 Task: Buy 2 Meat Grinders from Beer Brewing section under best seller category for shipping address: Danielle Scott, 4286 Crim Lane, Underhill, Vermont 05489, Cell Number 9377427970. Pay from credit card ending with 6759, CVV 506
Action: Mouse moved to (6, 26)
Screenshot: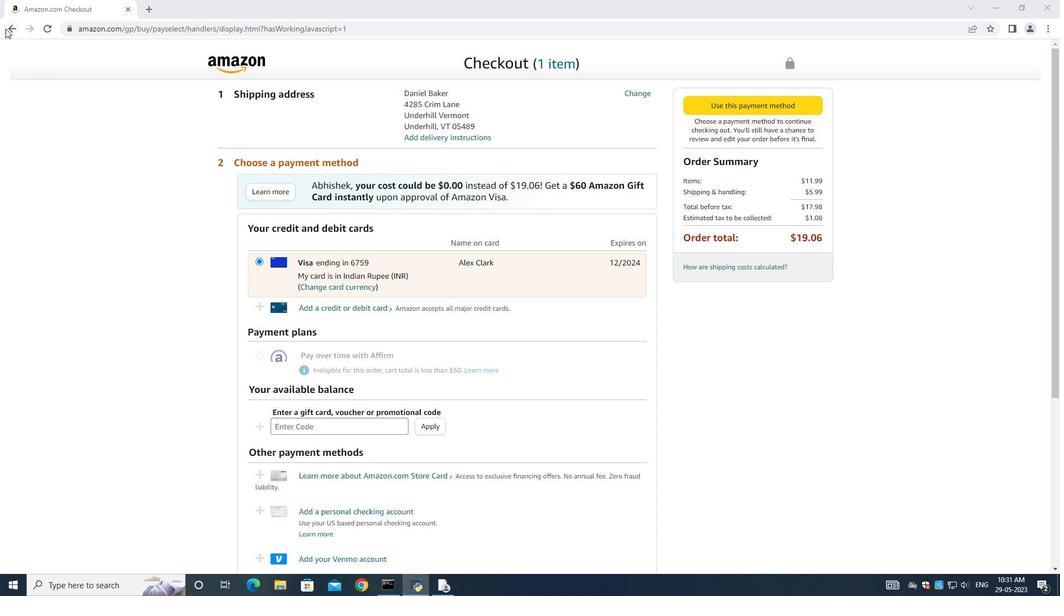 
Action: Mouse pressed left at (6, 26)
Screenshot: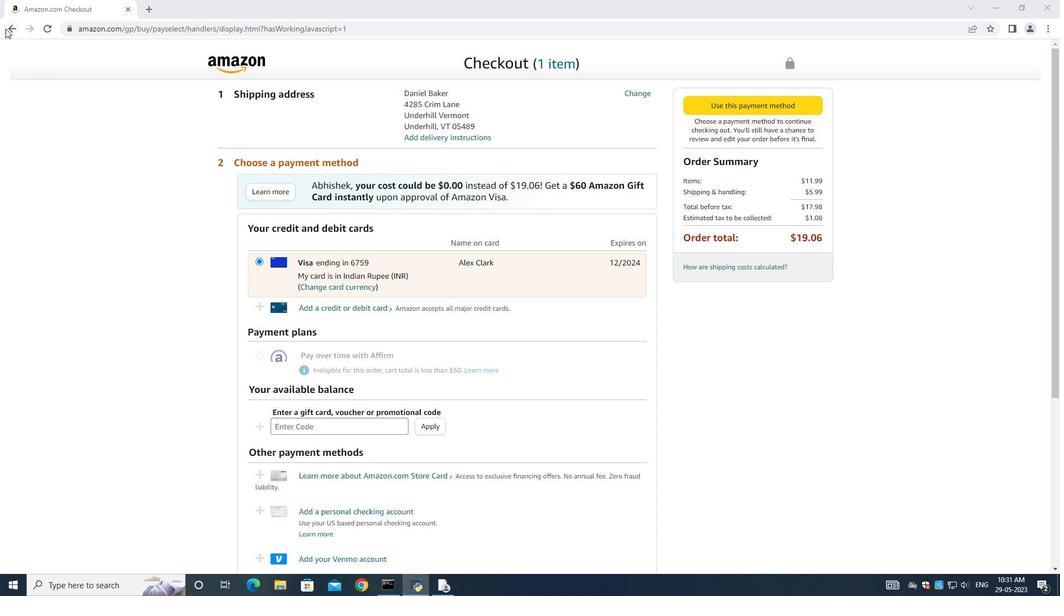 
Action: Mouse moved to (7, 27)
Screenshot: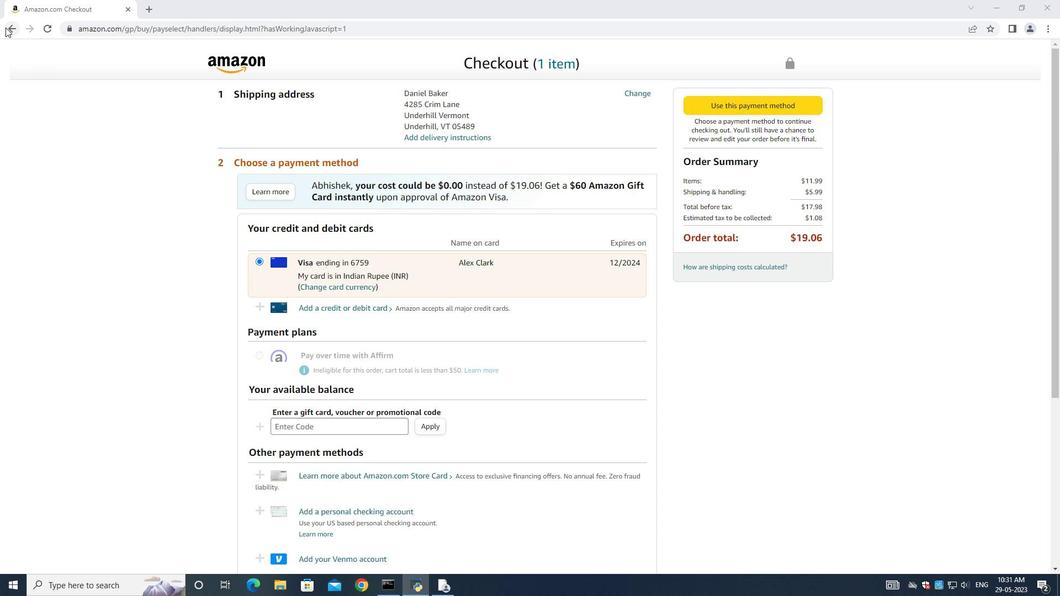 
Action: Mouse pressed left at (7, 27)
Screenshot: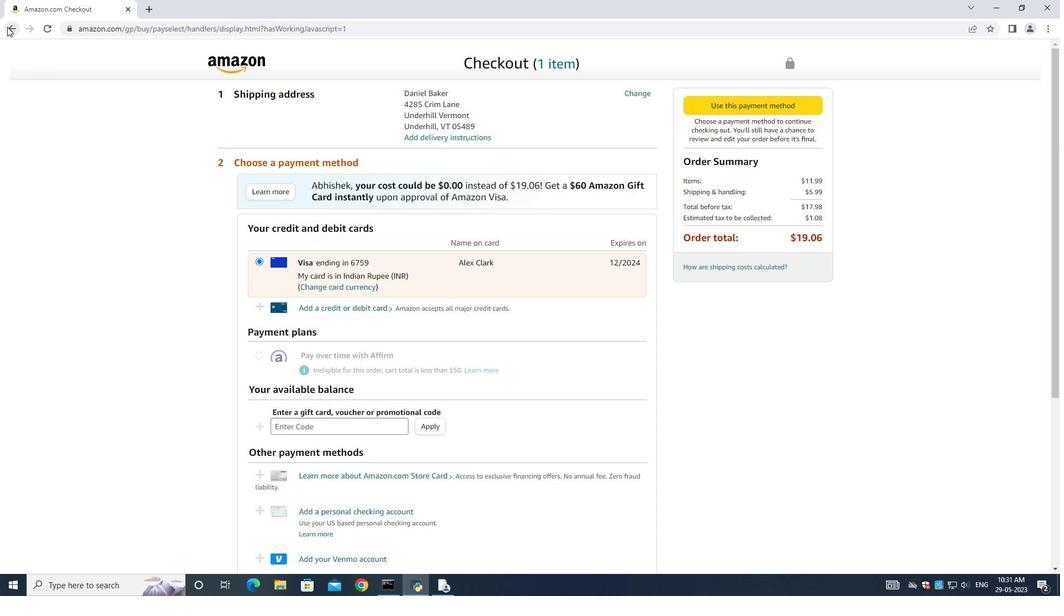 
Action: Mouse moved to (7, 27)
Screenshot: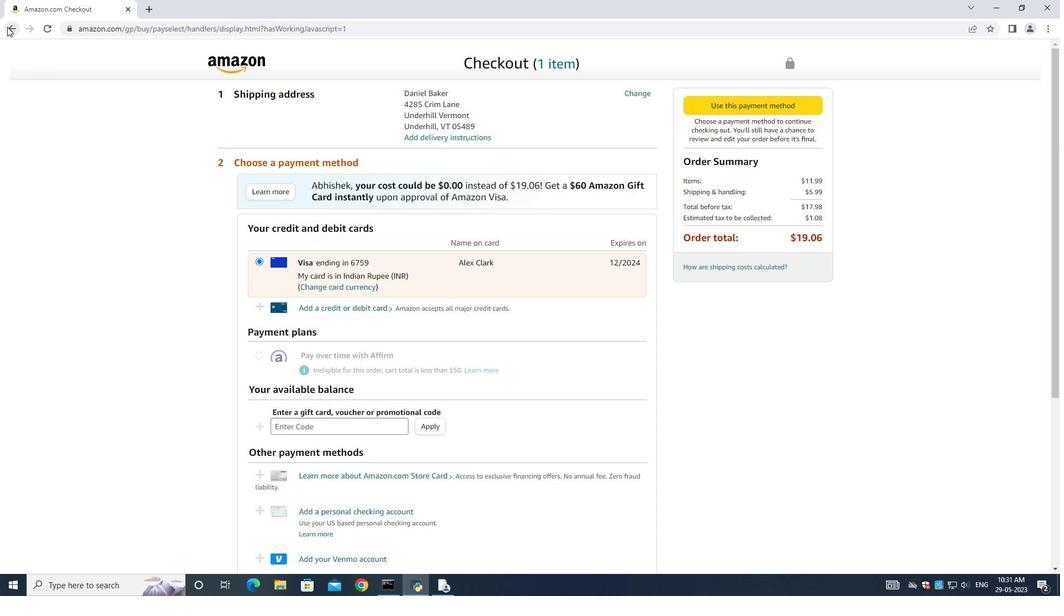 
Action: Mouse pressed left at (7, 27)
Screenshot: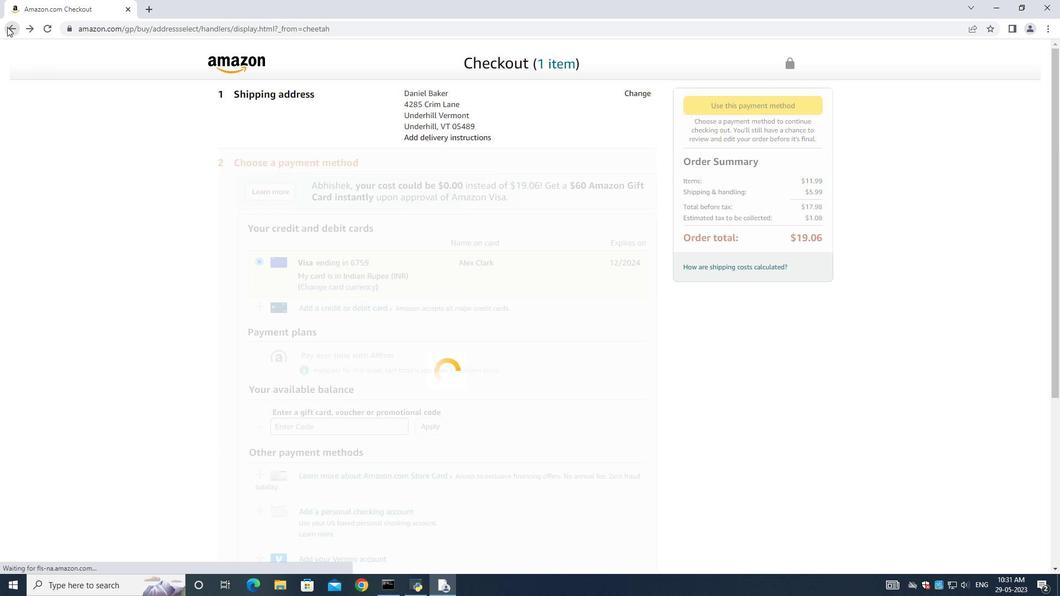 
Action: Mouse moved to (7, 28)
Screenshot: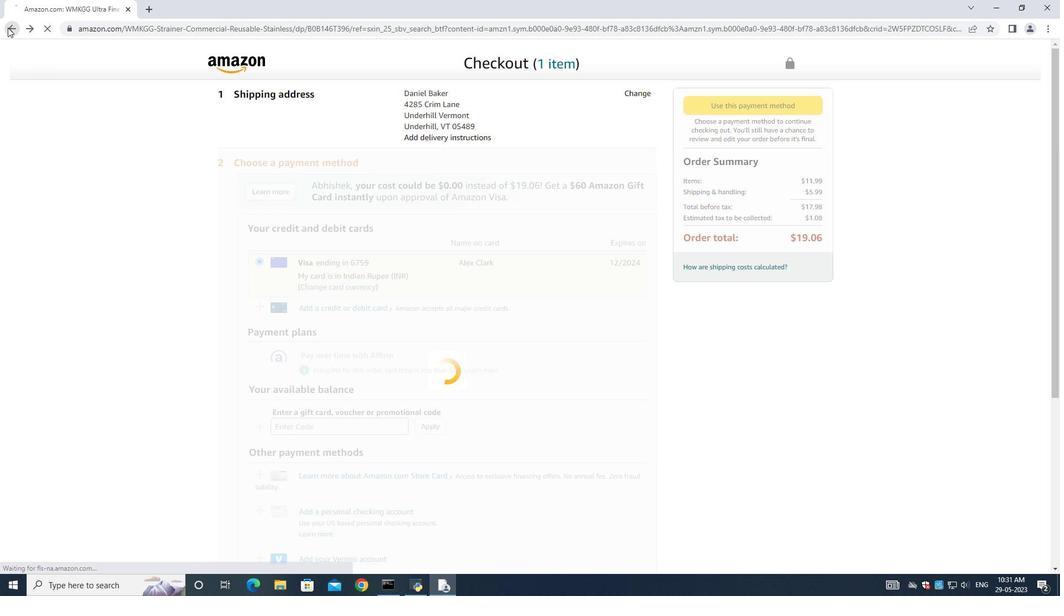 
Action: Mouse pressed left at (7, 28)
Screenshot: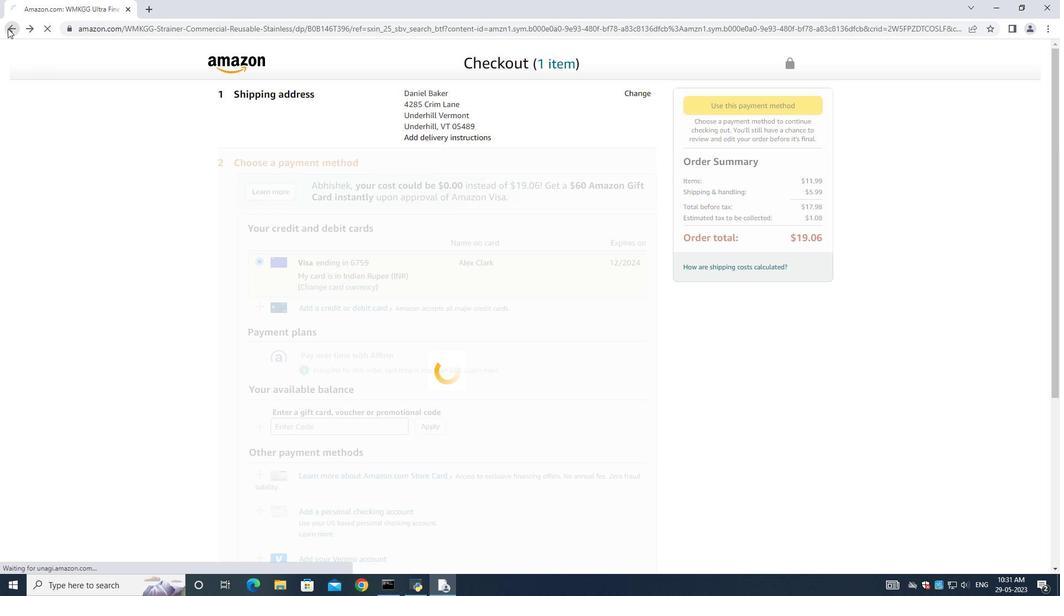 
Action: Mouse moved to (33, 56)
Screenshot: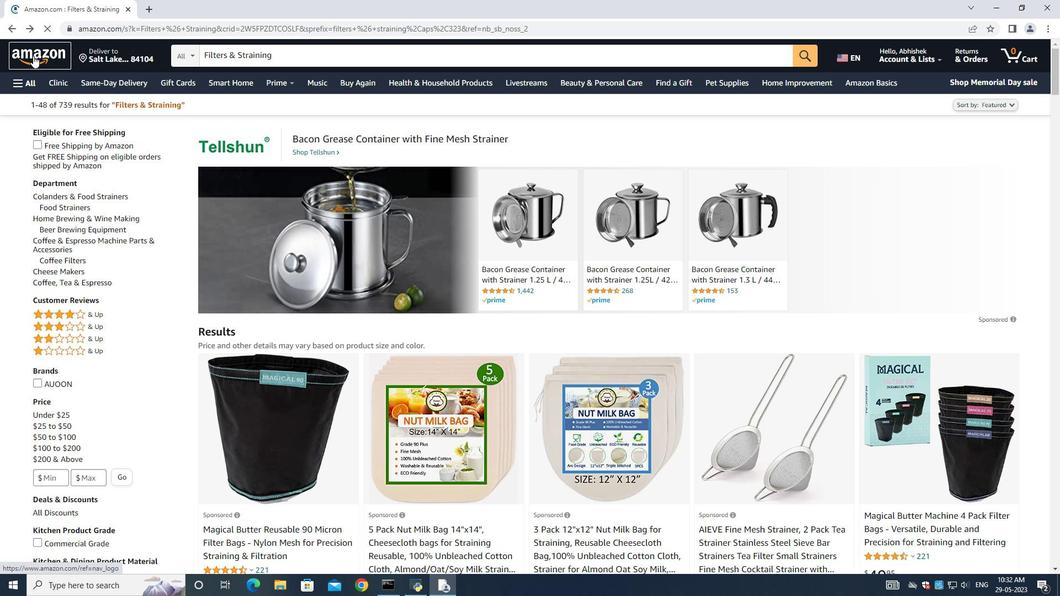 
Action: Mouse pressed left at (33, 56)
Screenshot: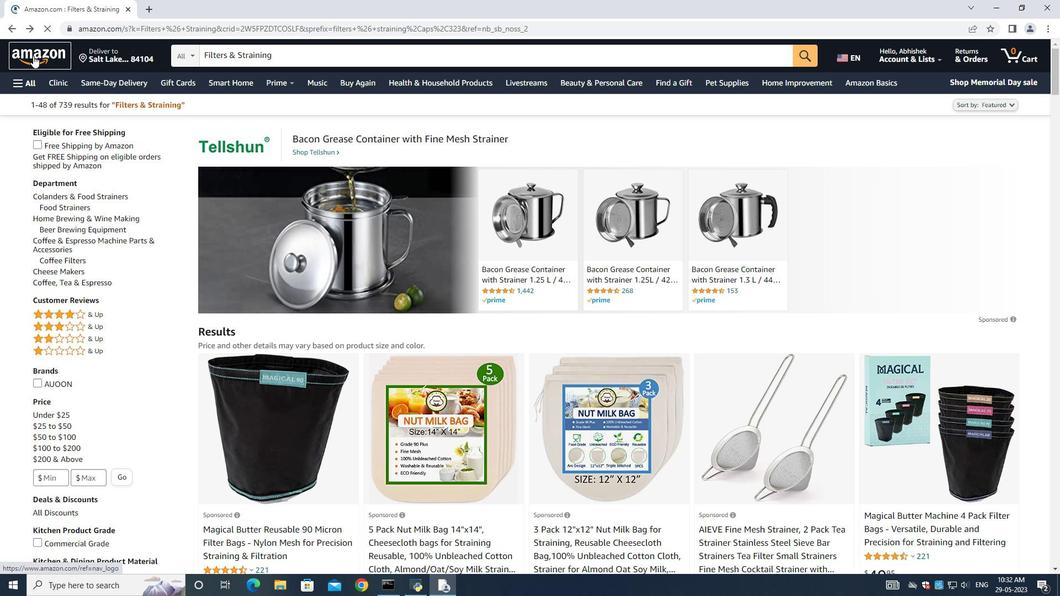 
Action: Mouse moved to (1025, 57)
Screenshot: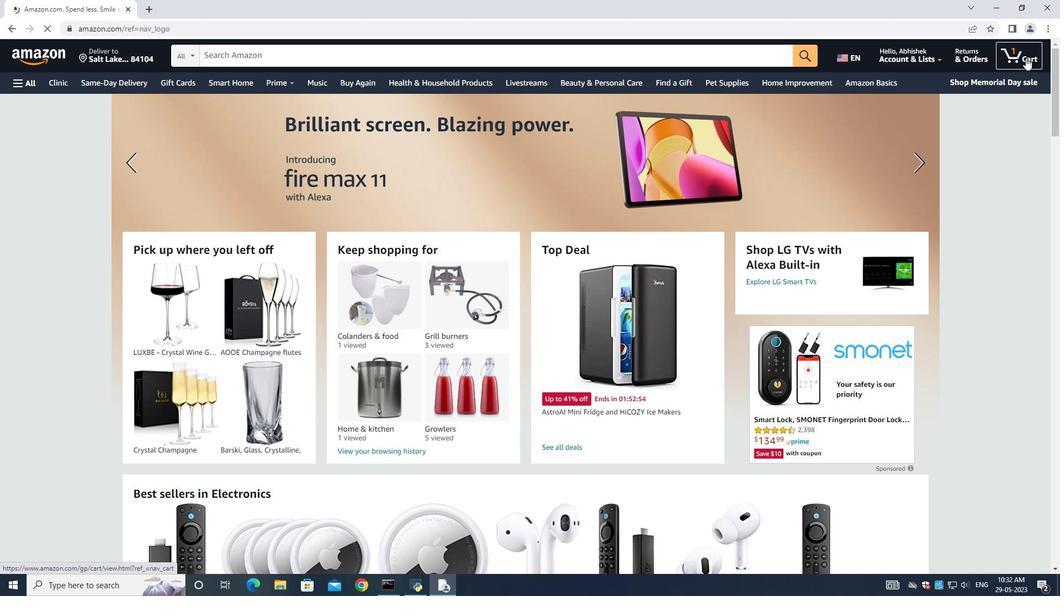 
Action: Mouse pressed left at (1025, 57)
Screenshot: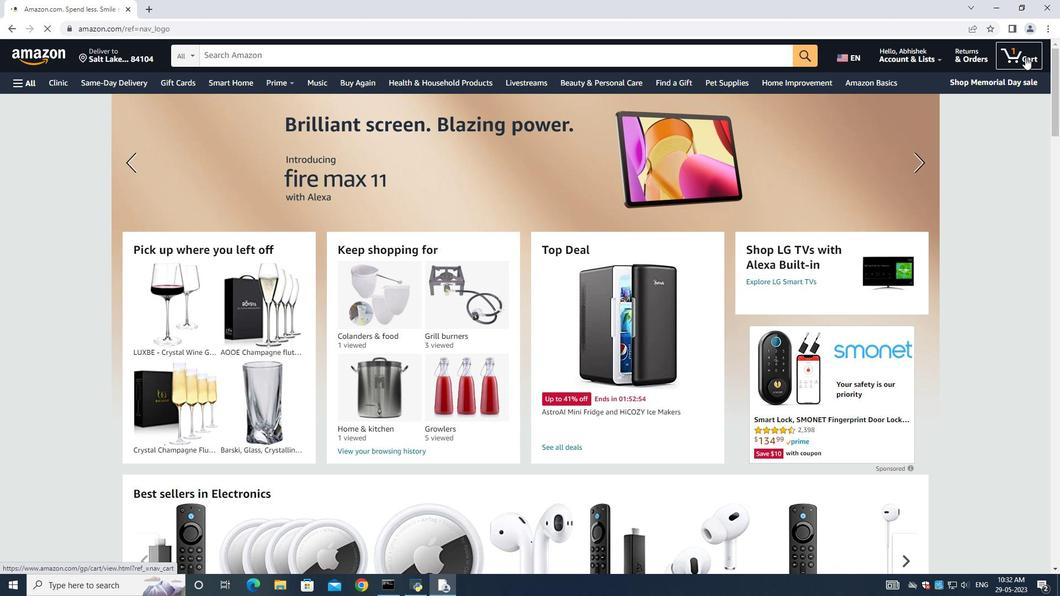 
Action: Mouse moved to (316, 350)
Screenshot: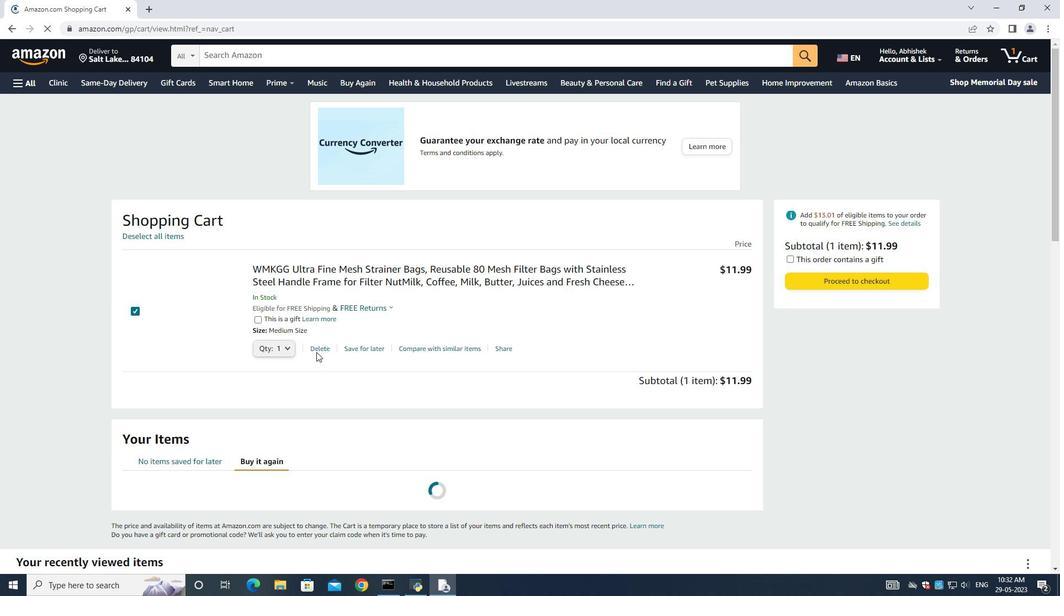 
Action: Mouse pressed left at (316, 350)
Screenshot: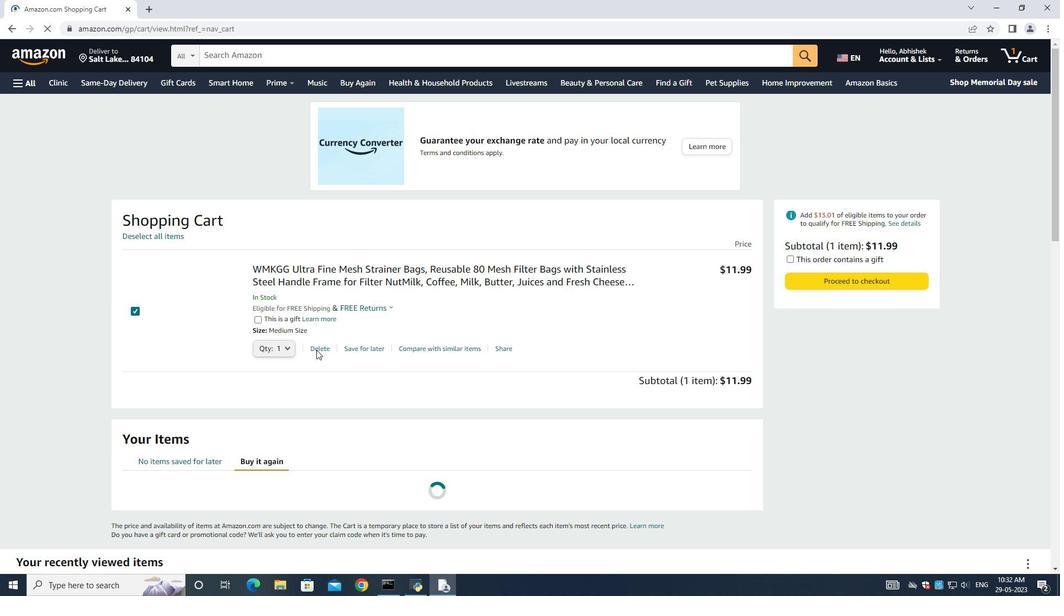 
Action: Mouse moved to (9, 80)
Screenshot: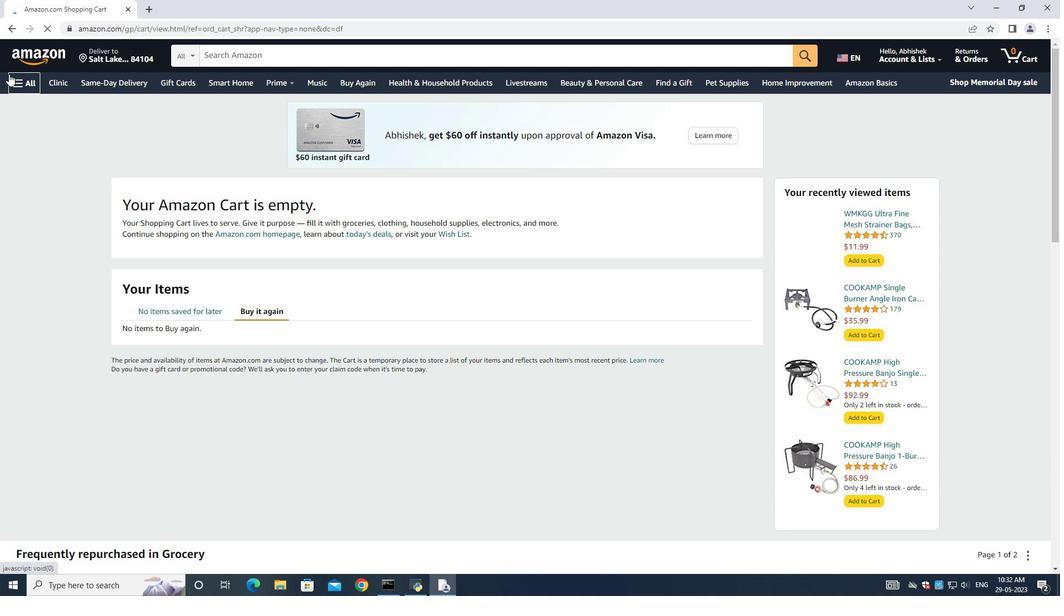 
Action: Mouse pressed left at (9, 80)
Screenshot: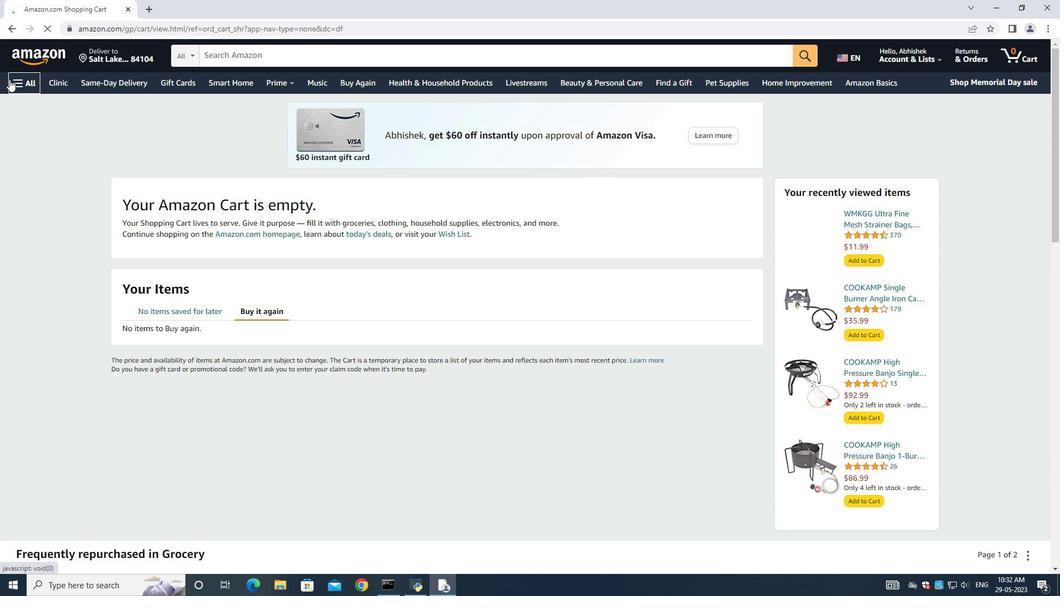 
Action: Mouse moved to (40, 109)
Screenshot: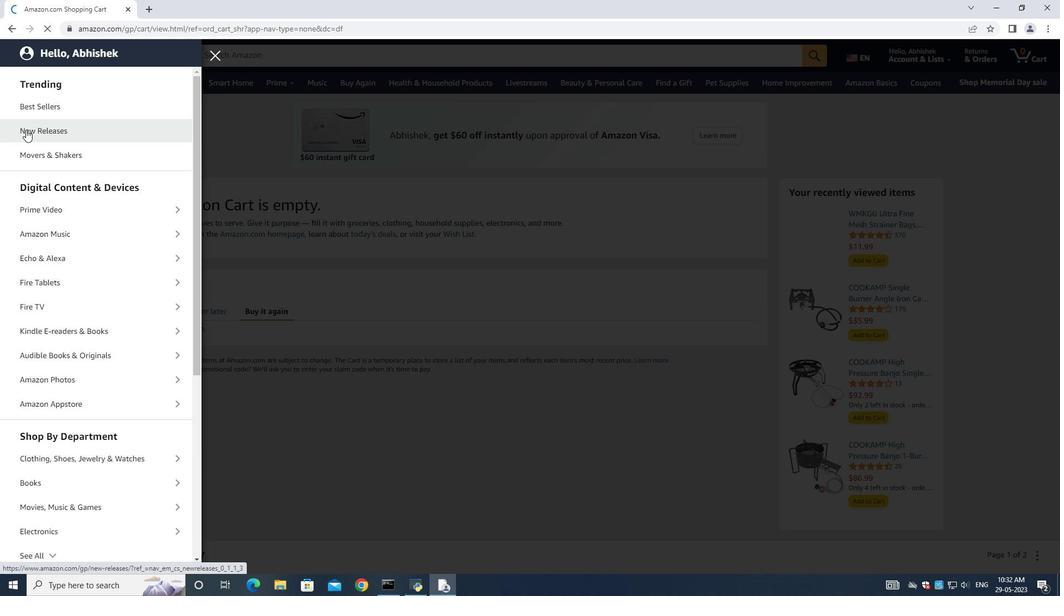 
Action: Mouse pressed left at (40, 109)
Screenshot: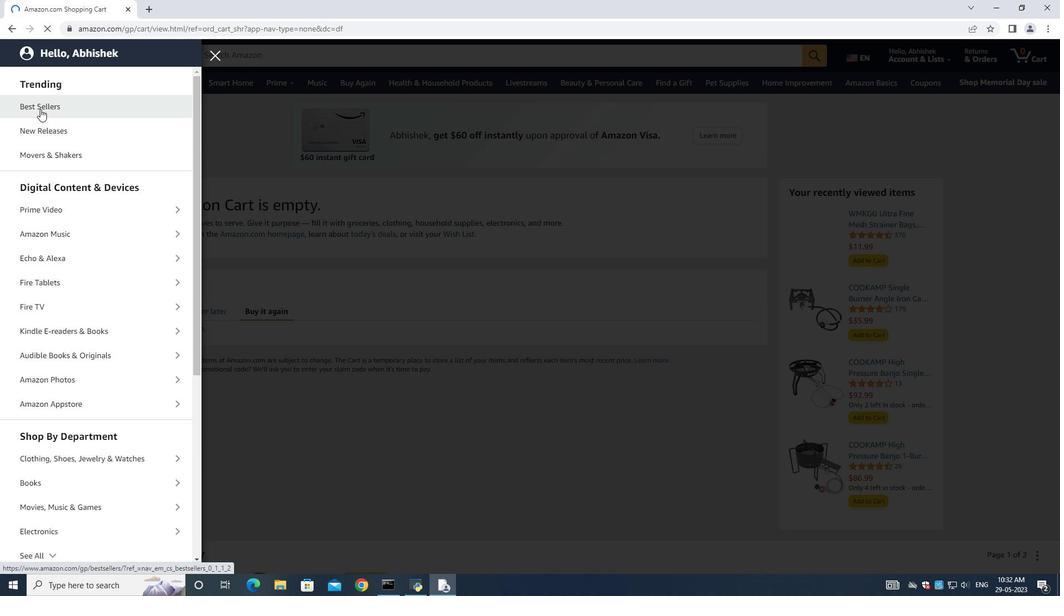 
Action: Mouse moved to (223, 58)
Screenshot: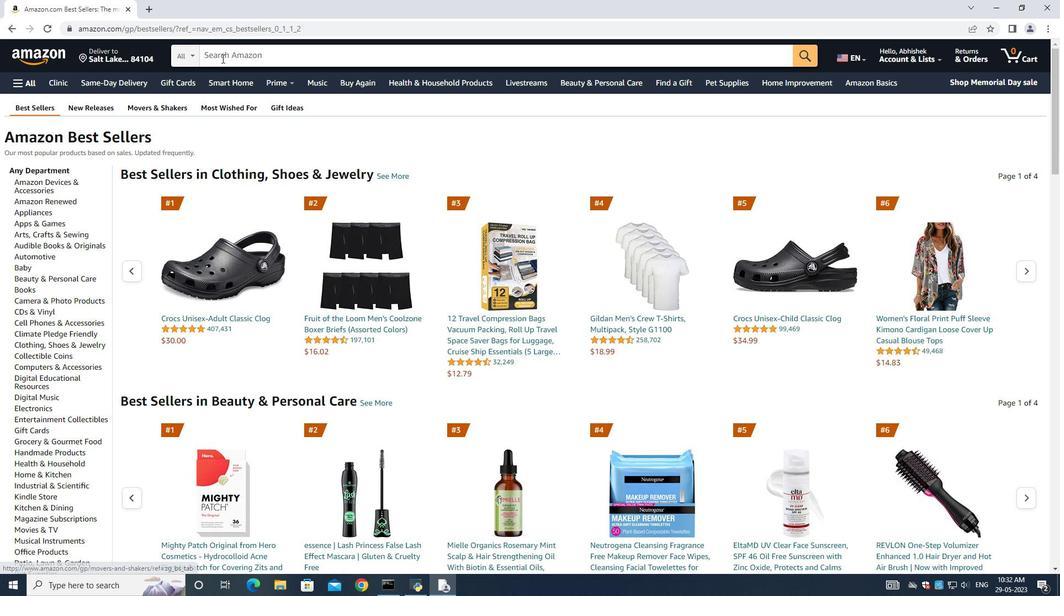 
Action: Mouse pressed left at (223, 58)
Screenshot: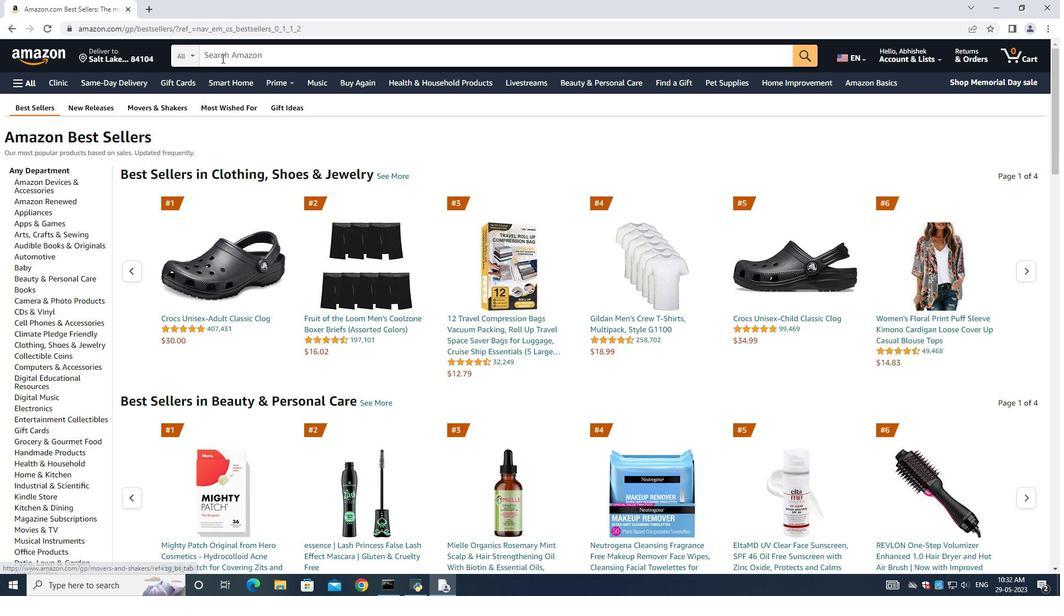 
Action: Mouse moved to (223, 58)
Screenshot: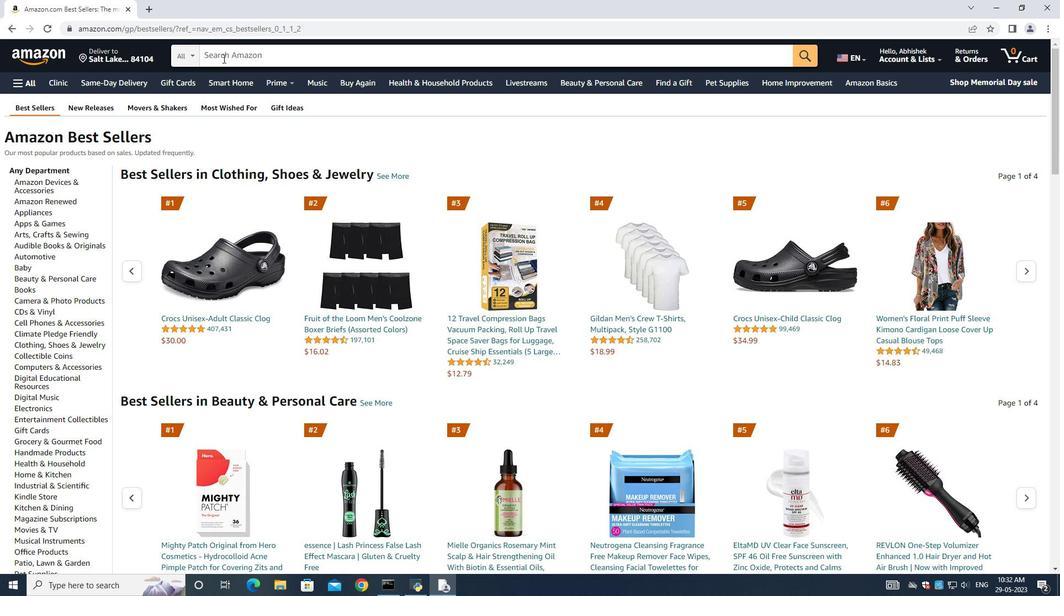 
Action: Key pressed <Key.shift>Meat<Key.space><Key.shift>Gi<Key.backspace>rinders<Key.space><Key.enter>
Screenshot: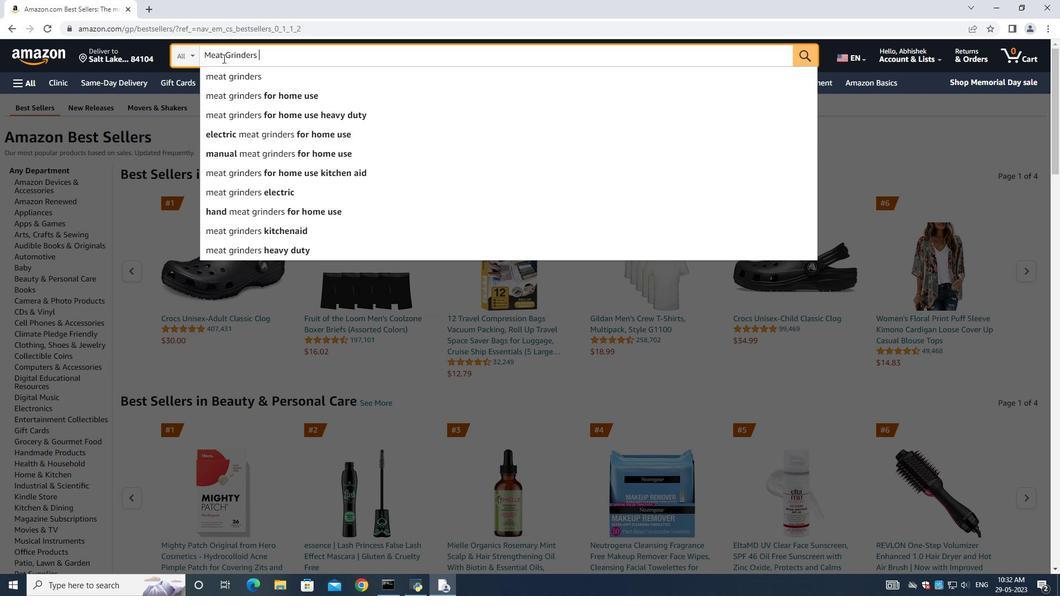 
Action: Mouse moved to (117, 318)
Screenshot: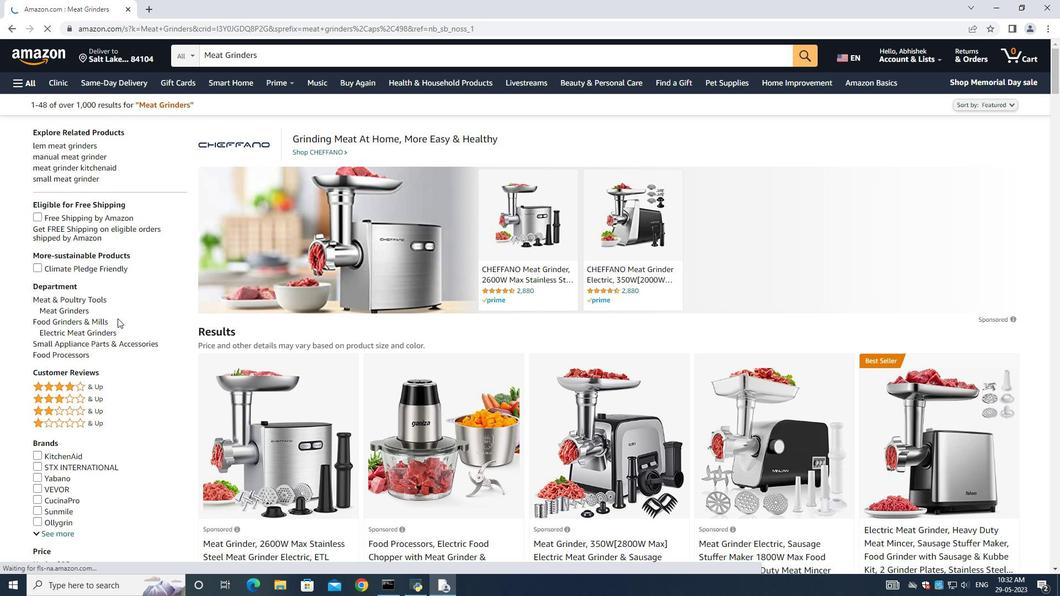 
Action: Mouse scrolled (117, 317) with delta (0, 0)
Screenshot: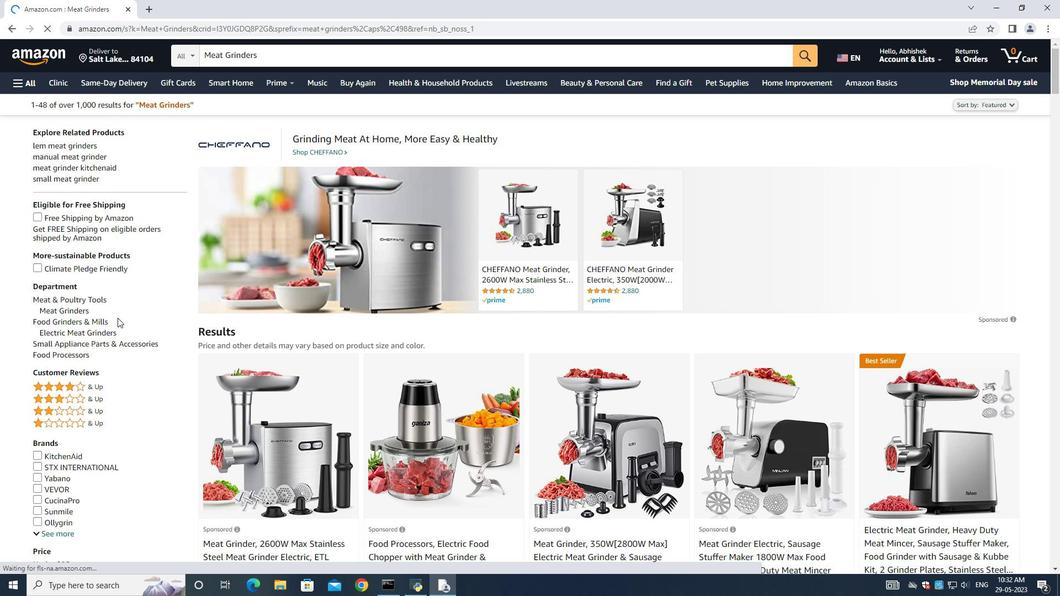 
Action: Mouse scrolled (117, 317) with delta (0, 0)
Screenshot: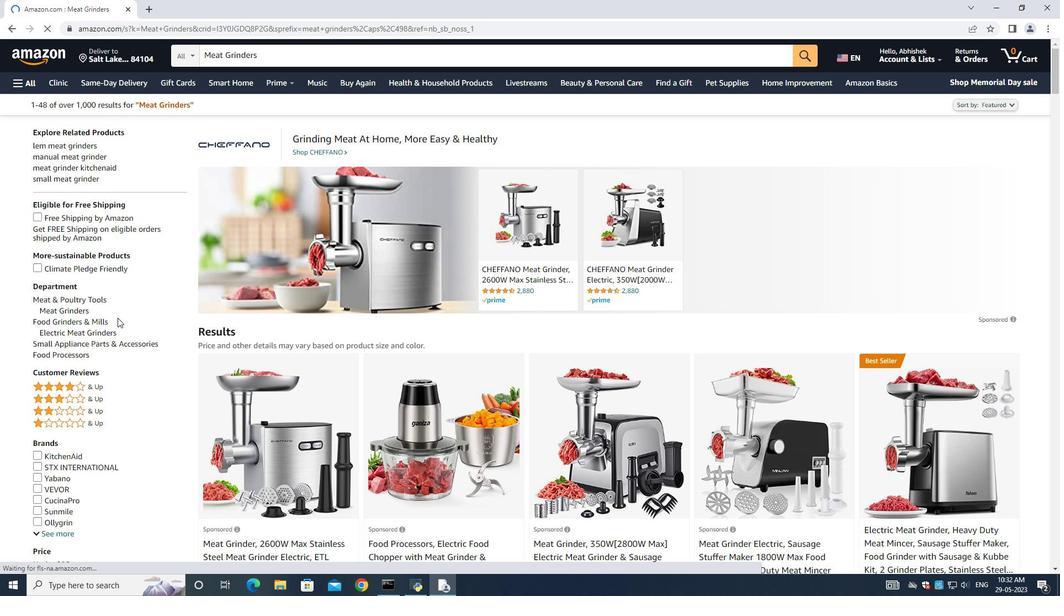 
Action: Mouse moved to (117, 319)
Screenshot: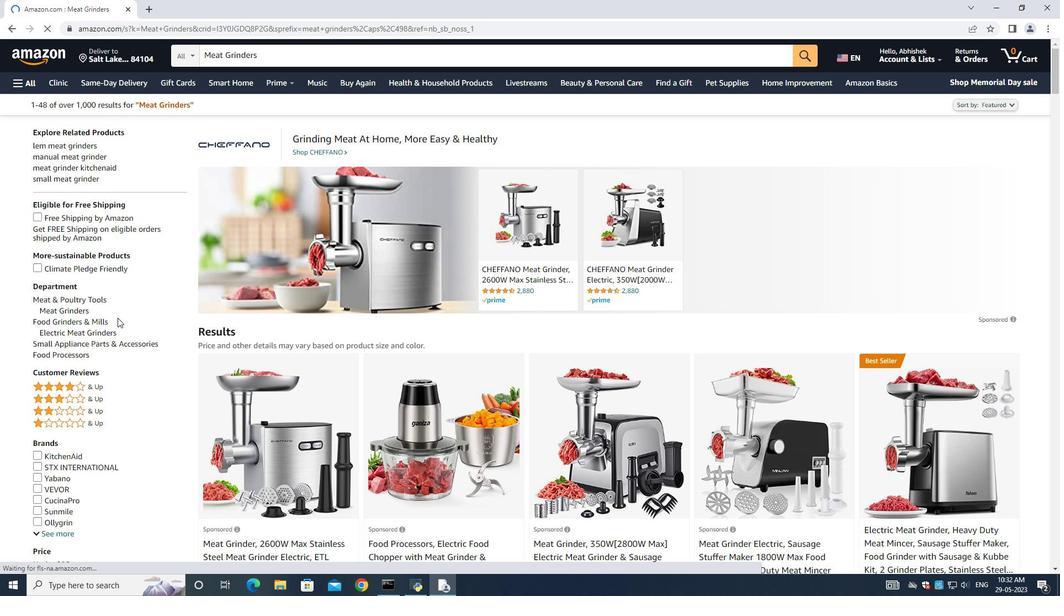 
Action: Mouse scrolled (117, 318) with delta (0, 0)
Screenshot: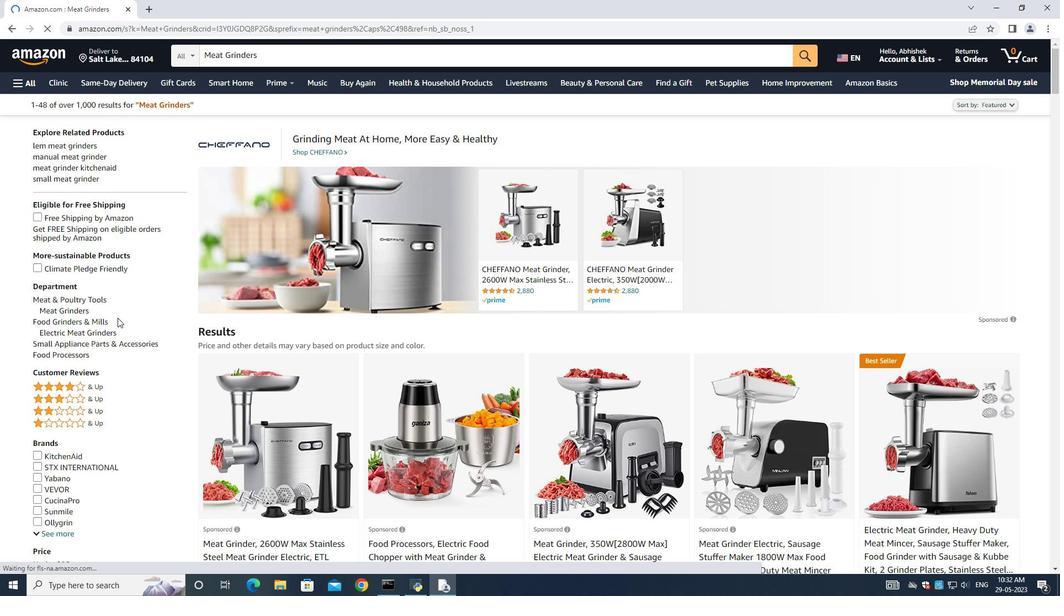 
Action: Mouse moved to (577, 383)
Screenshot: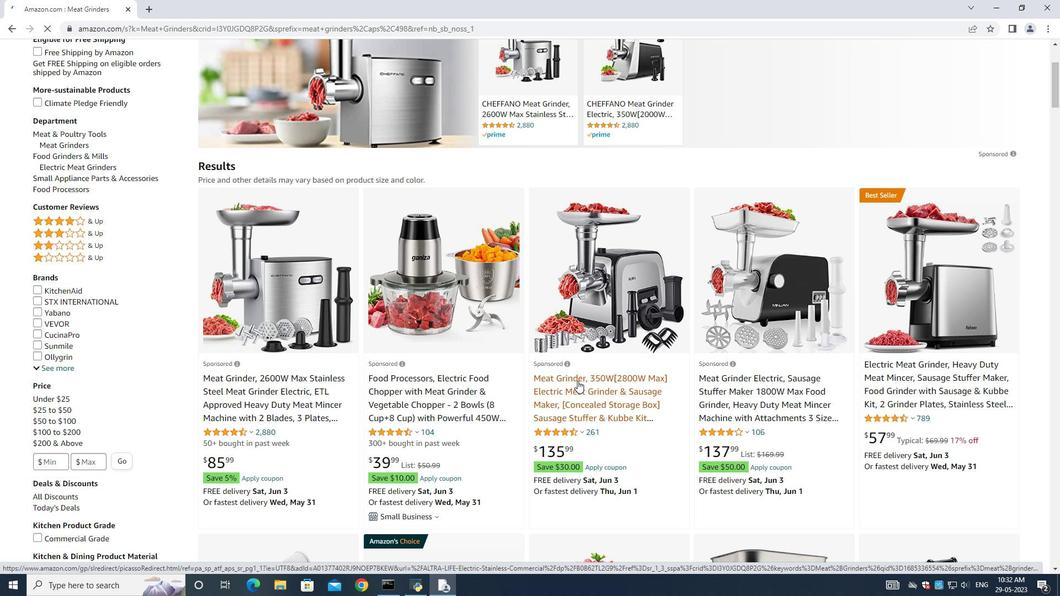 
Action: Mouse pressed left at (577, 383)
Screenshot: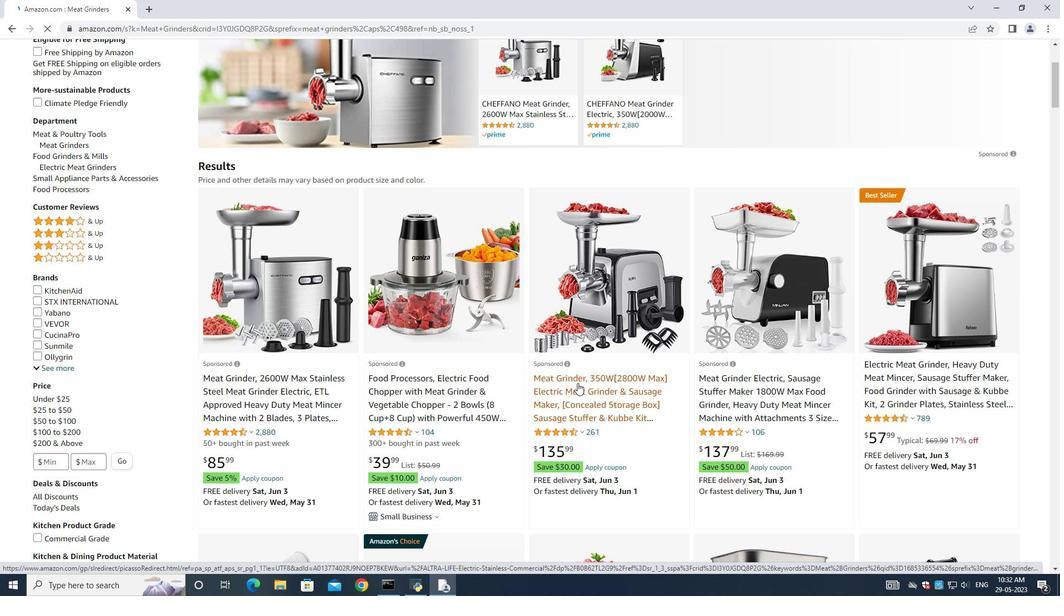 
Action: Mouse moved to (809, 363)
Screenshot: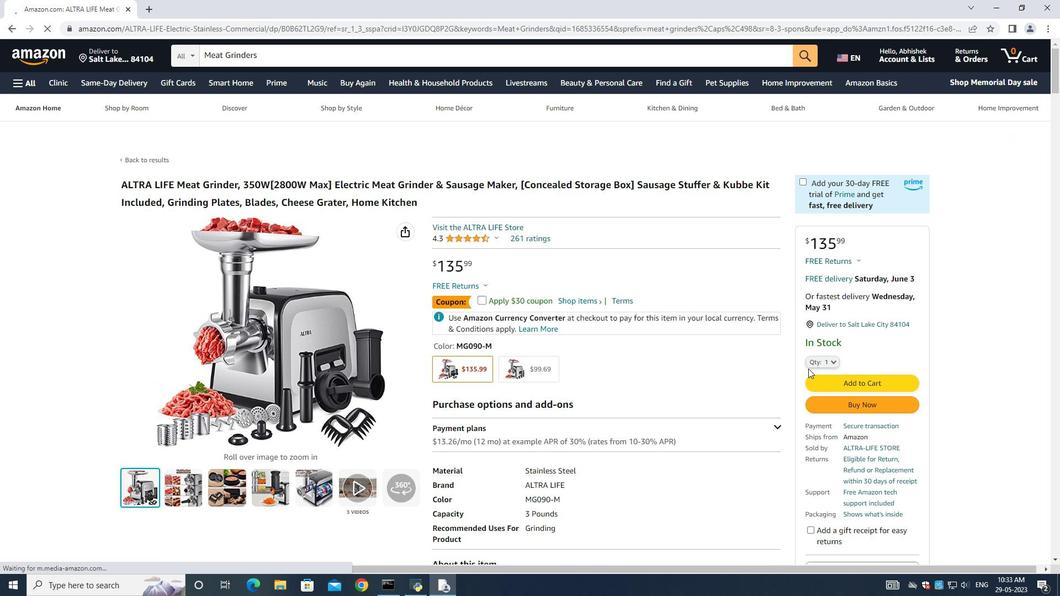 
Action: Mouse pressed left at (809, 363)
Screenshot: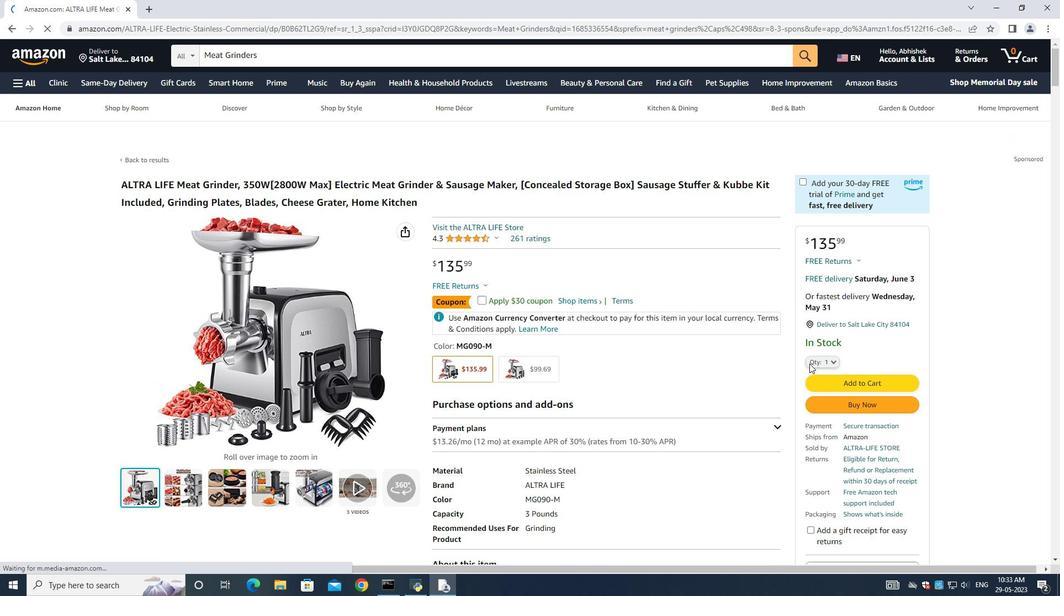 
Action: Mouse moved to (819, 377)
Screenshot: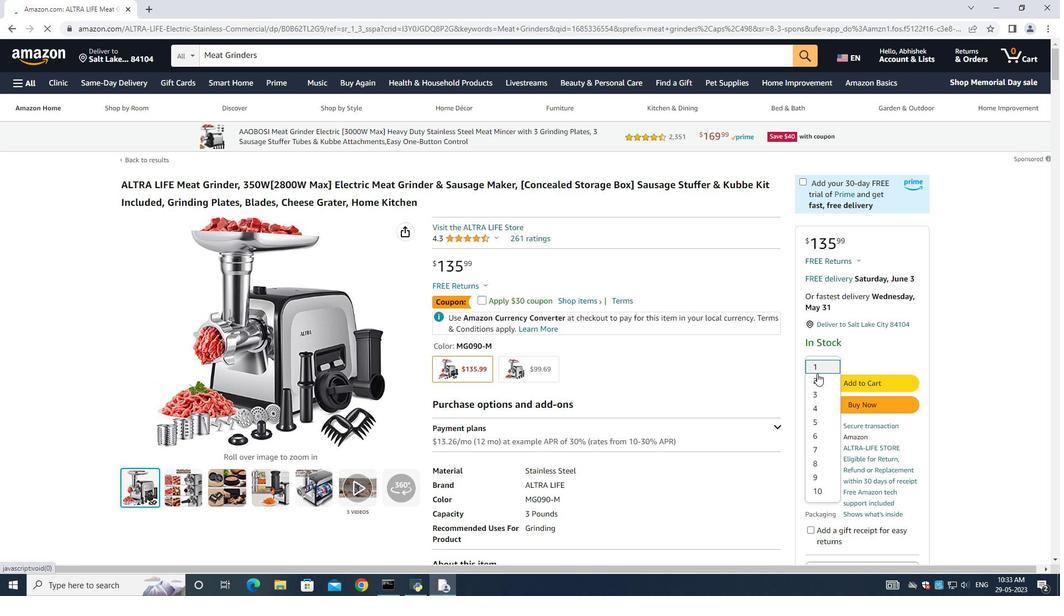 
Action: Mouse pressed left at (819, 377)
Screenshot: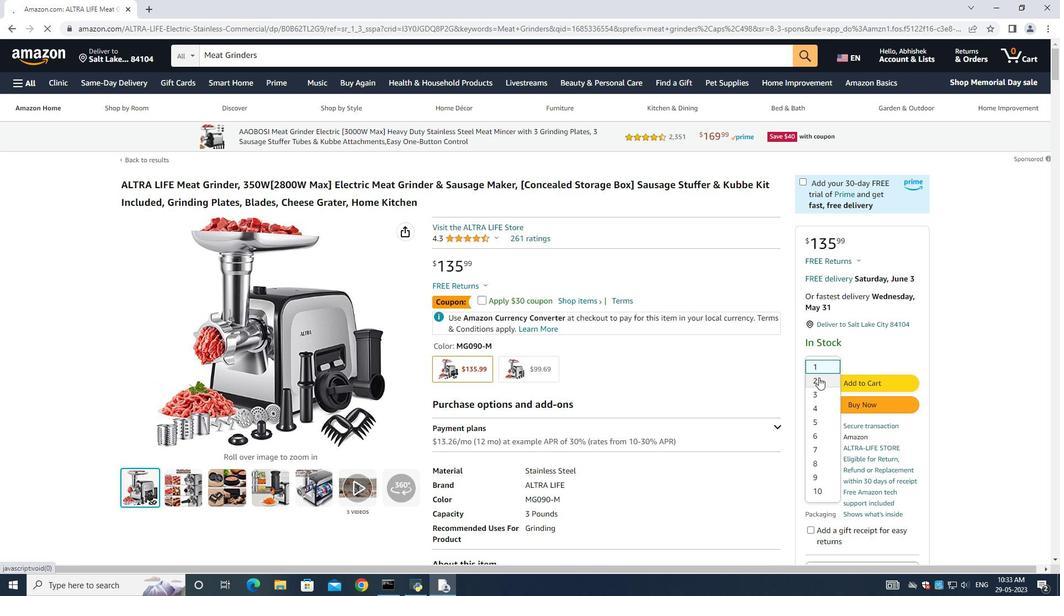 
Action: Mouse moved to (833, 402)
Screenshot: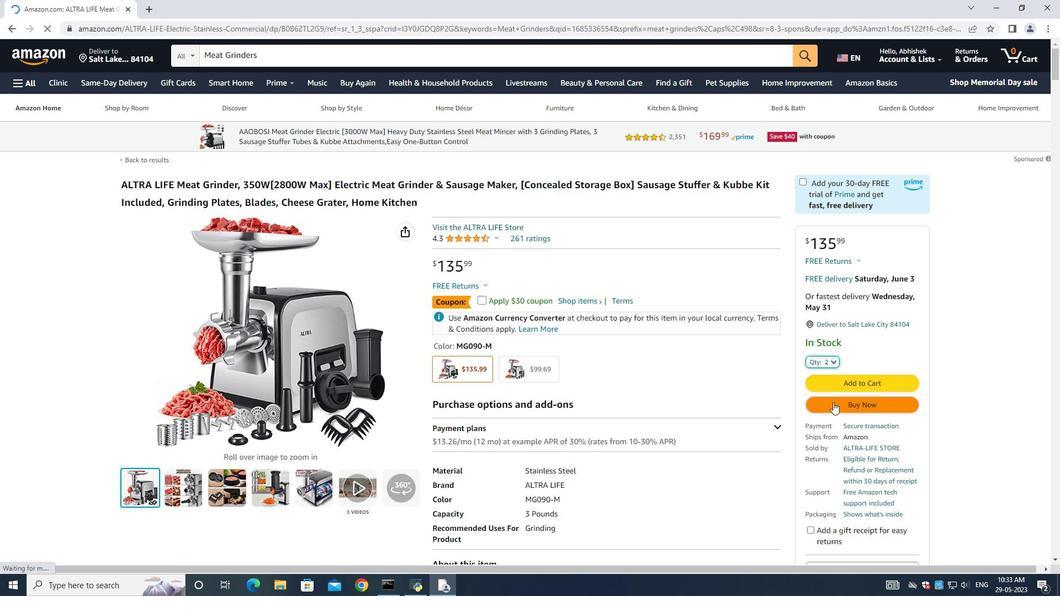
Action: Mouse pressed left at (833, 402)
Screenshot: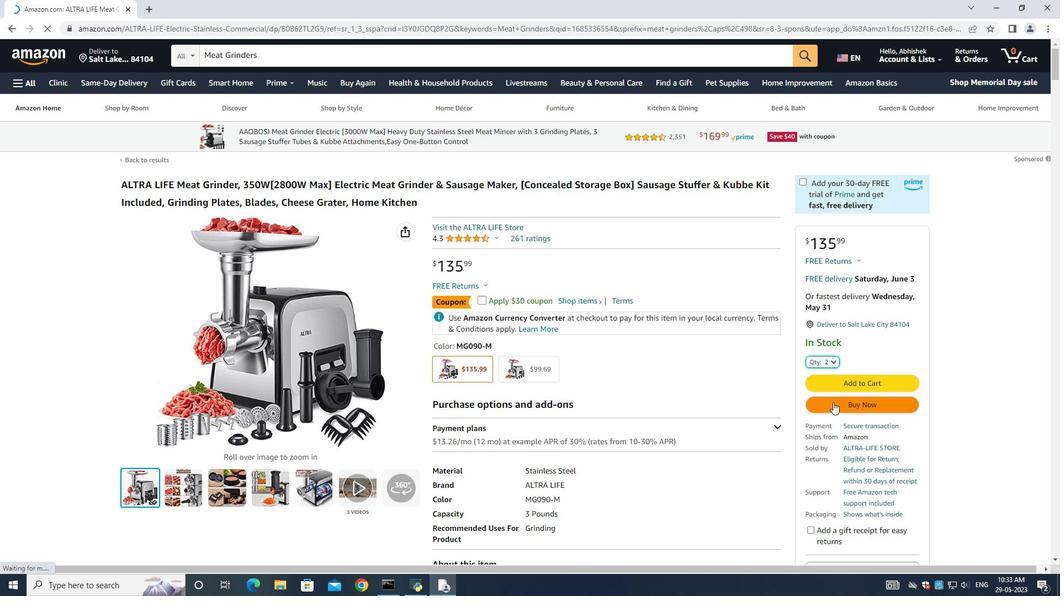
Action: Mouse moved to (473, 333)
Screenshot: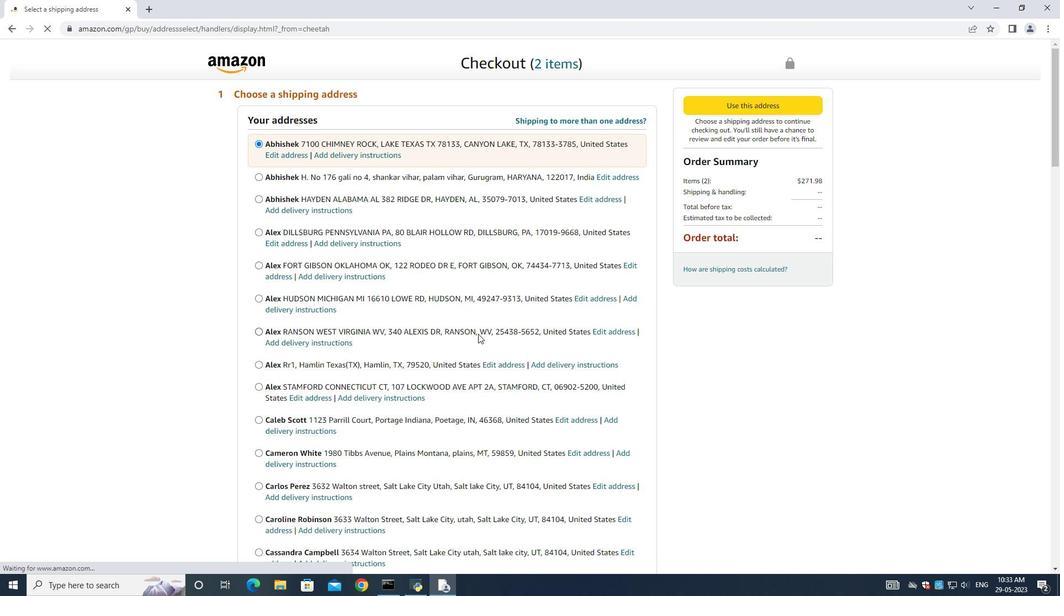 
Action: Mouse scrolled (473, 332) with delta (0, 0)
Screenshot: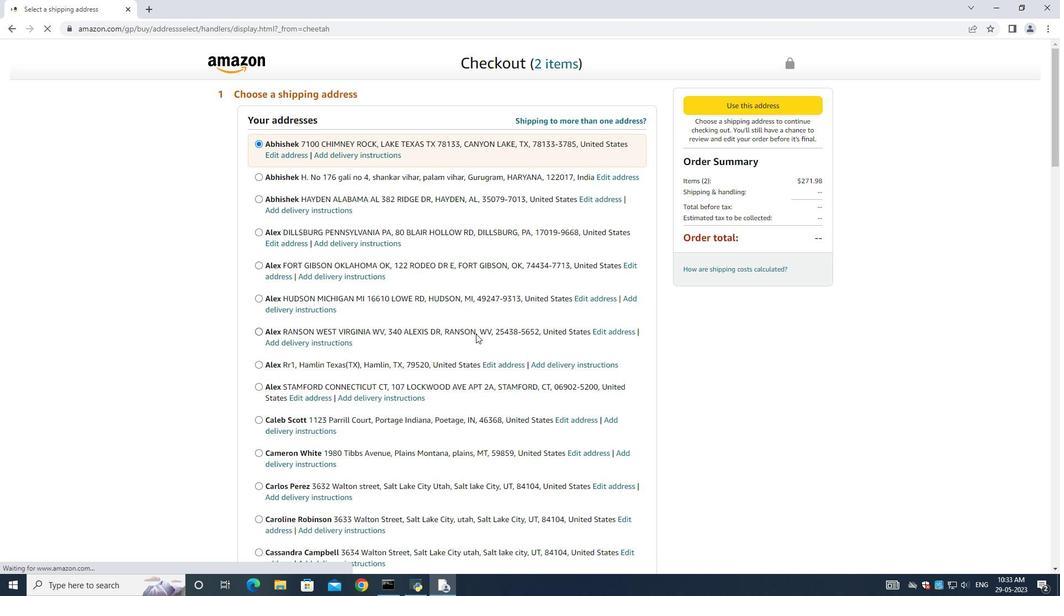 
Action: Mouse moved to (473, 337)
Screenshot: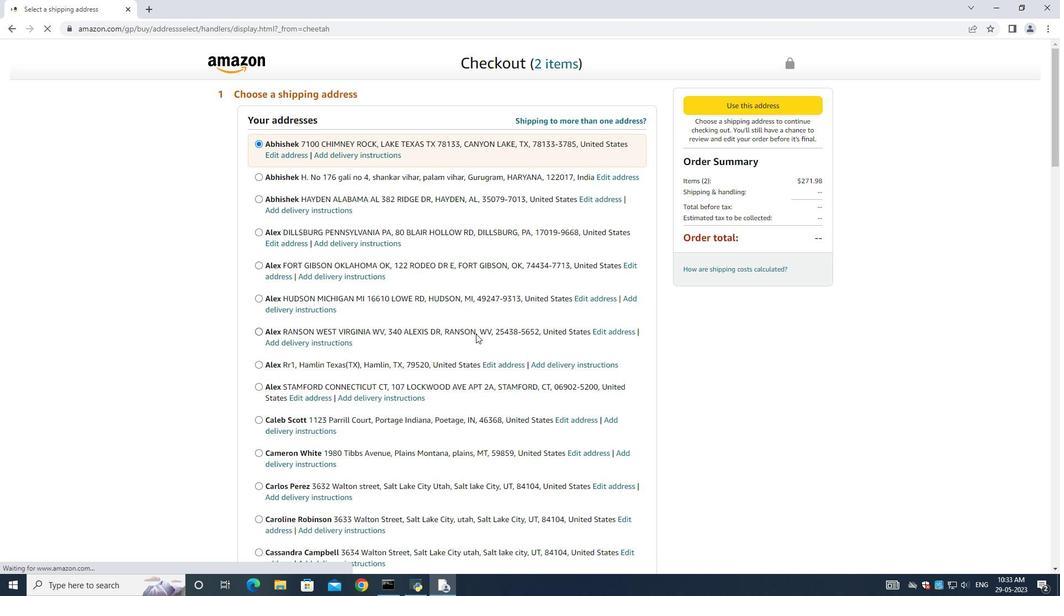 
Action: Mouse scrolled (473, 335) with delta (0, 0)
Screenshot: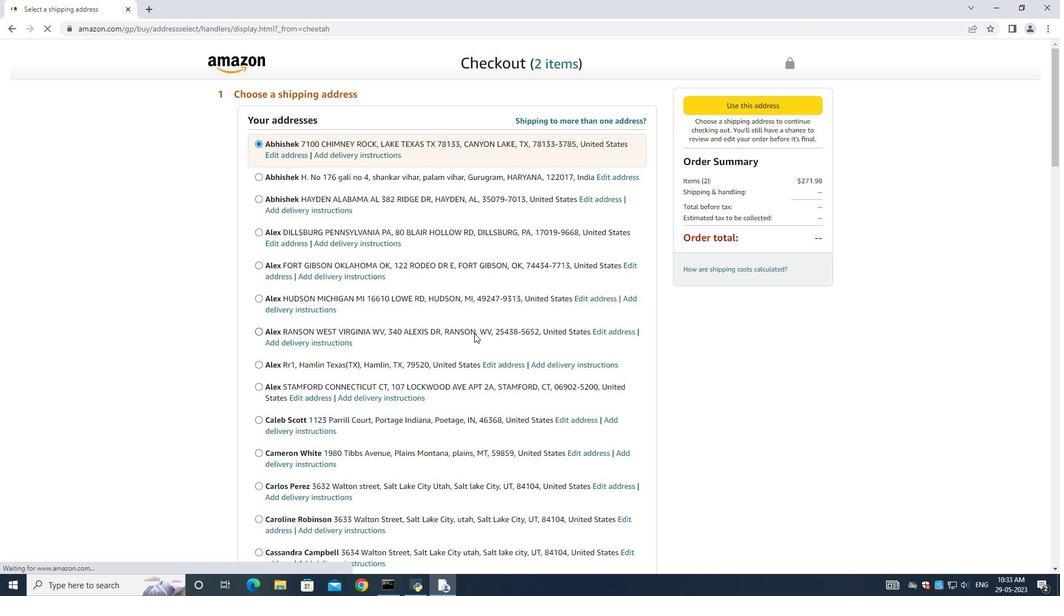 
Action: Mouse moved to (472, 338)
Screenshot: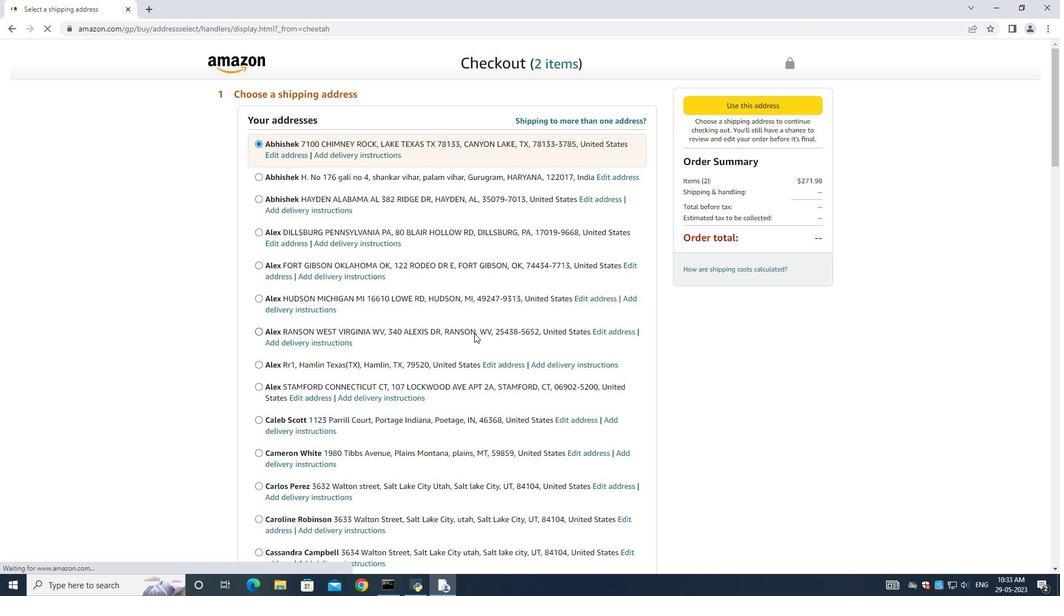 
Action: Mouse scrolled (472, 338) with delta (0, 0)
Screenshot: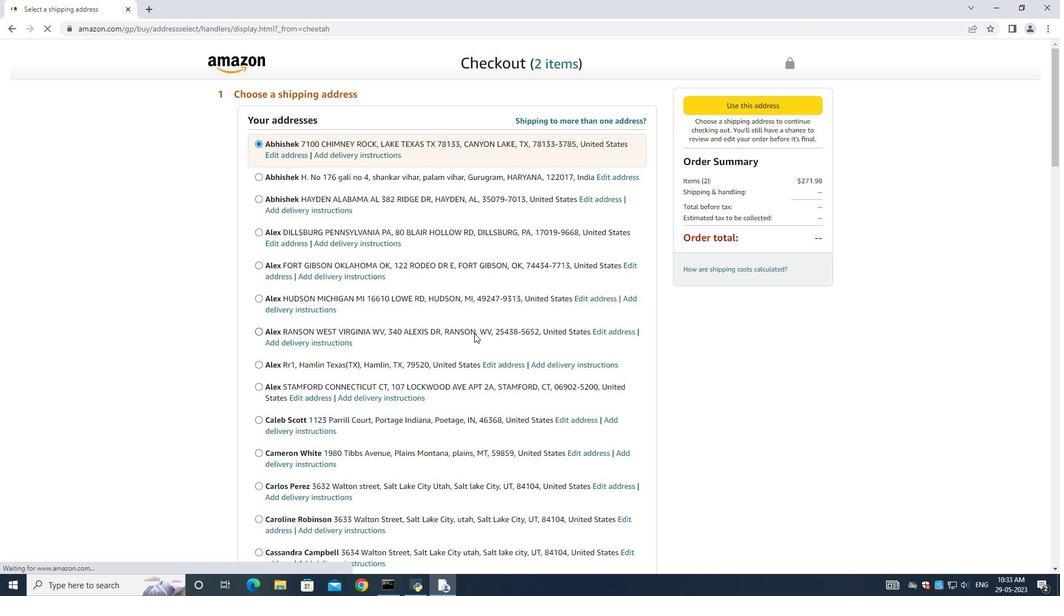 
Action: Mouse moved to (467, 340)
Screenshot: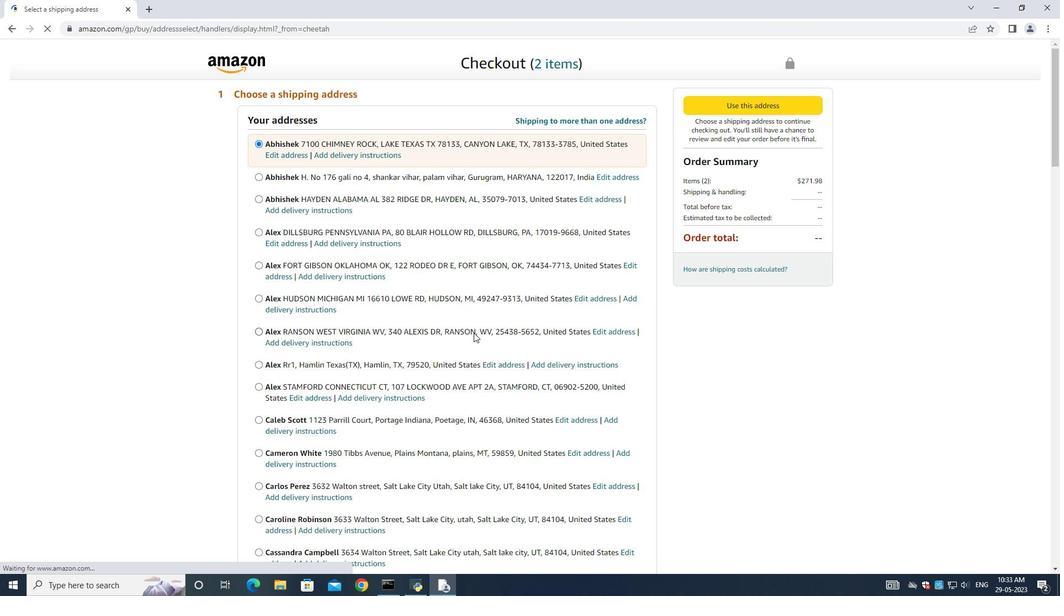 
Action: Mouse scrolled (472, 339) with delta (0, 0)
Screenshot: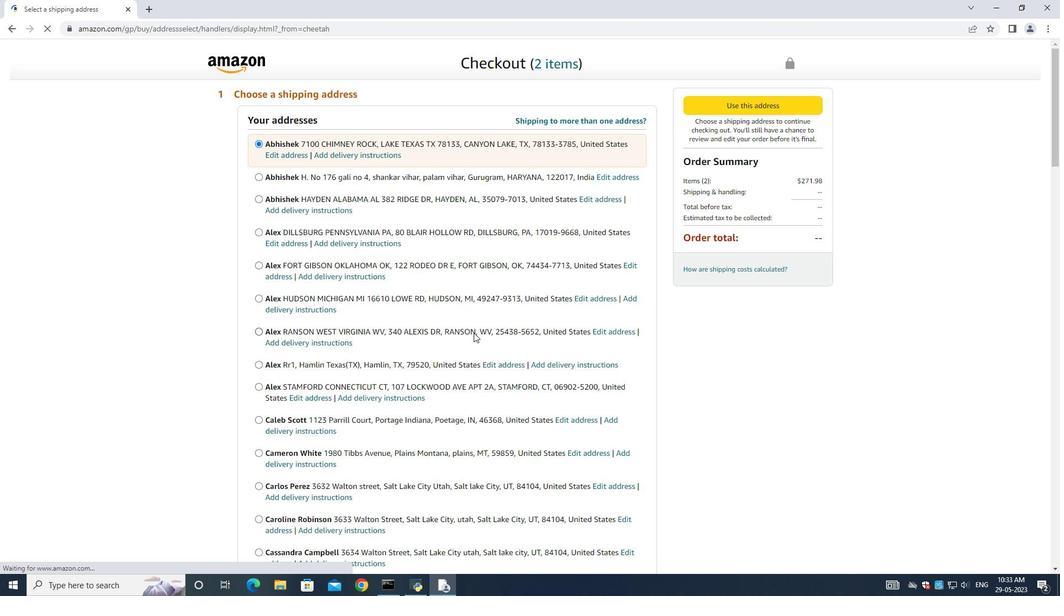 
Action: Mouse moved to (466, 339)
Screenshot: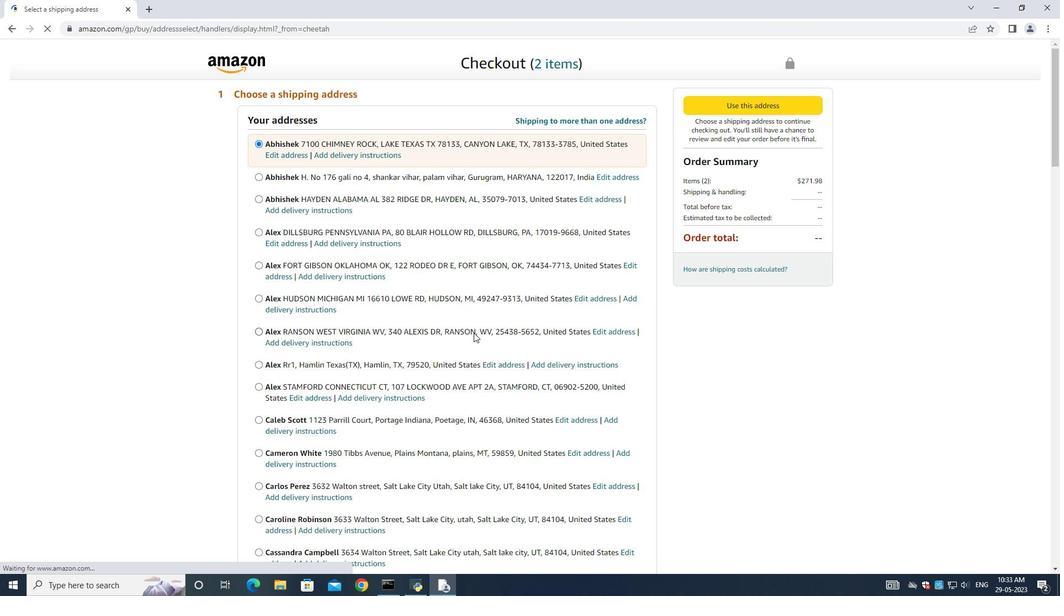 
Action: Mouse scrolled (472, 339) with delta (0, 0)
Screenshot: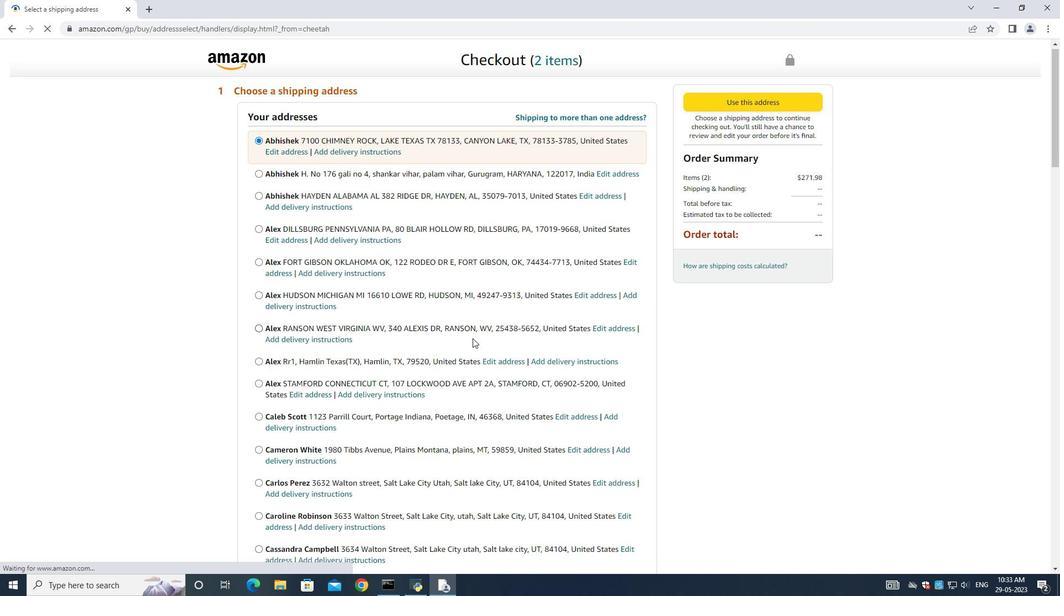 
Action: Mouse moved to (466, 339)
Screenshot: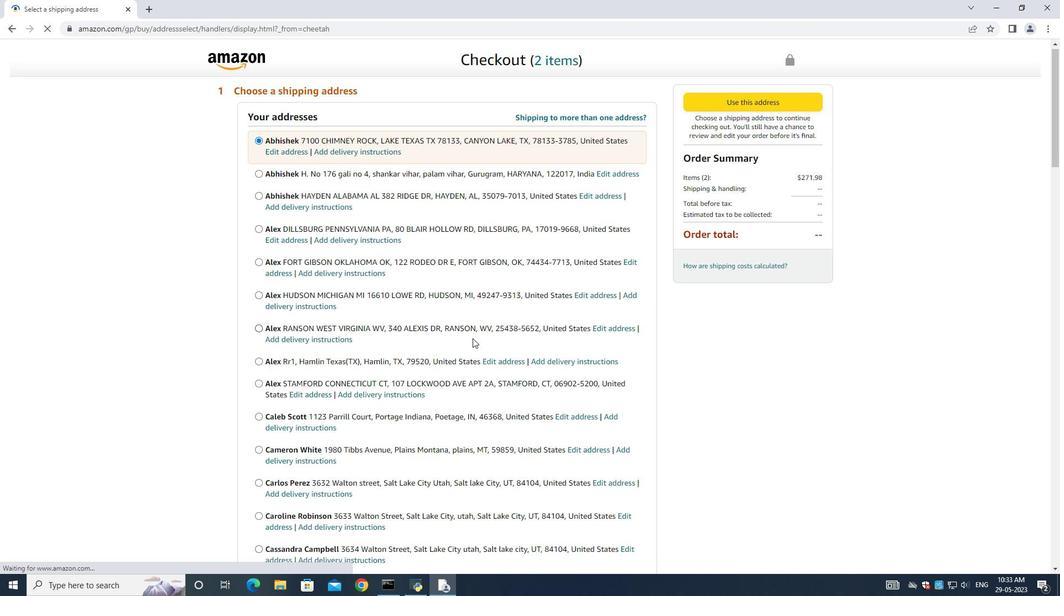 
Action: Mouse scrolled (470, 339) with delta (0, 0)
Screenshot: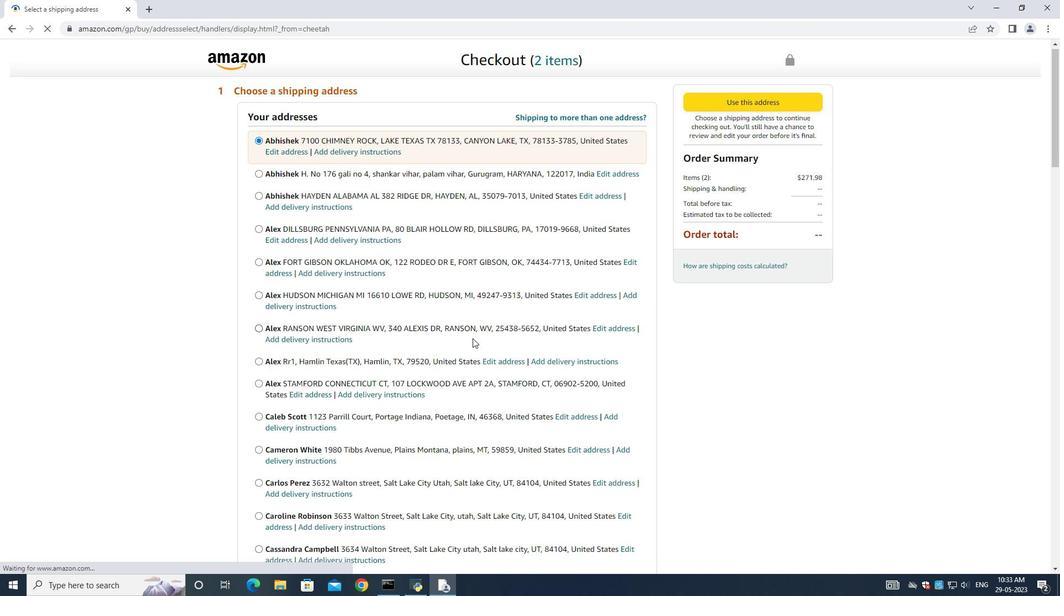 
Action: Mouse moved to (465, 336)
Screenshot: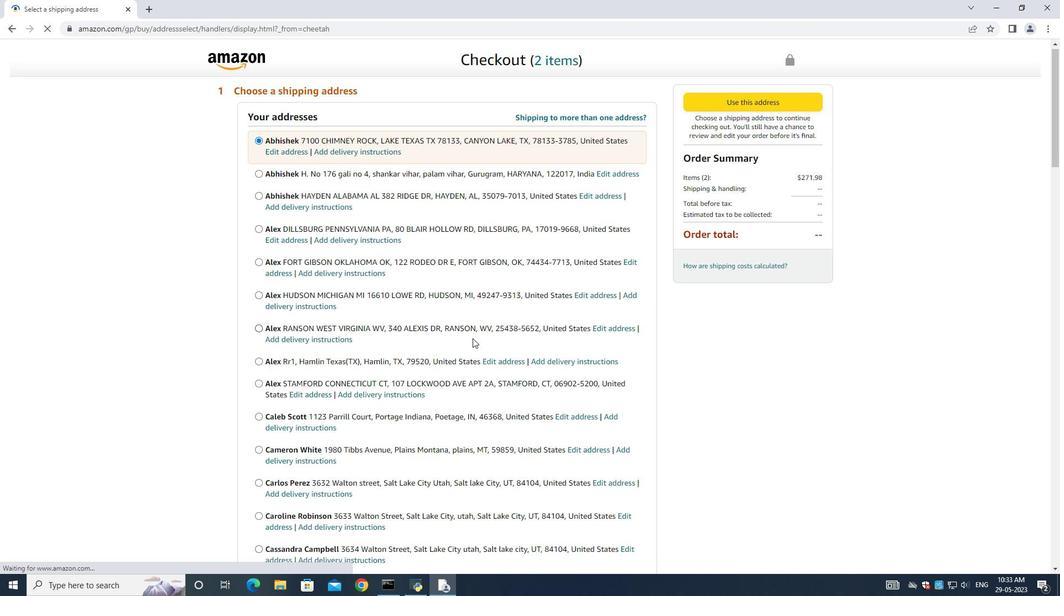 
Action: Mouse scrolled (466, 339) with delta (0, 0)
Screenshot: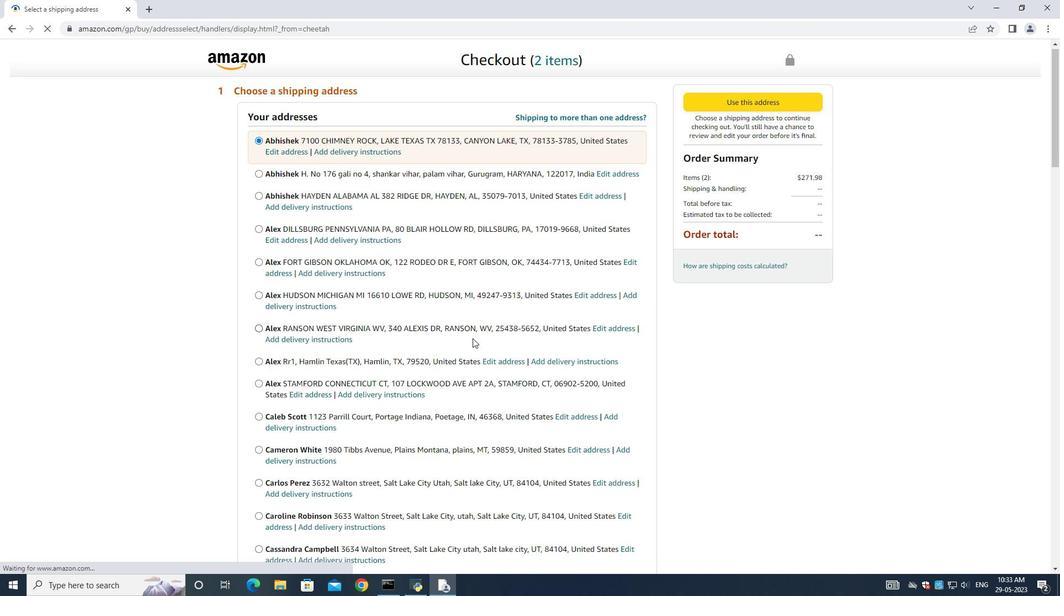 
Action: Mouse moved to (465, 335)
Screenshot: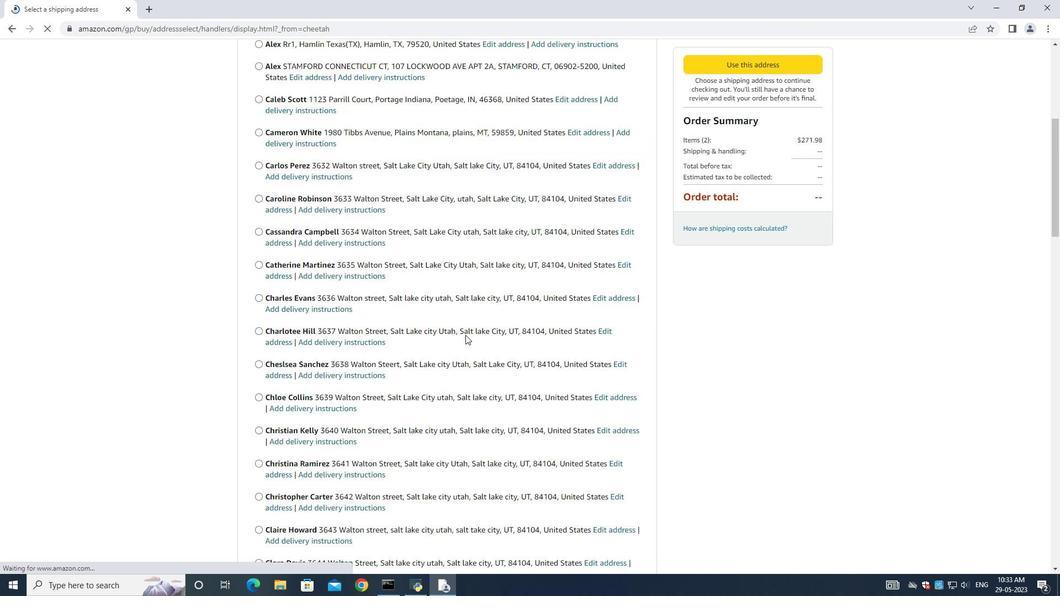 
Action: Mouse scrolled (465, 334) with delta (0, 0)
Screenshot: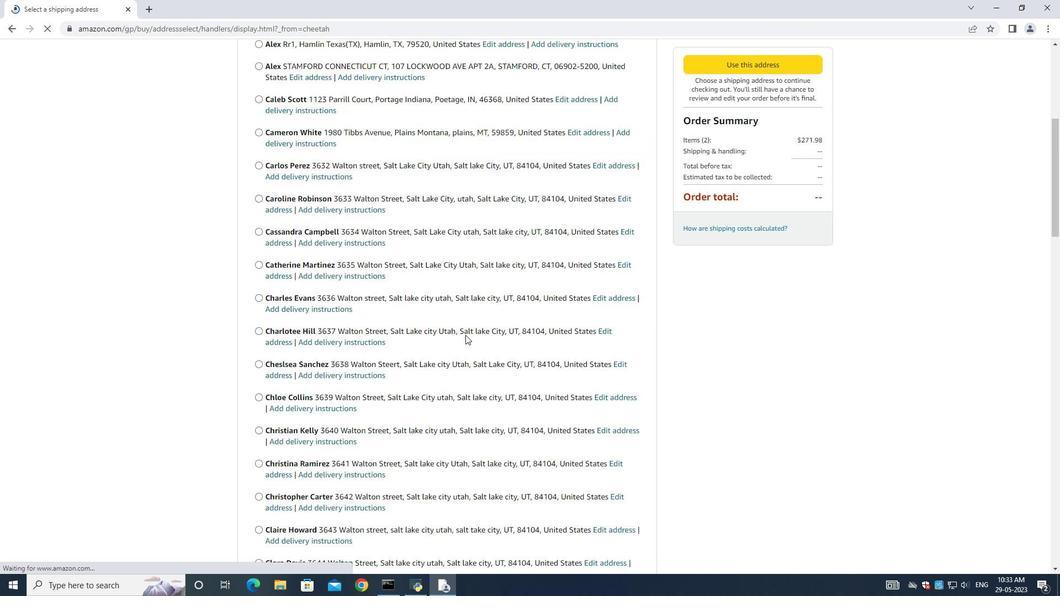 
Action: Mouse scrolled (465, 334) with delta (0, 0)
Screenshot: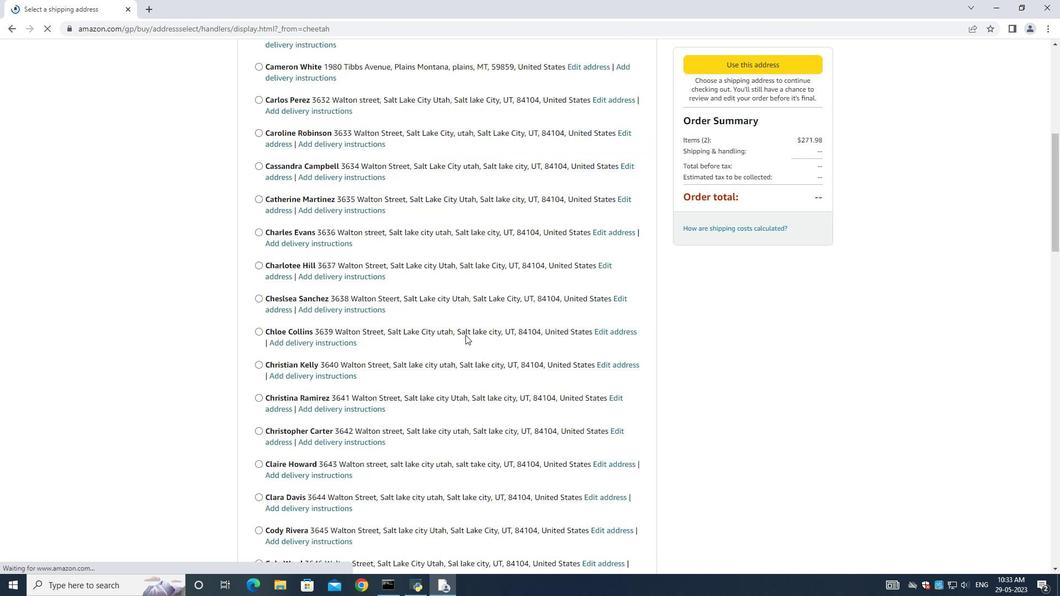 
Action: Mouse scrolled (465, 334) with delta (0, 0)
Screenshot: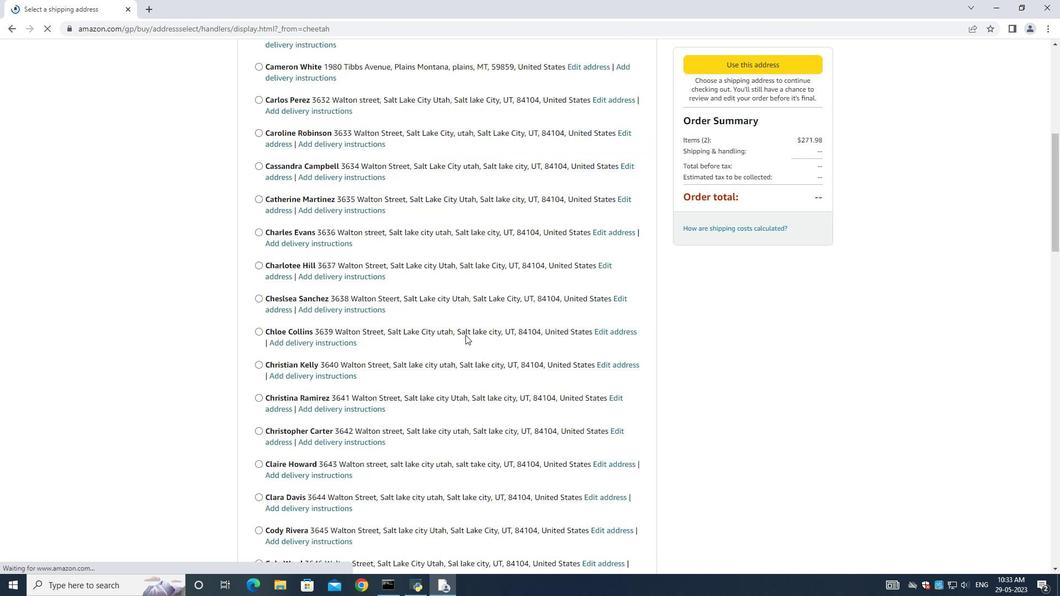 
Action: Mouse moved to (465, 335)
Screenshot: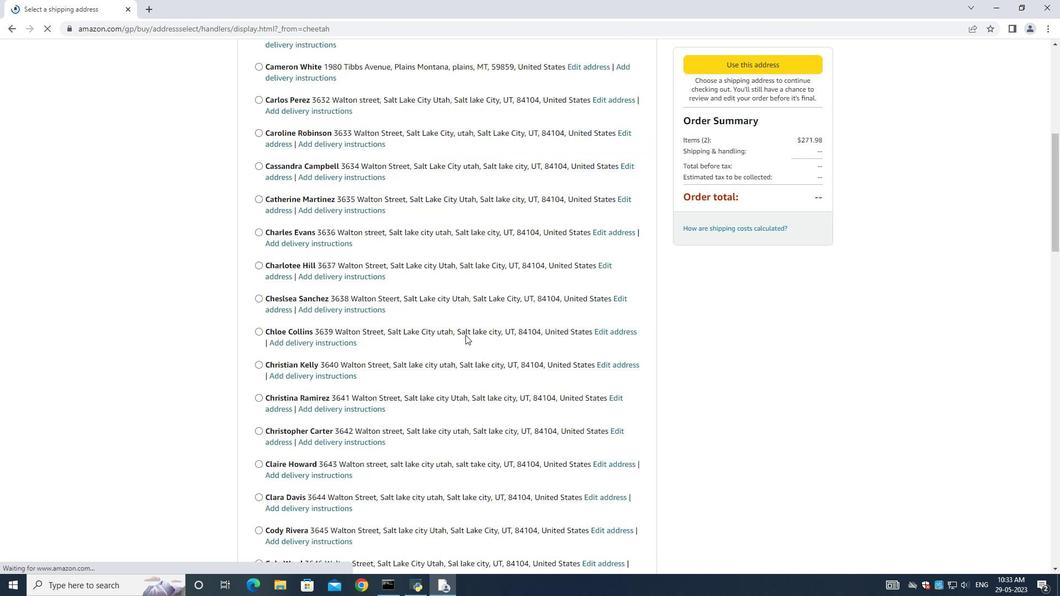 
Action: Mouse scrolled (465, 335) with delta (0, 0)
Screenshot: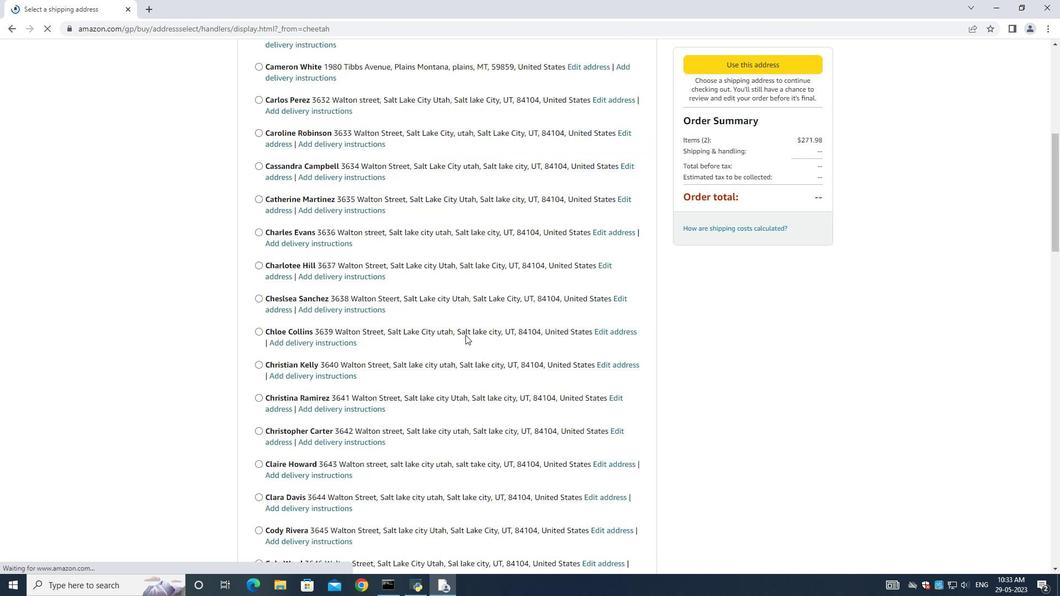 
Action: Mouse moved to (465, 335)
Screenshot: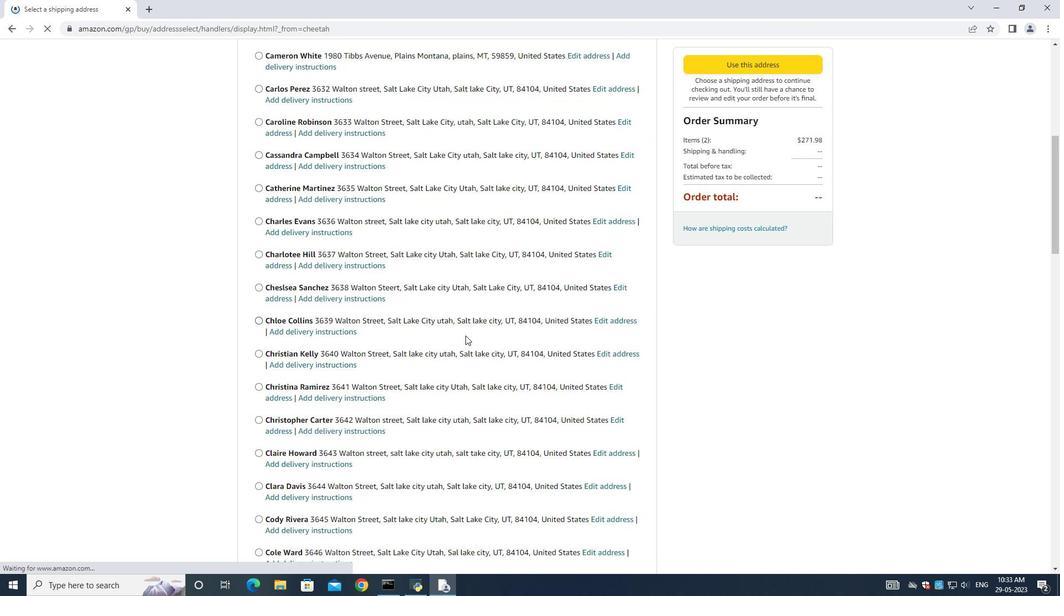 
Action: Mouse scrolled (465, 335) with delta (0, 0)
Screenshot: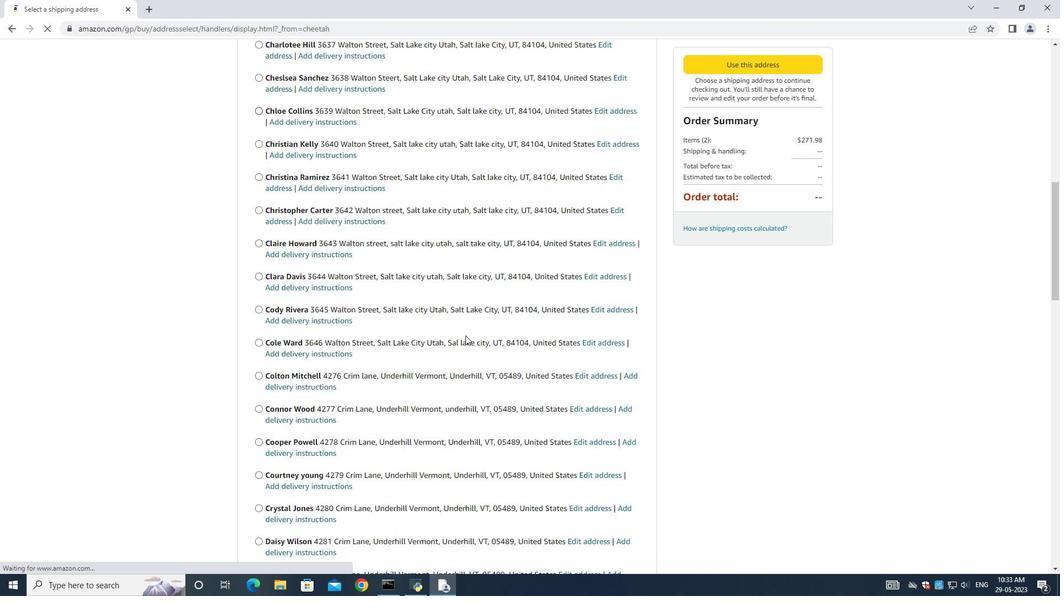 
Action: Mouse scrolled (465, 335) with delta (0, 0)
Screenshot: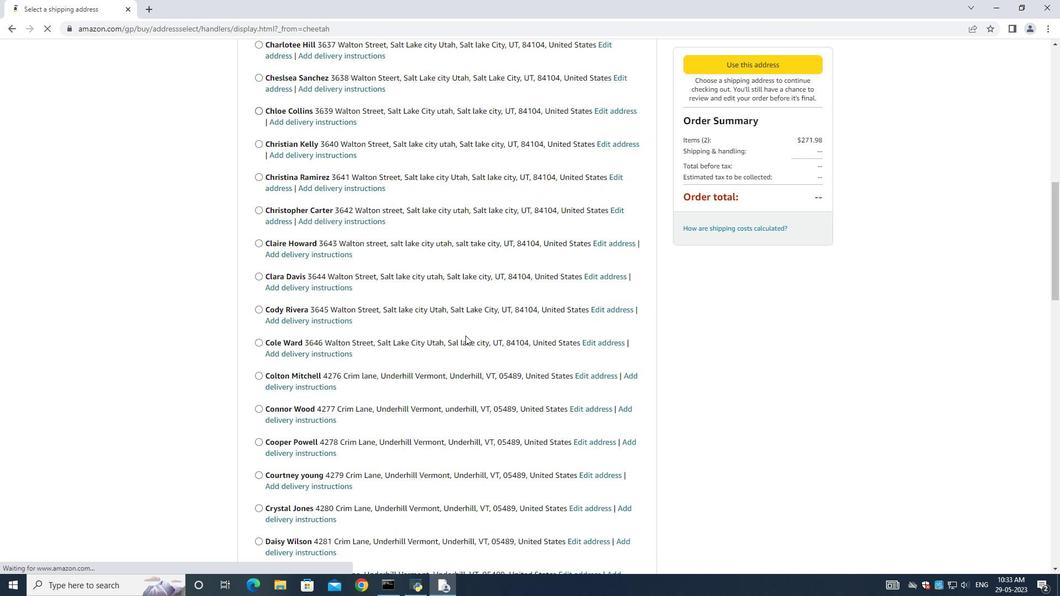 
Action: Mouse moved to (465, 336)
Screenshot: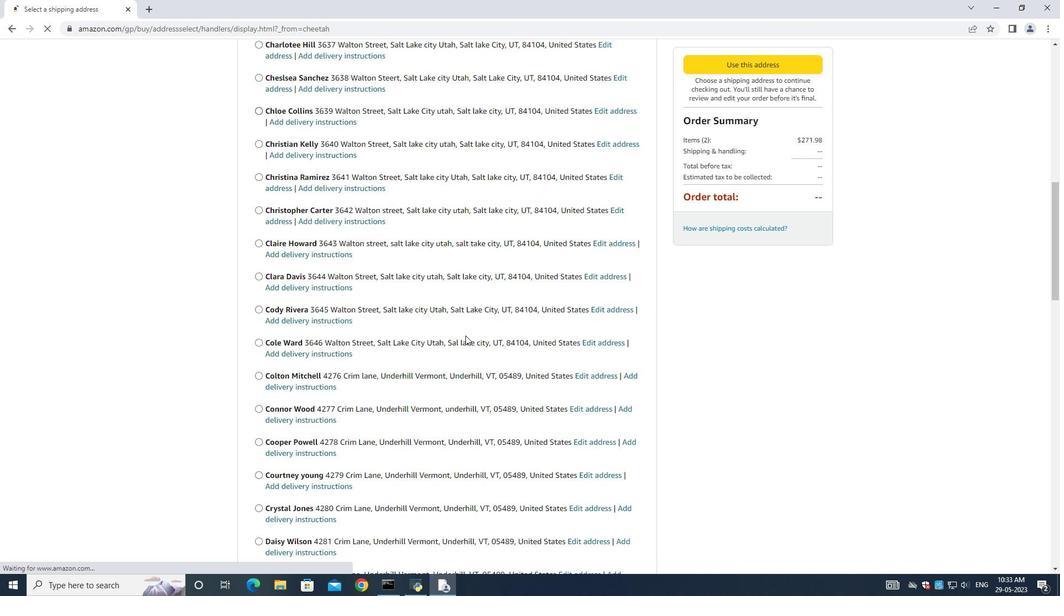 
Action: Mouse scrolled (465, 336) with delta (0, 0)
Screenshot: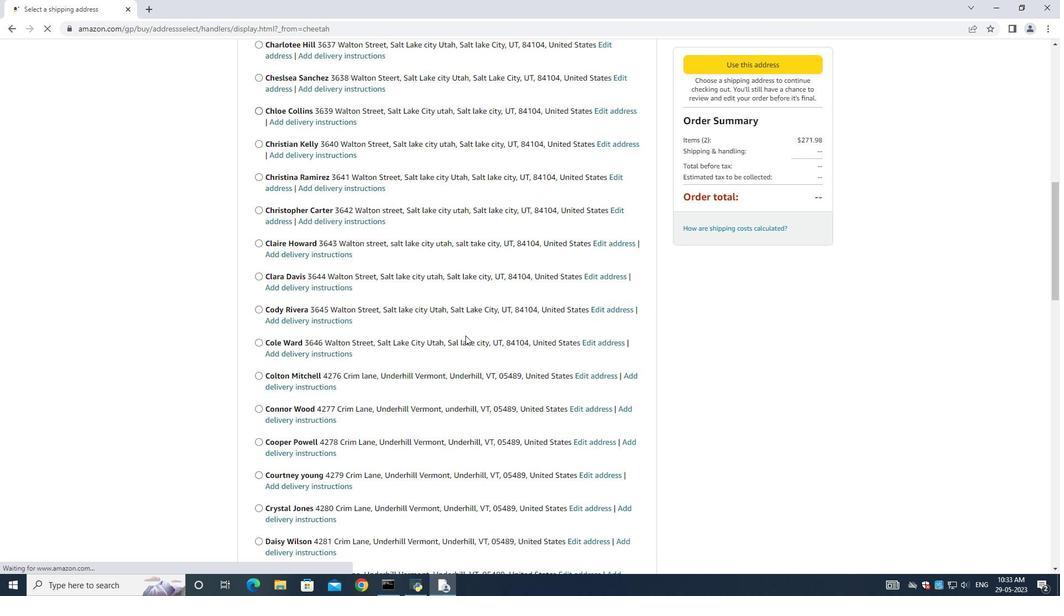 
Action: Mouse moved to (465, 338)
Screenshot: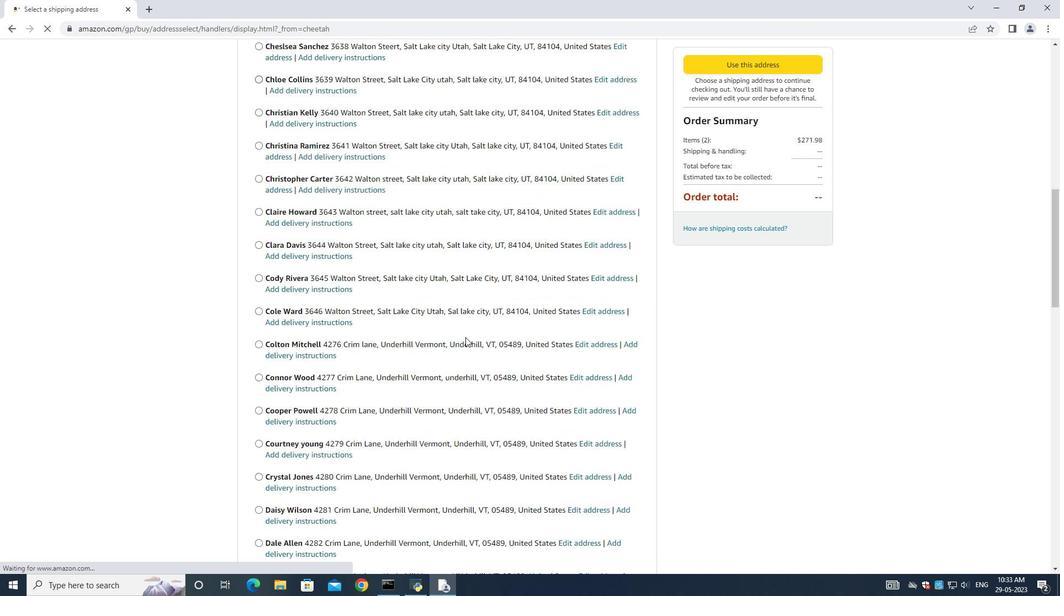 
Action: Mouse scrolled (465, 337) with delta (0, 0)
Screenshot: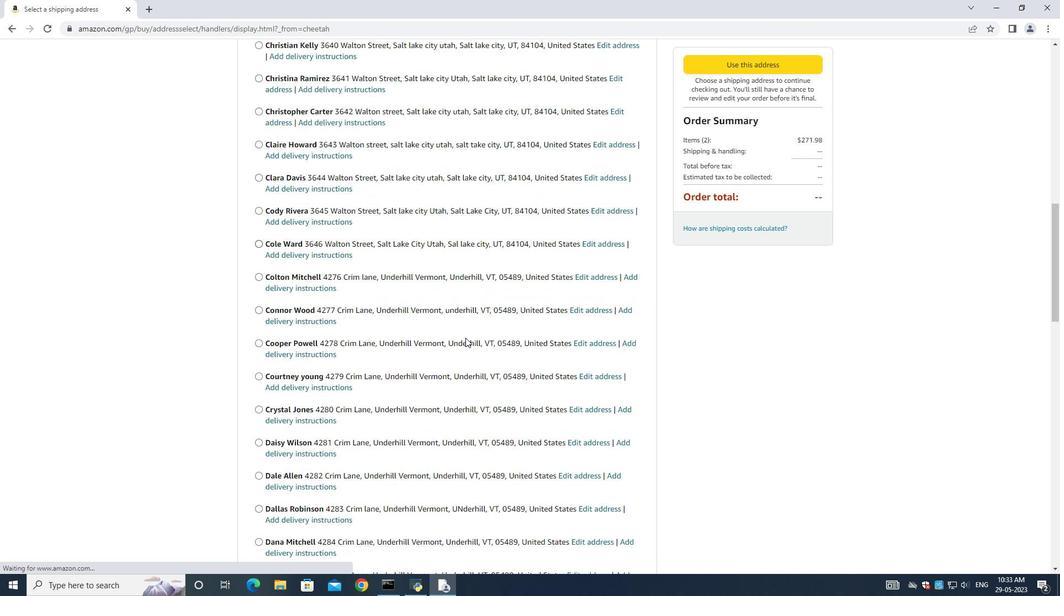 
Action: Mouse scrolled (465, 337) with delta (0, 0)
Screenshot: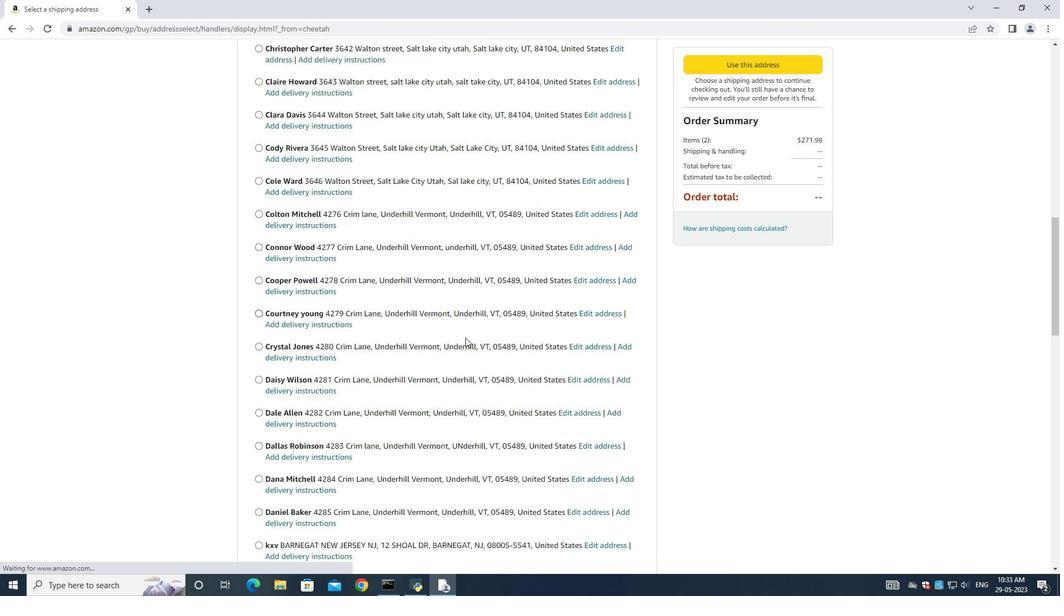 
Action: Mouse scrolled (465, 337) with delta (0, 0)
Screenshot: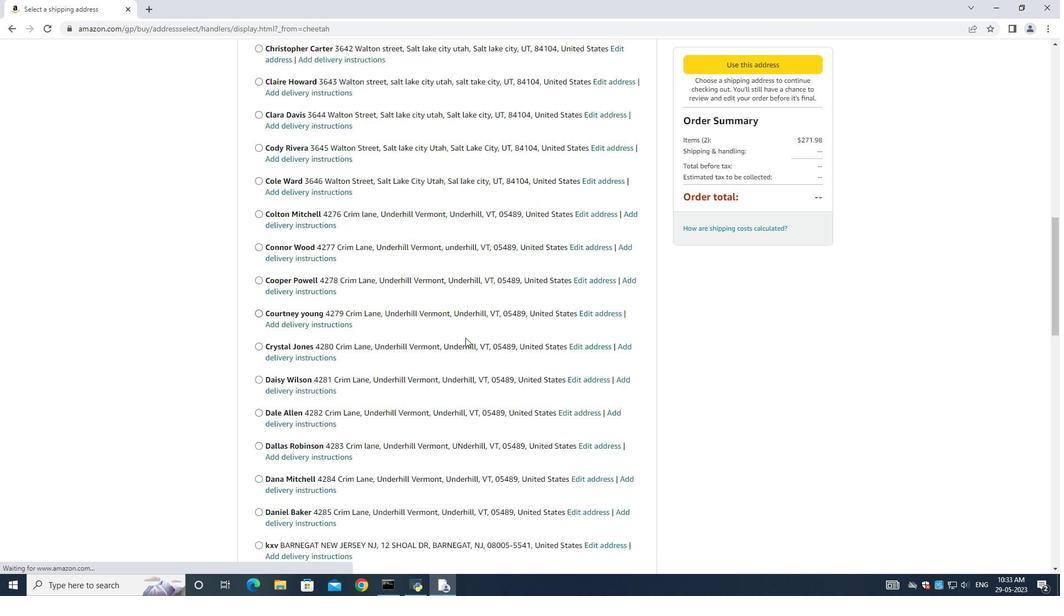 
Action: Mouse scrolled (465, 337) with delta (0, 0)
Screenshot: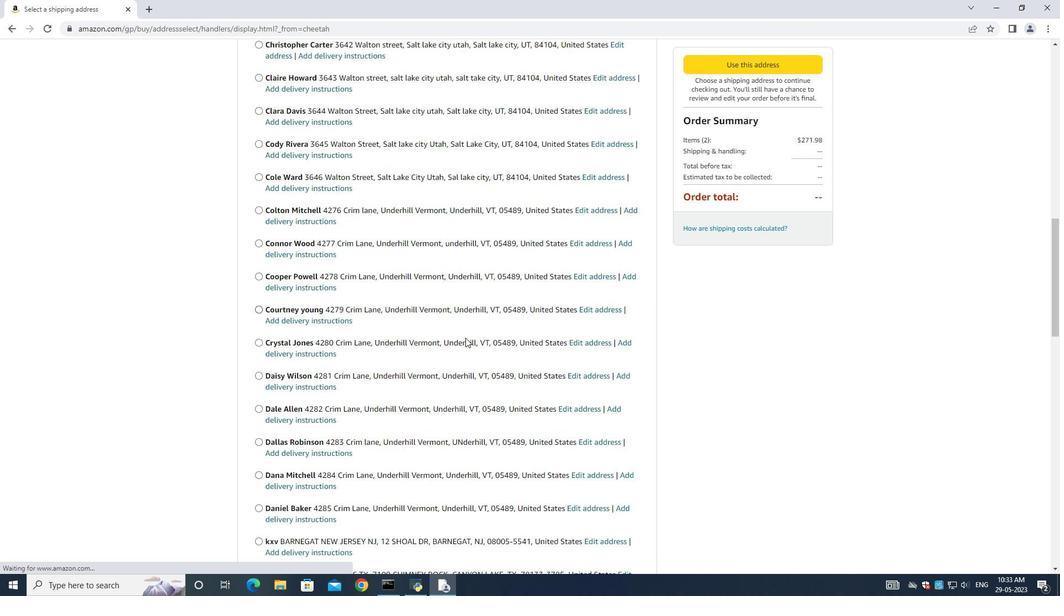 
Action: Mouse moved to (464, 336)
Screenshot: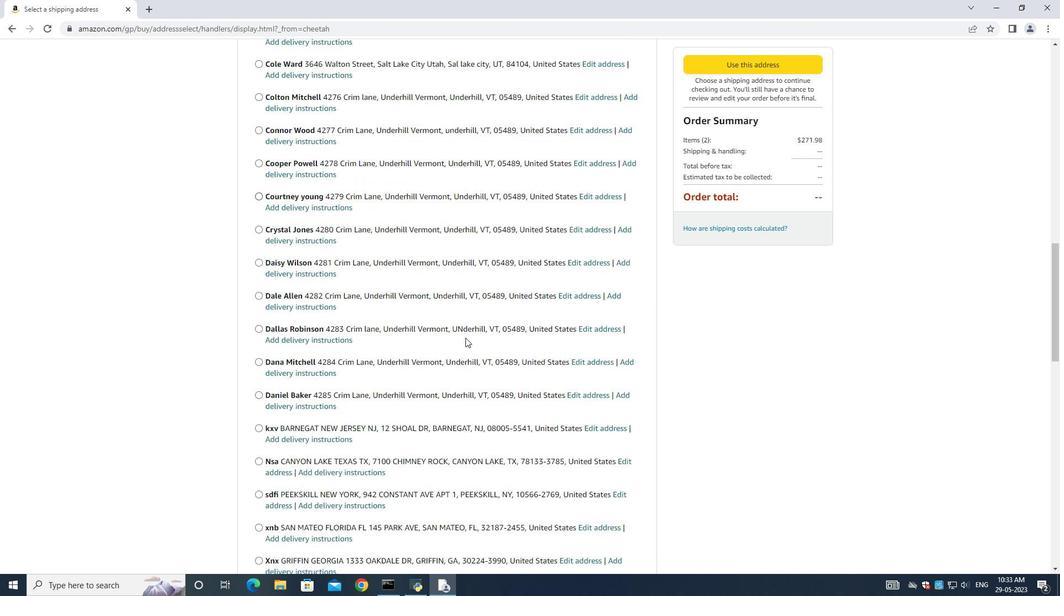 
Action: Mouse scrolled (464, 336) with delta (0, 0)
Screenshot: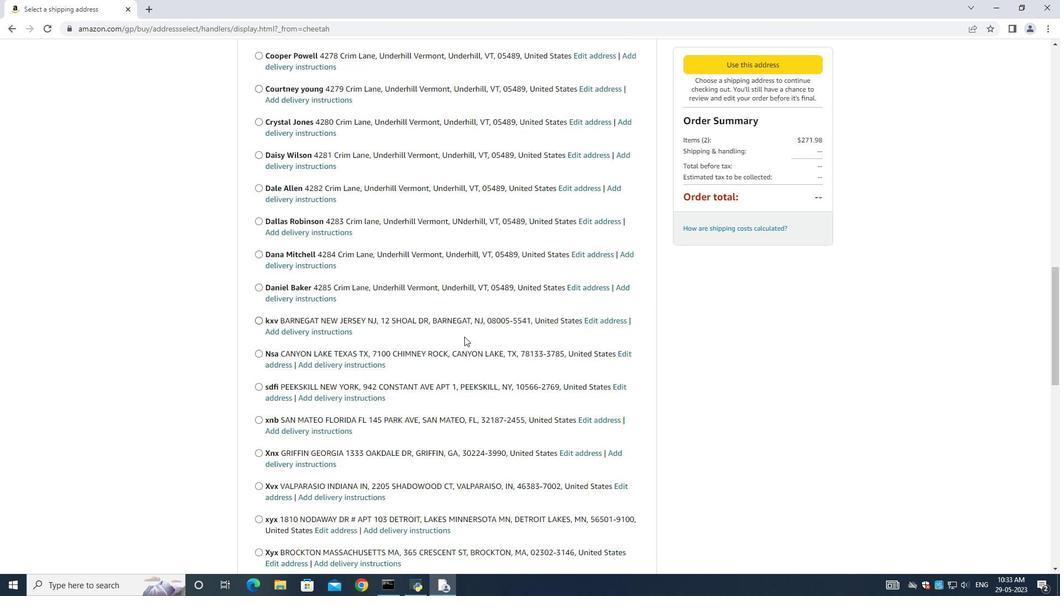 
Action: Mouse scrolled (464, 336) with delta (0, 0)
Screenshot: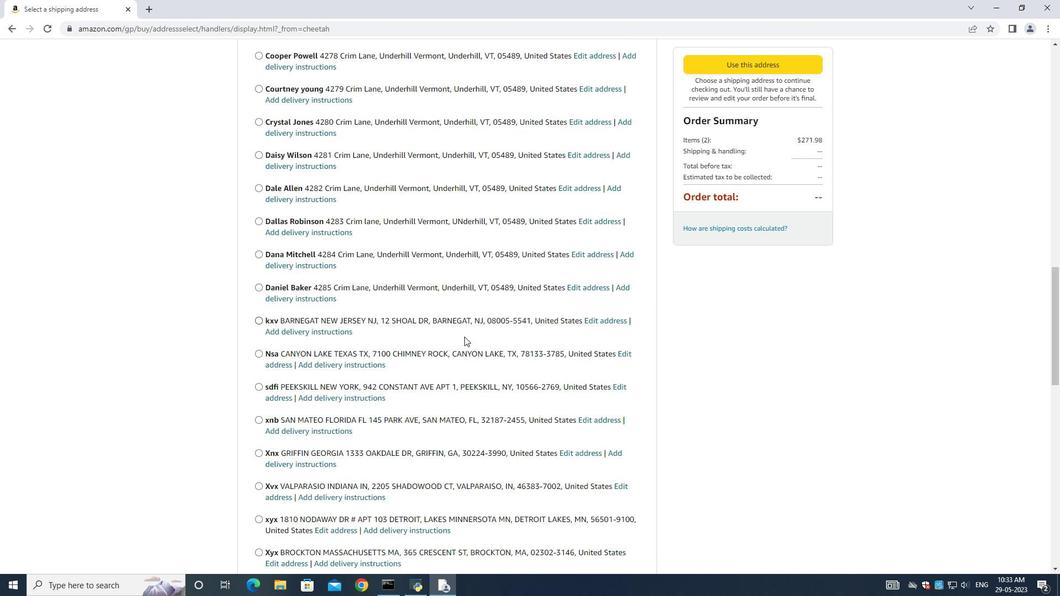 
Action: Mouse moved to (463, 336)
Screenshot: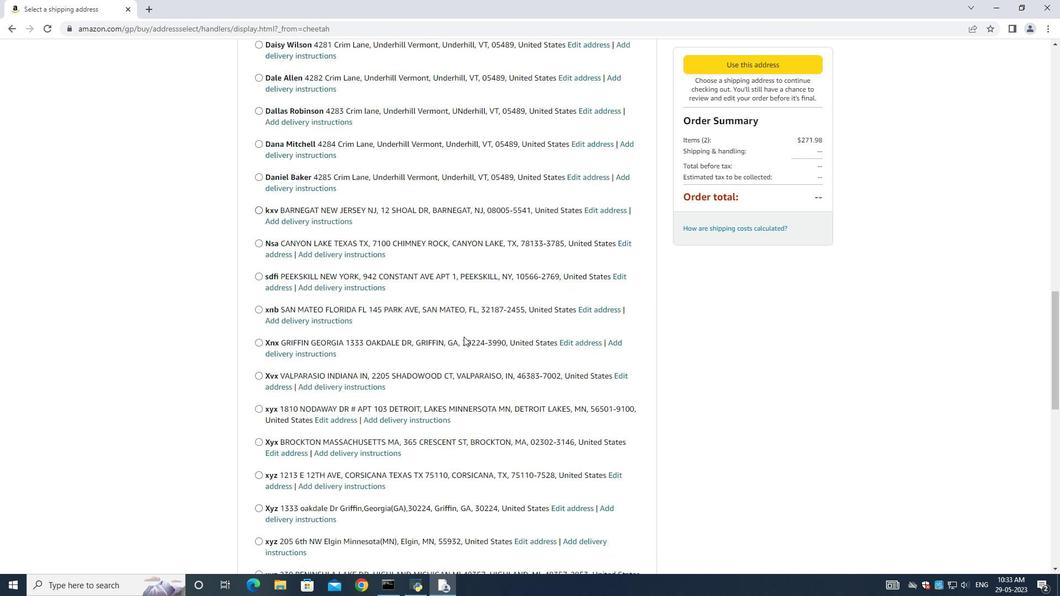 
Action: Mouse scrolled (463, 336) with delta (0, 0)
Screenshot: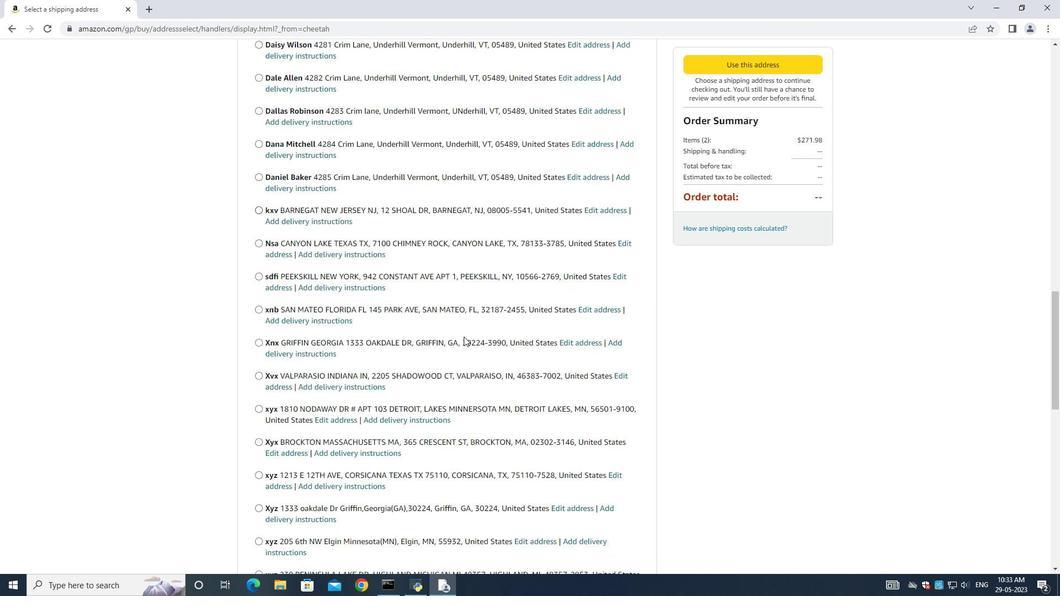 
Action: Mouse scrolled (463, 336) with delta (0, 0)
Screenshot: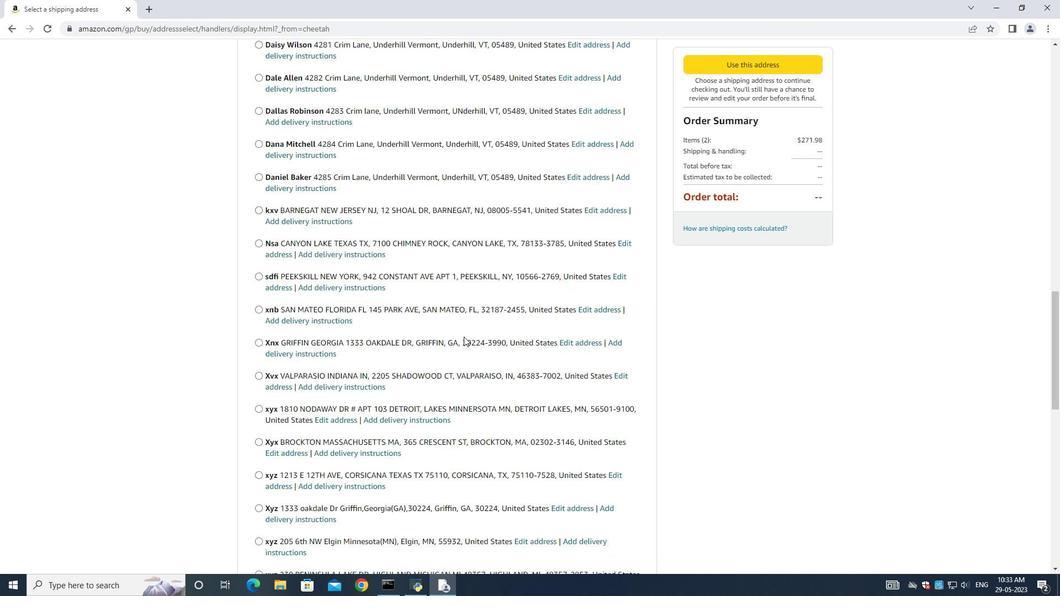 
Action: Mouse scrolled (463, 336) with delta (0, 0)
Screenshot: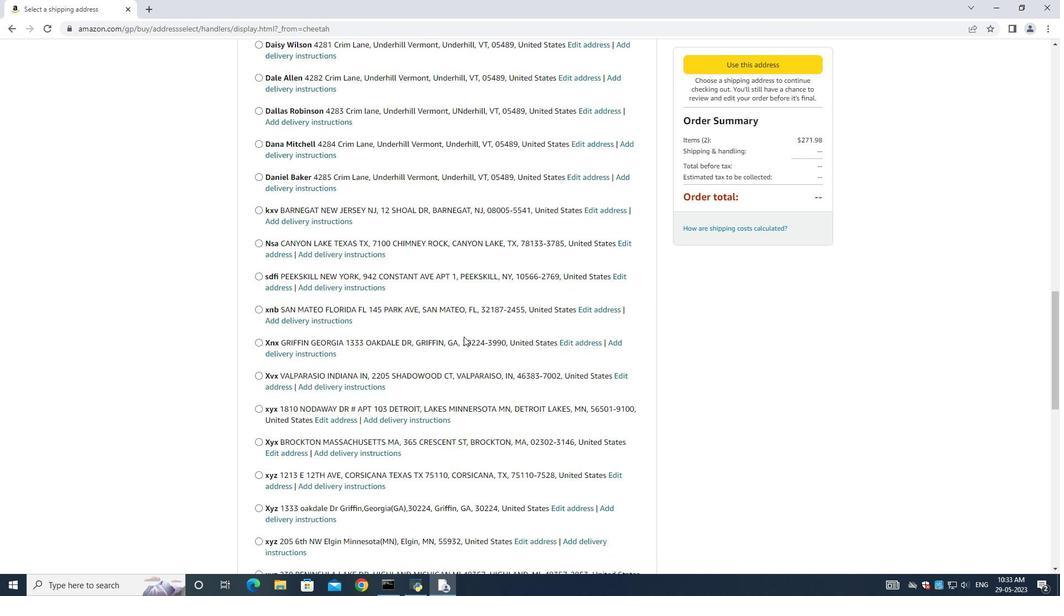 
Action: Mouse moved to (463, 337)
Screenshot: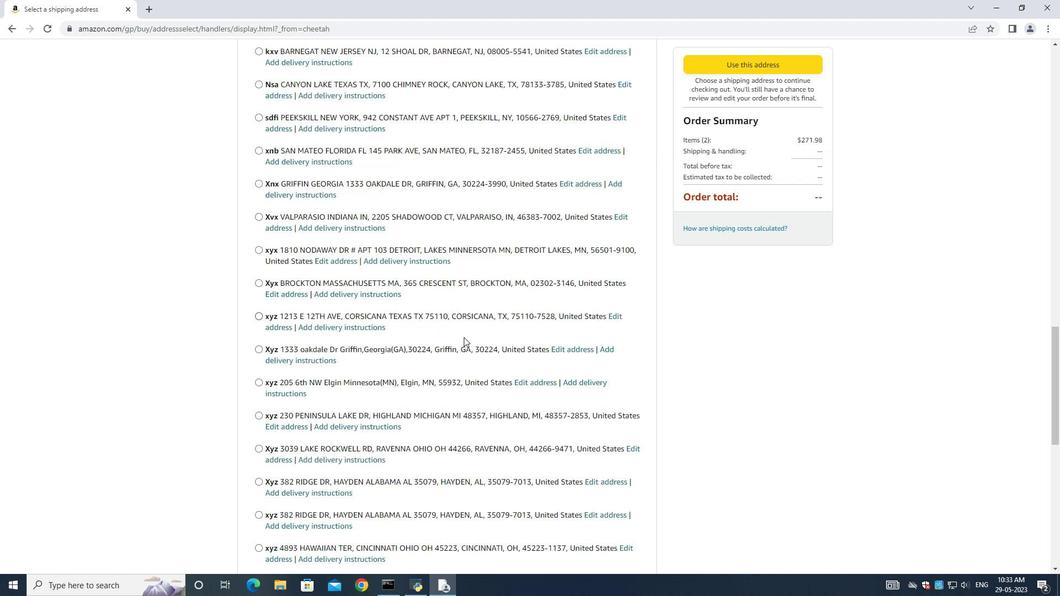 
Action: Mouse scrolled (463, 336) with delta (0, 0)
Screenshot: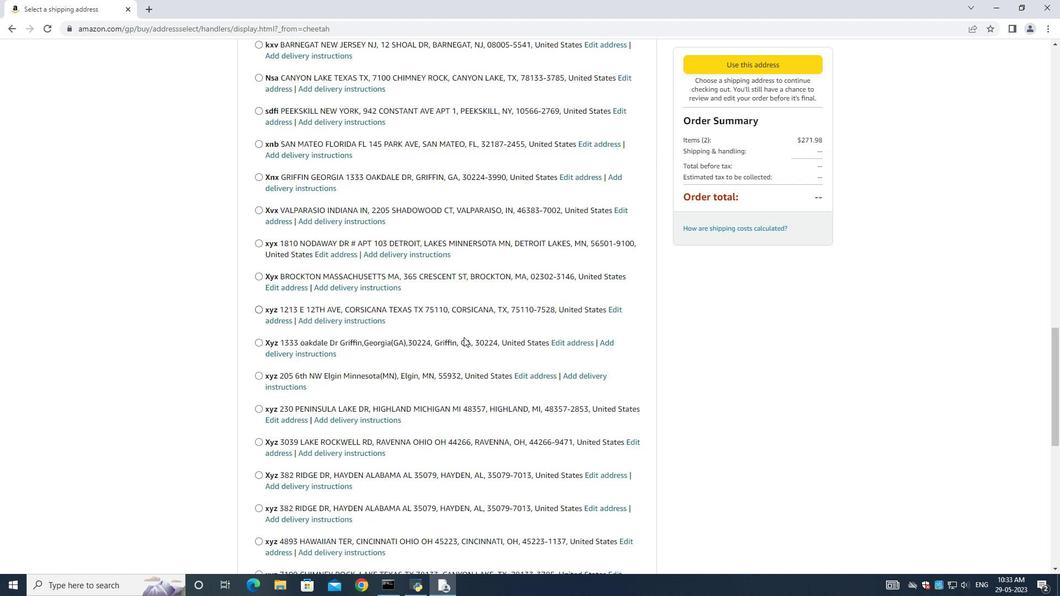 
Action: Mouse scrolled (463, 336) with delta (0, 0)
Screenshot: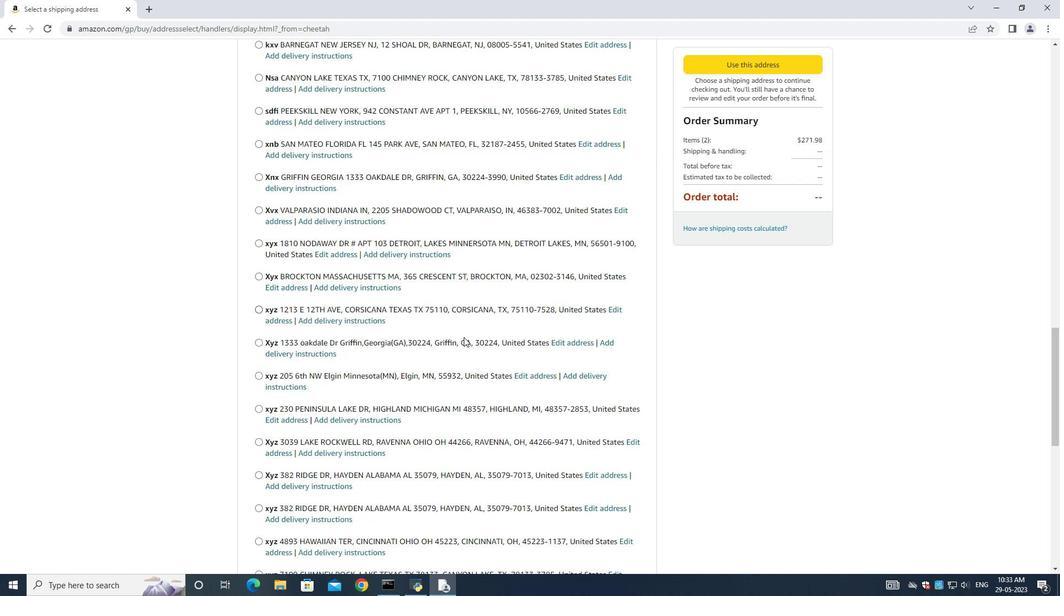 
Action: Mouse scrolled (463, 336) with delta (0, 0)
Screenshot: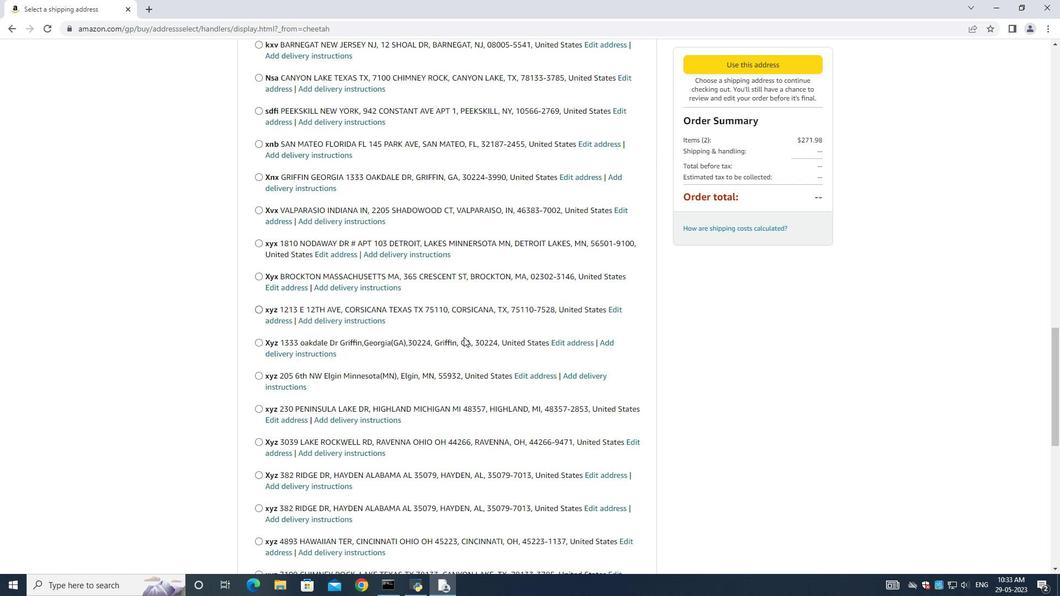 
Action: Mouse scrolled (463, 336) with delta (0, 0)
Screenshot: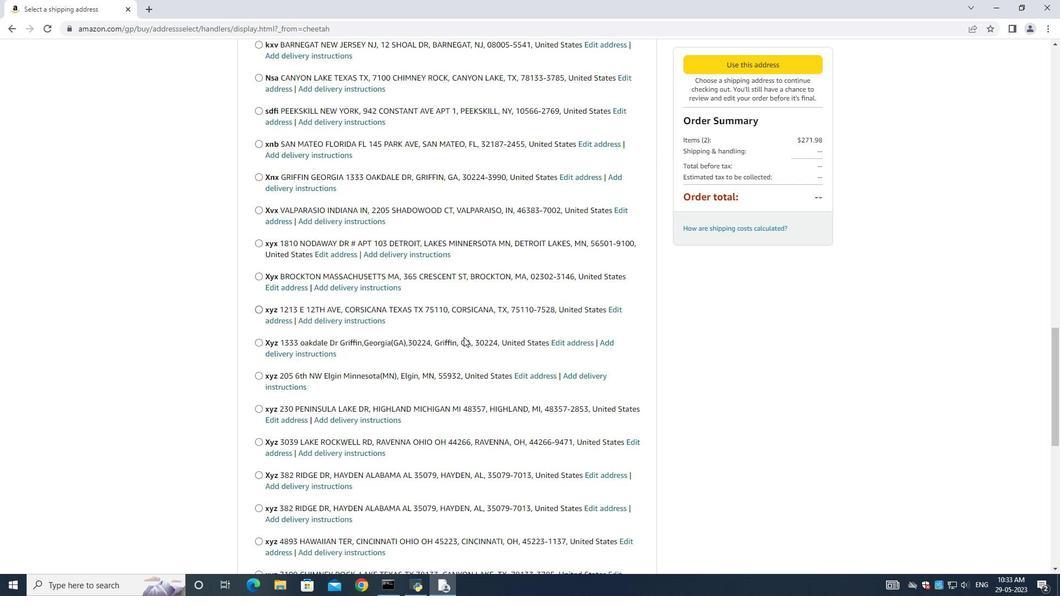 
Action: Mouse moved to (463, 338)
Screenshot: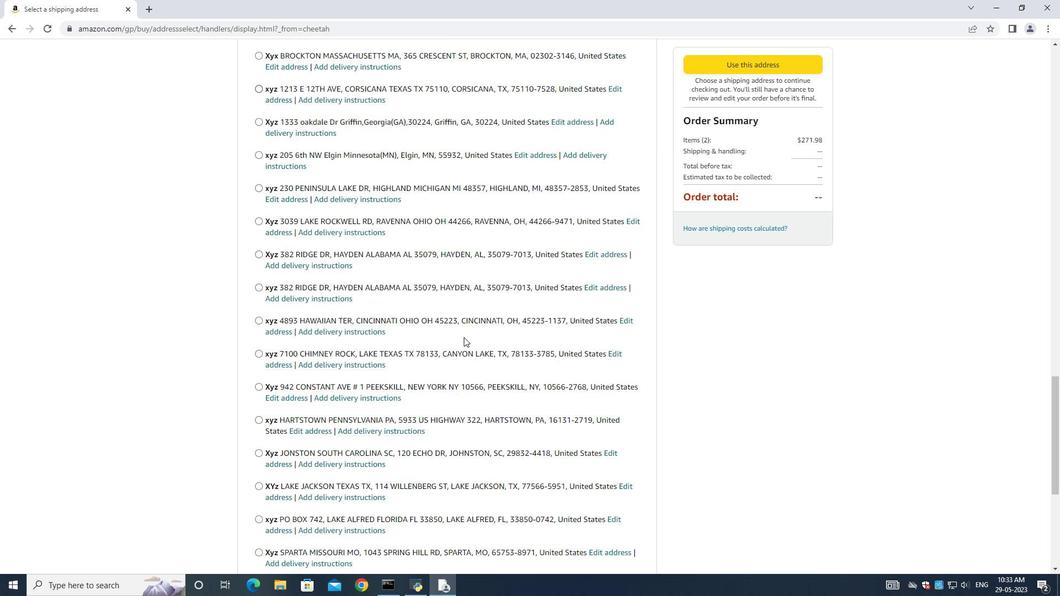 
Action: Mouse scrolled (463, 336) with delta (0, 0)
Screenshot: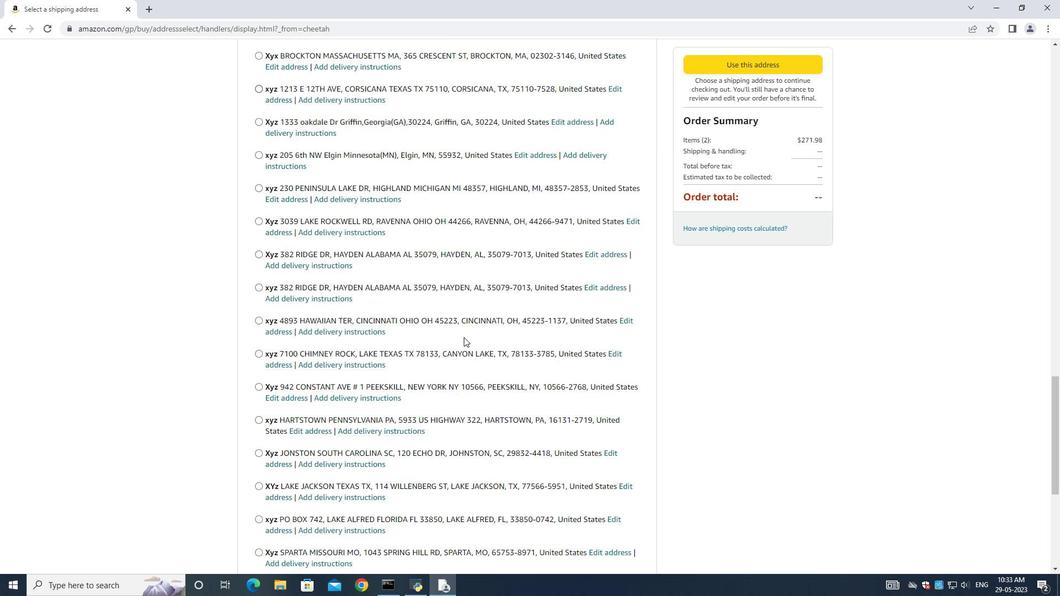 
Action: Mouse moved to (463, 338)
Screenshot: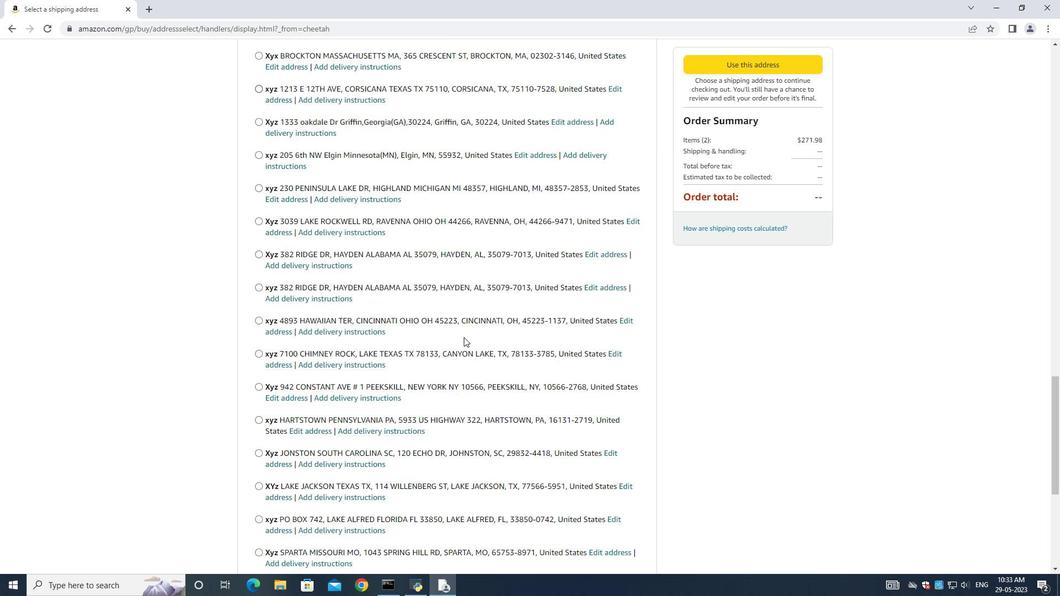 
Action: Mouse scrolled (463, 337) with delta (0, 0)
Screenshot: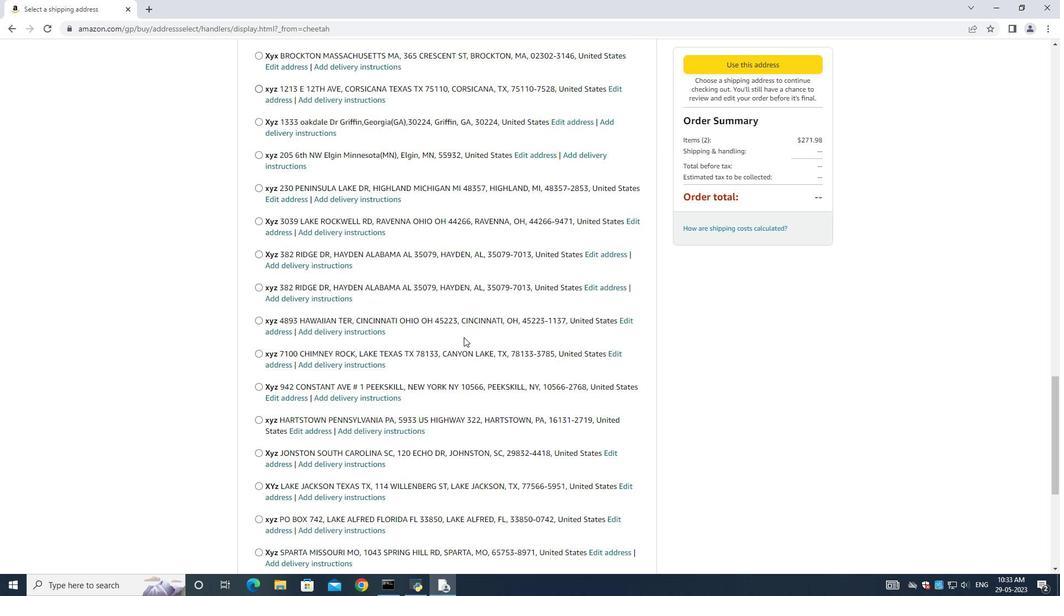 
Action: Mouse moved to (463, 338)
Screenshot: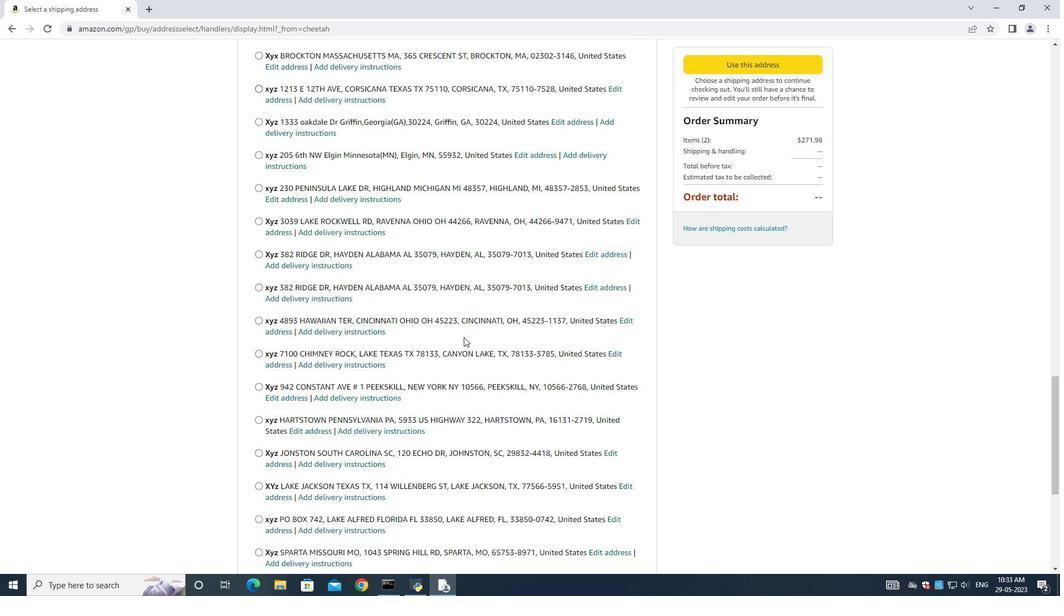 
Action: Mouse scrolled (463, 337) with delta (0, 0)
Screenshot: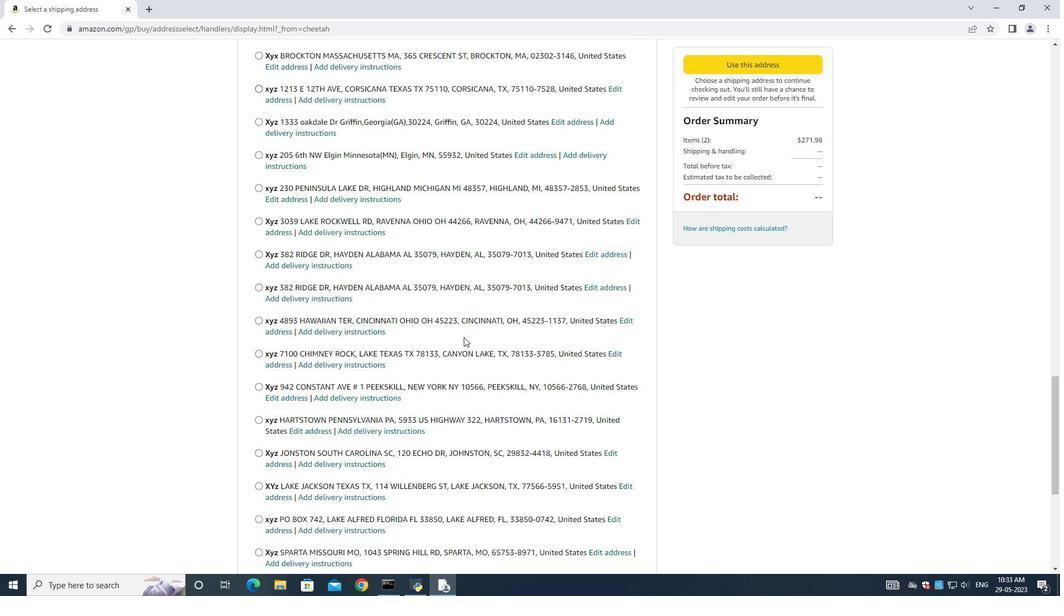 
Action: Mouse scrolled (463, 338) with delta (0, 0)
Screenshot: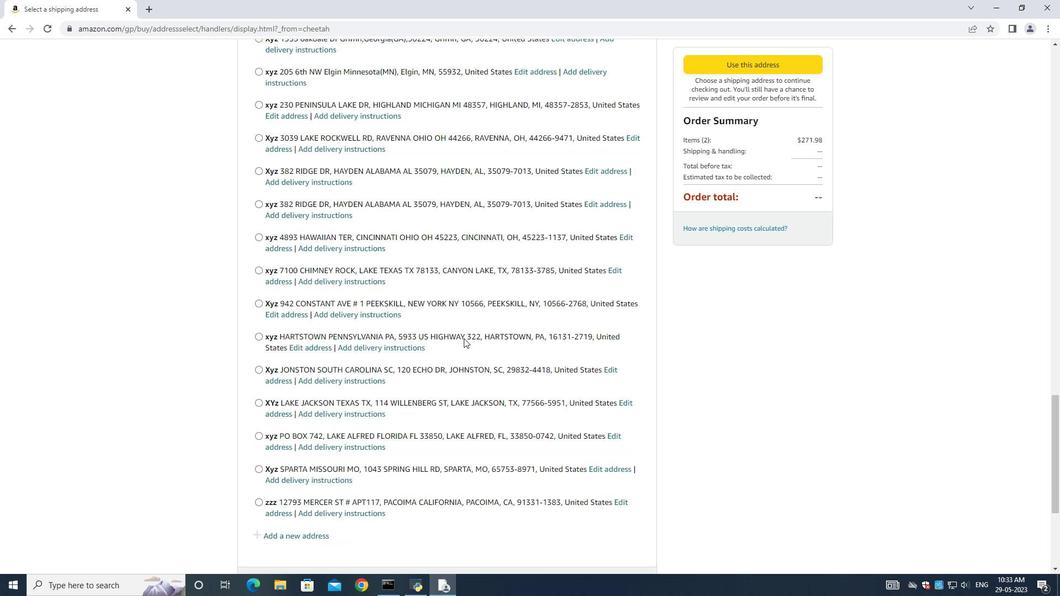 
Action: Mouse scrolled (463, 338) with delta (0, 0)
Screenshot: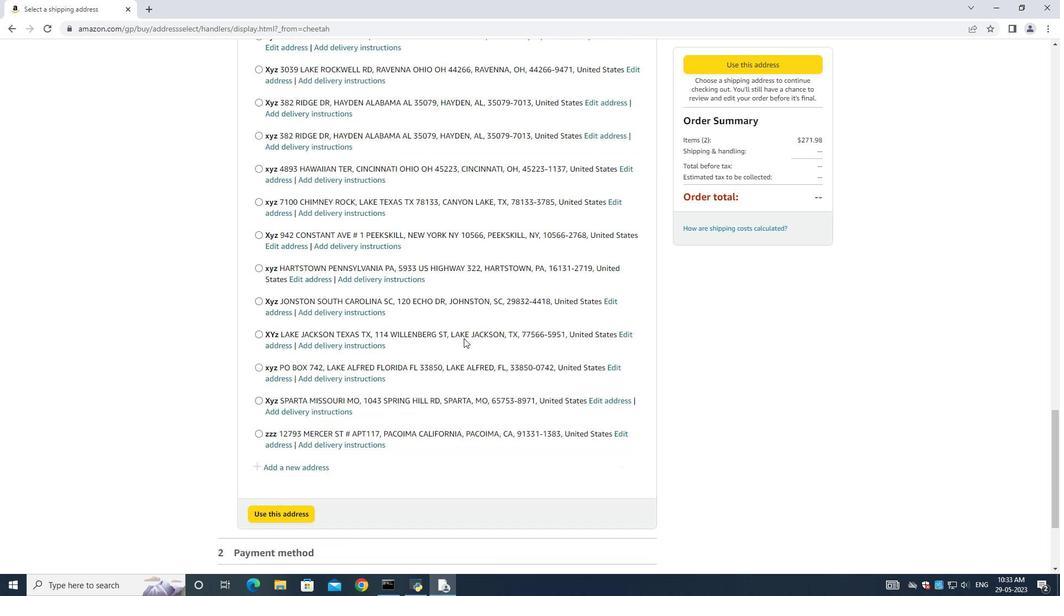 
Action: Mouse scrolled (463, 338) with delta (0, 0)
Screenshot: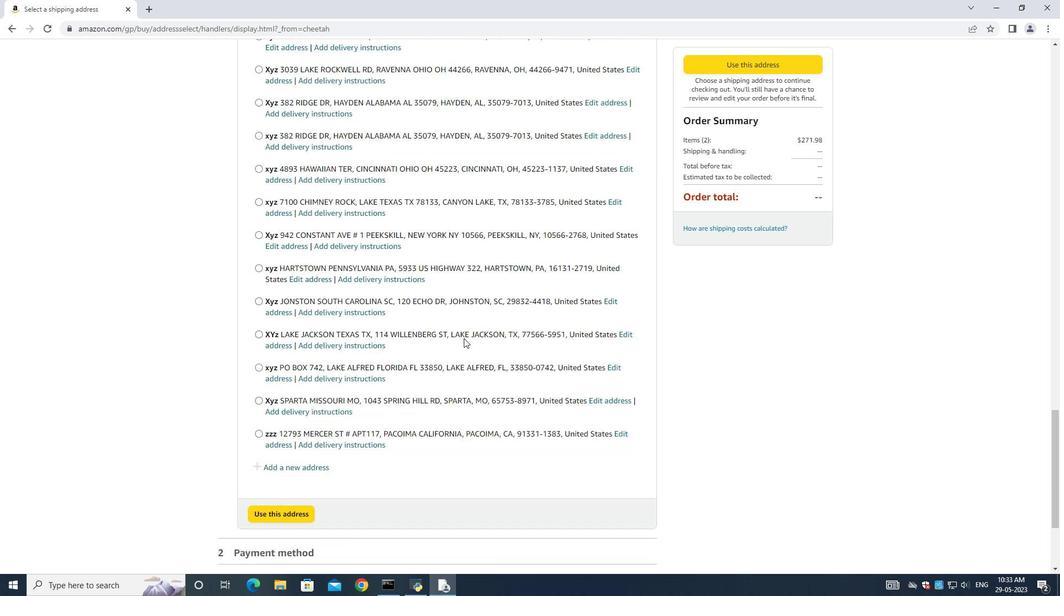 
Action: Mouse moved to (271, 305)
Screenshot: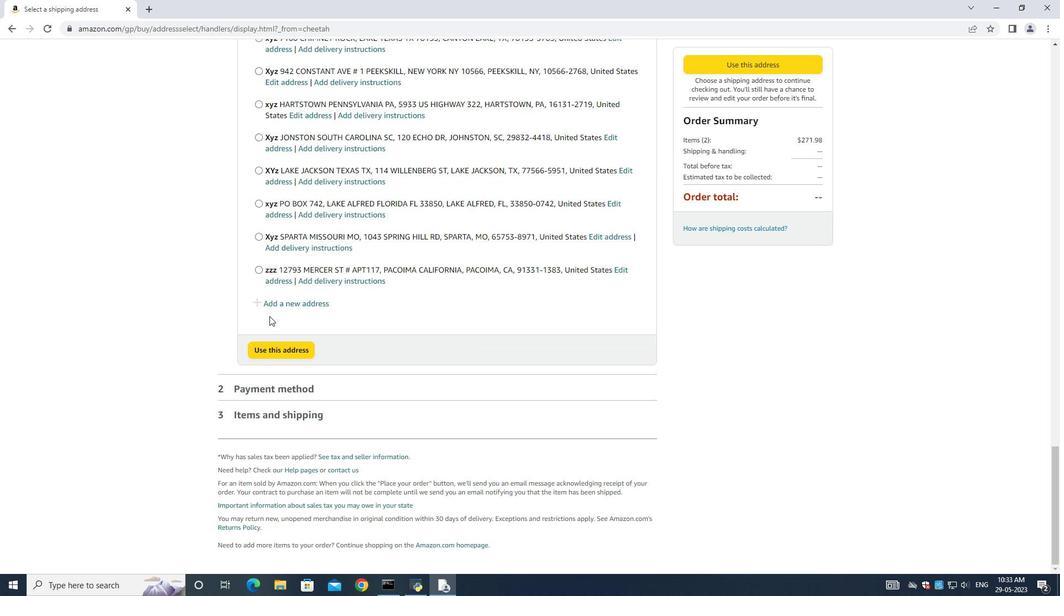 
Action: Mouse pressed left at (271, 305)
Screenshot: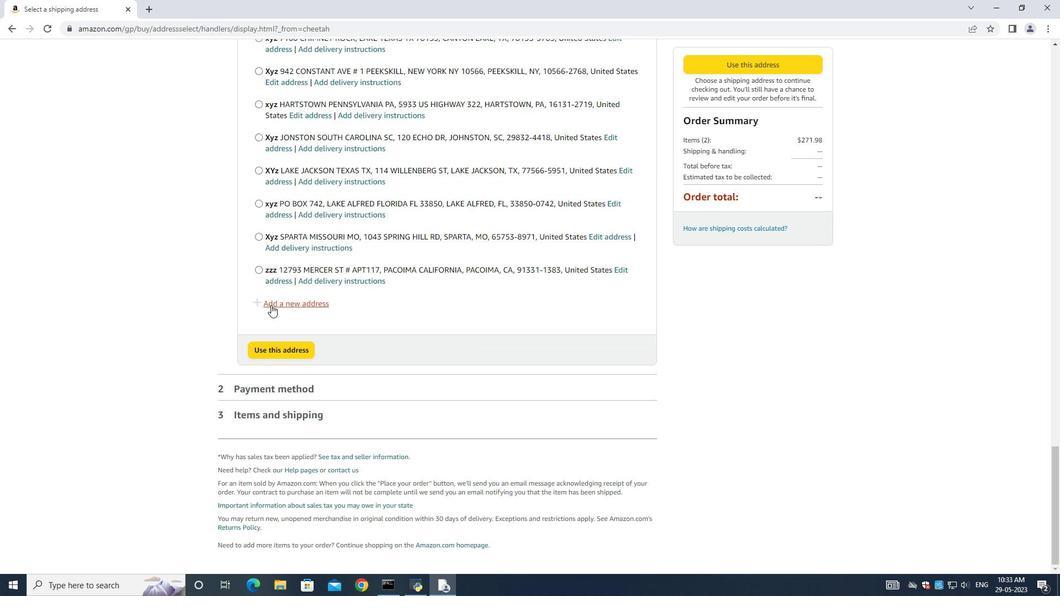 
Action: Mouse moved to (374, 261)
Screenshot: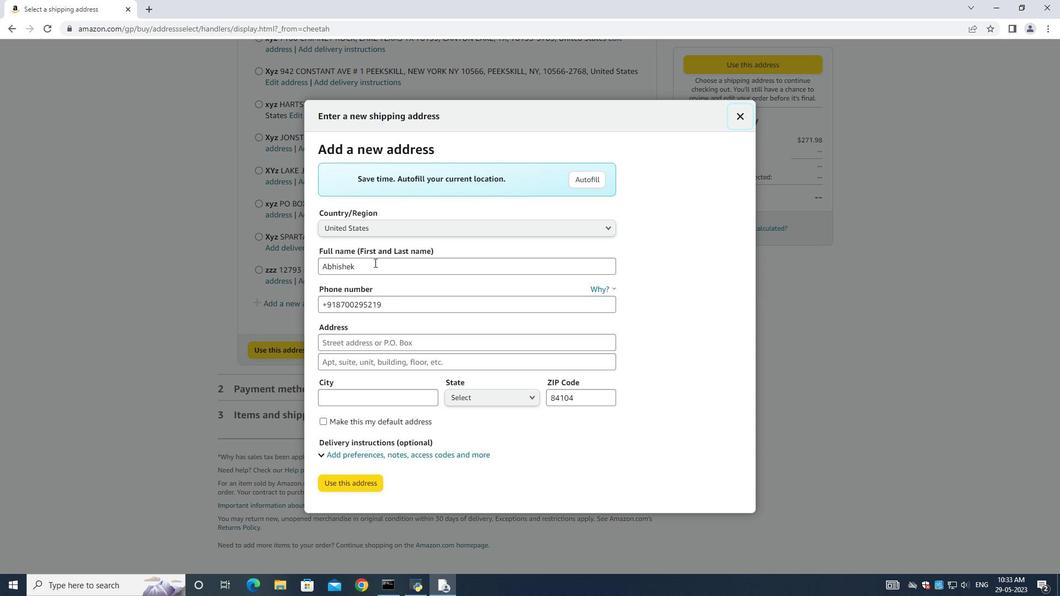 
Action: Mouse pressed left at (374, 261)
Screenshot: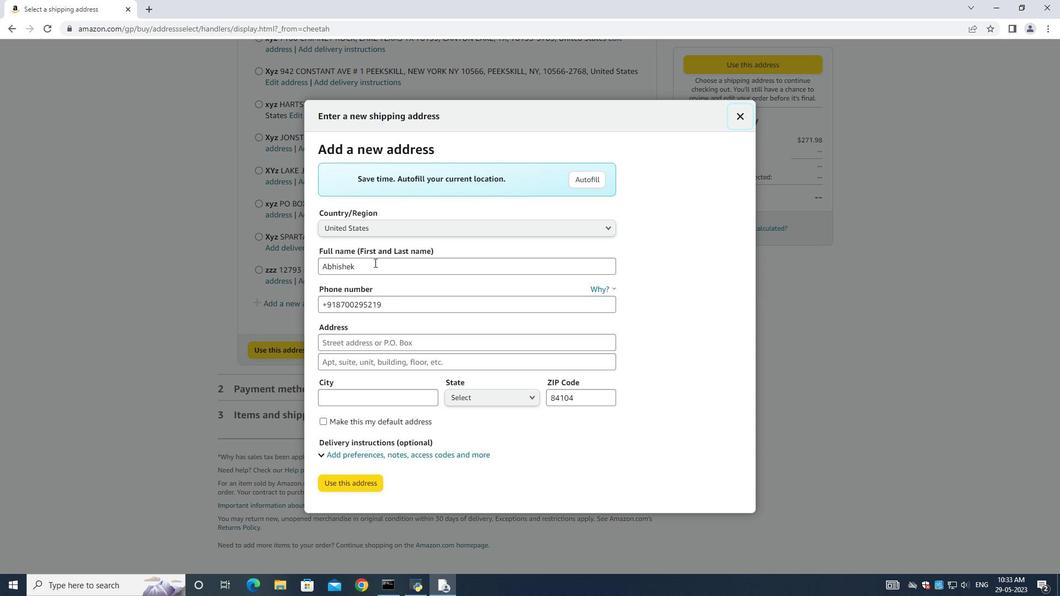 
Action: Mouse moved to (374, 262)
Screenshot: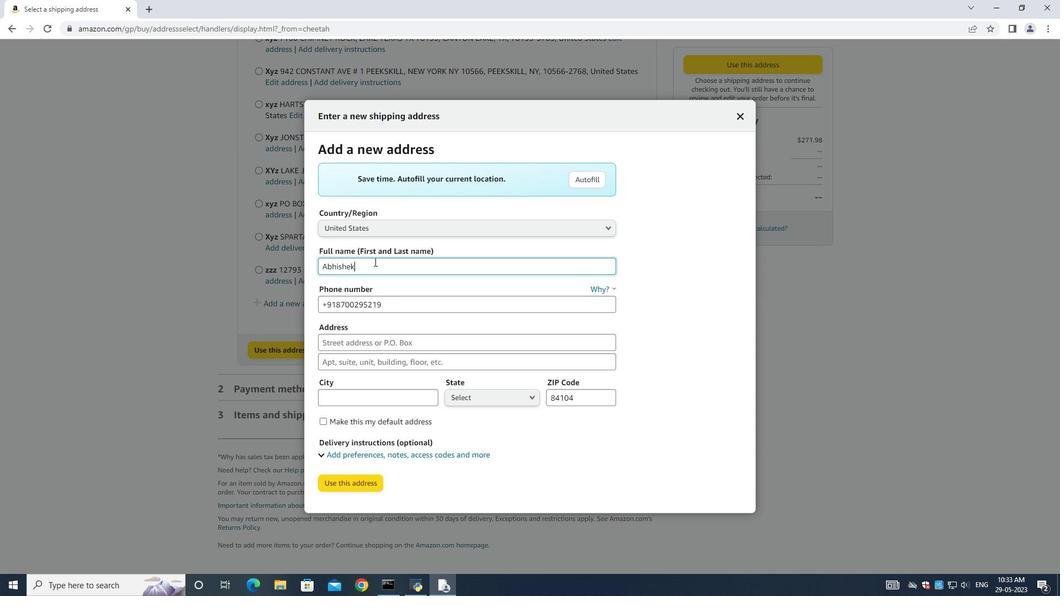 
Action: Key pressed ctrl+A<Key.backspace><Key.shift><Key.shift><Key.shift><Key.shift><Key.shift><Key.shift><Key.shift><Key.shift><Key.shift><Key.shift><Key.shift>D
Screenshot: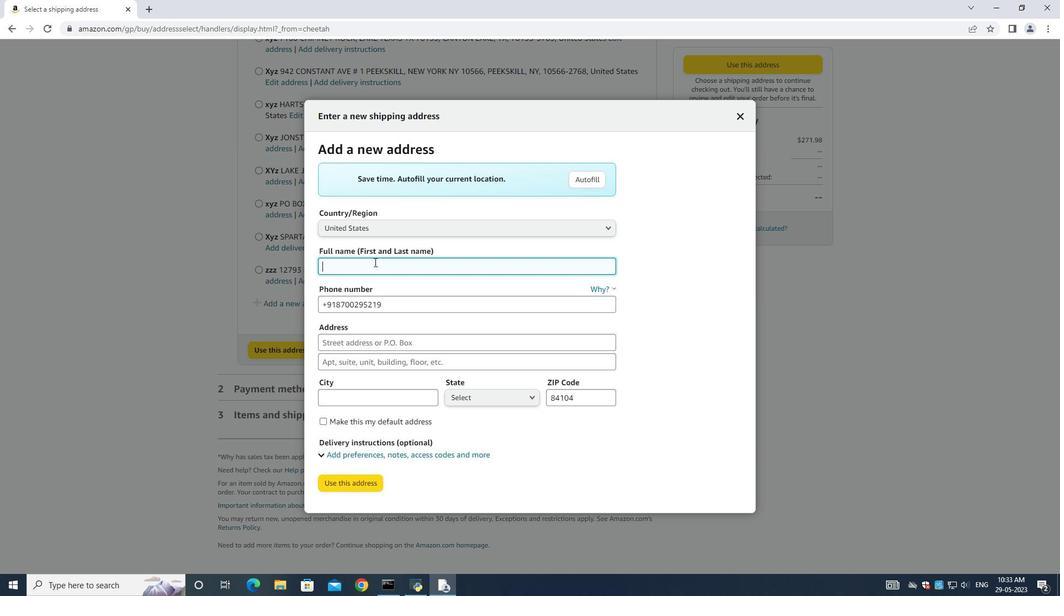 
Action: Mouse moved to (367, 257)
Screenshot: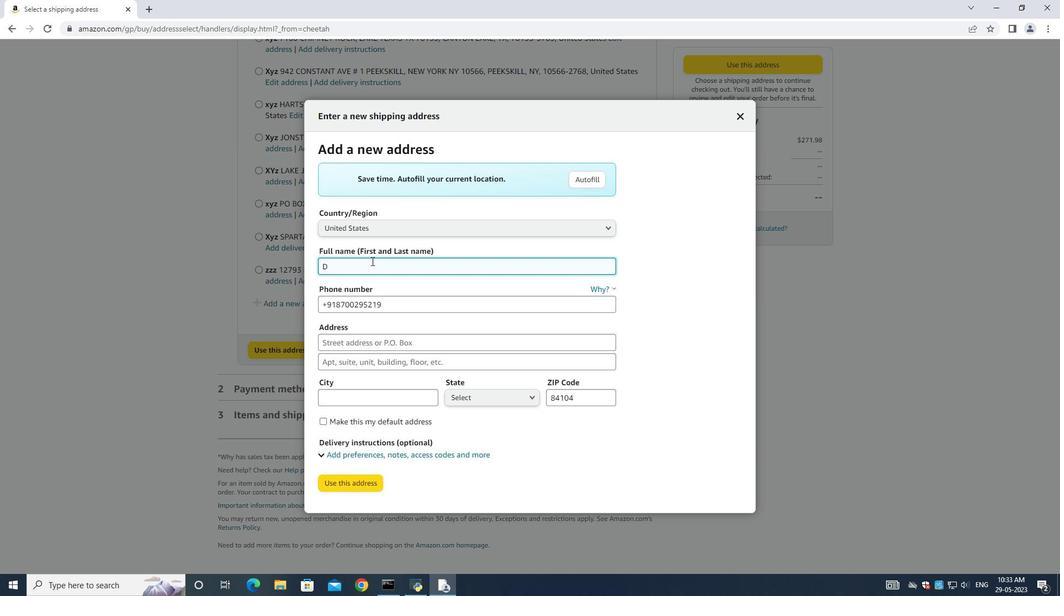 
Action: Key pressed anielle<Key.space><Key.shift><Key.shift>Scott
Screenshot: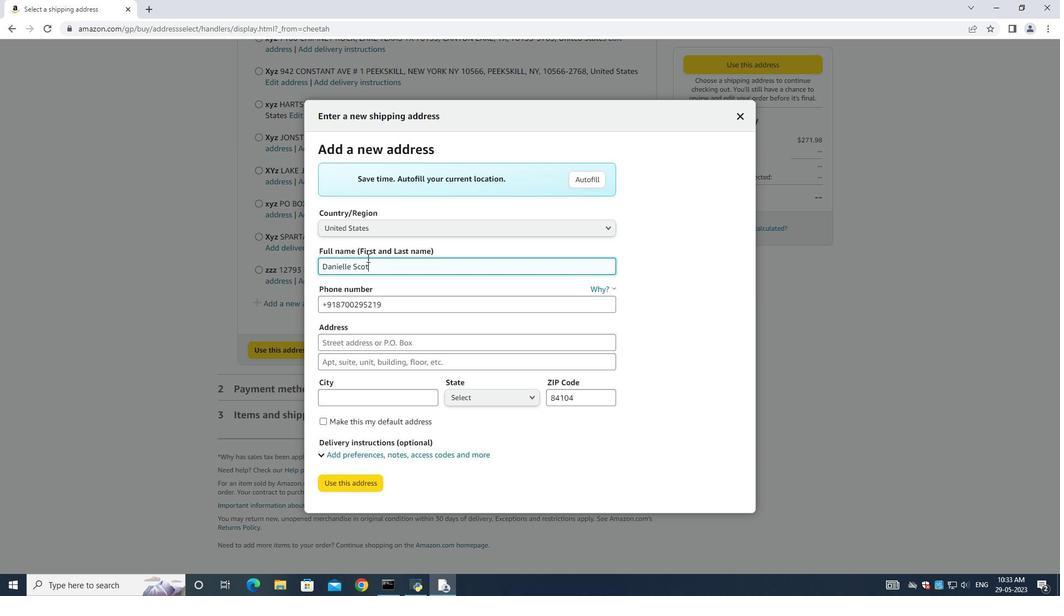 
Action: Mouse moved to (383, 303)
Screenshot: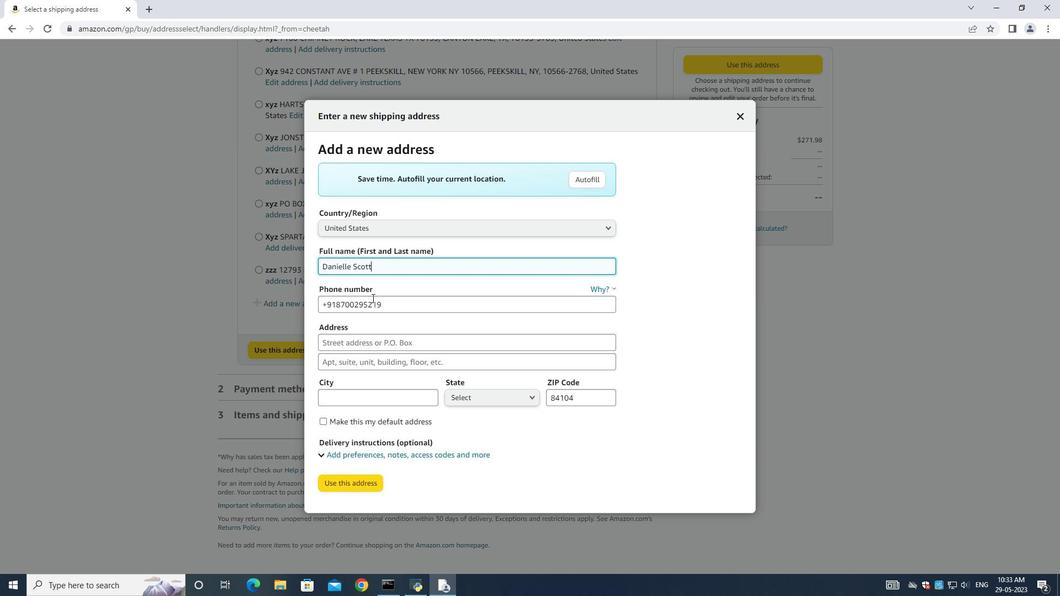 
Action: Mouse pressed left at (383, 303)
Screenshot: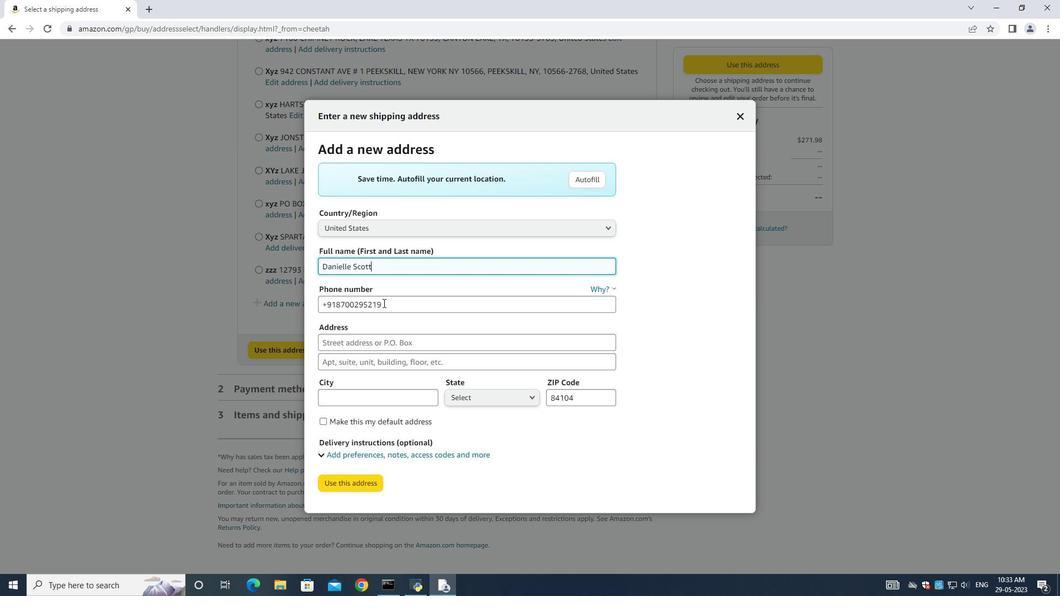 
Action: Mouse moved to (386, 303)
Screenshot: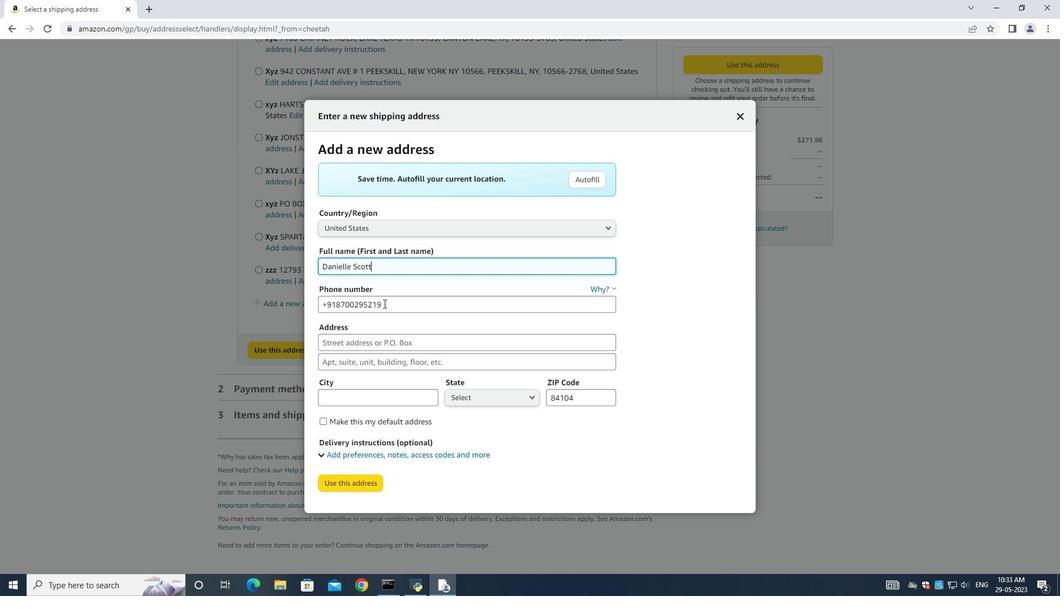 
Action: Key pressed <Key.backspace><Key.backspace><Key.backspace><Key.backspace><Key.backspace><Key.backspace><Key.backspace><Key.backspace><Key.backspace><Key.backspace><Key.backspace><Key.backspace><Key.backspace><Key.backspace><Key.backspace><Key.backspace><Key.backspace><Key.backspace><Key.backspace><Key.backspace><Key.backspace><Key.backspace><Key.backspace><Key.backspace><Key.backspace><Key.backspace><Key.backspace><Key.backspace><Key.backspace><Key.backspace><Key.backspace><Key.backspace><Key.backspace><Key.backspace><Key.backspace><Key.backspace><Key.backspace><Key.backspace><Key.backspace><Key.backspace><Key.backspace>937
Screenshot: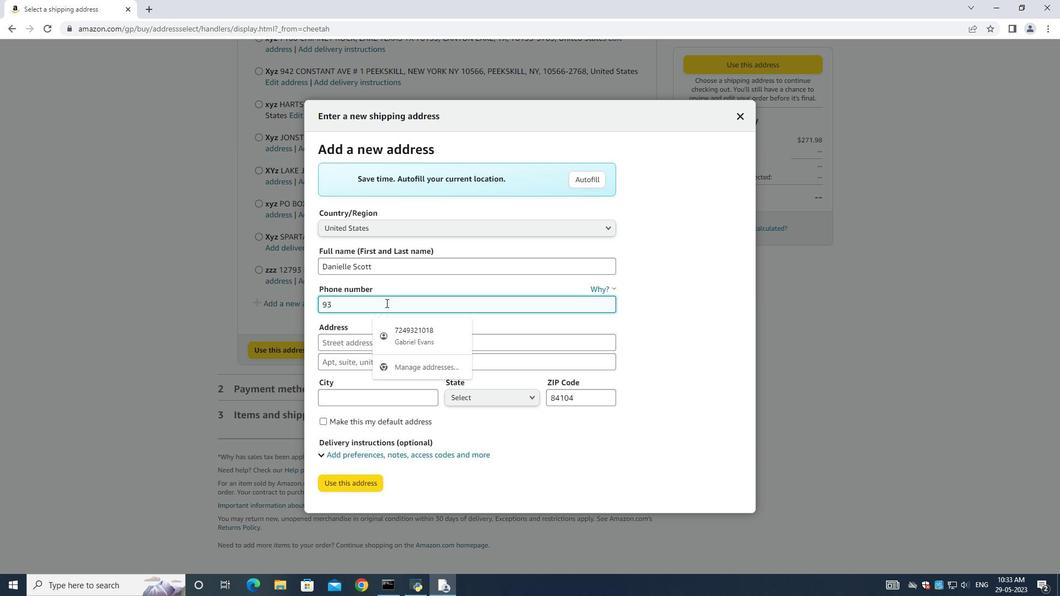 
Action: Mouse moved to (386, 303)
Screenshot: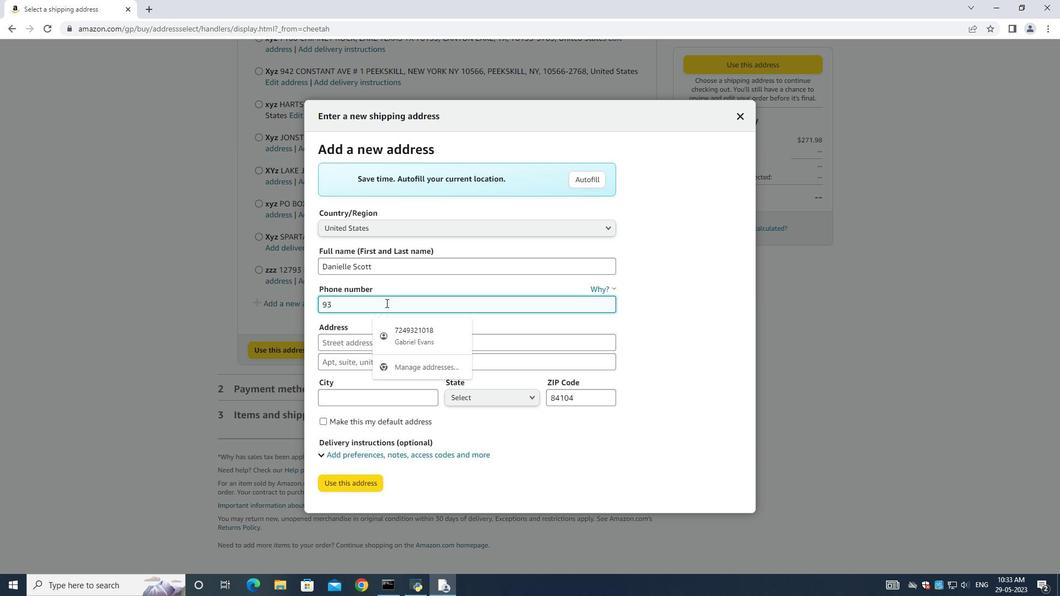 
Action: Key pressed 7427970
Screenshot: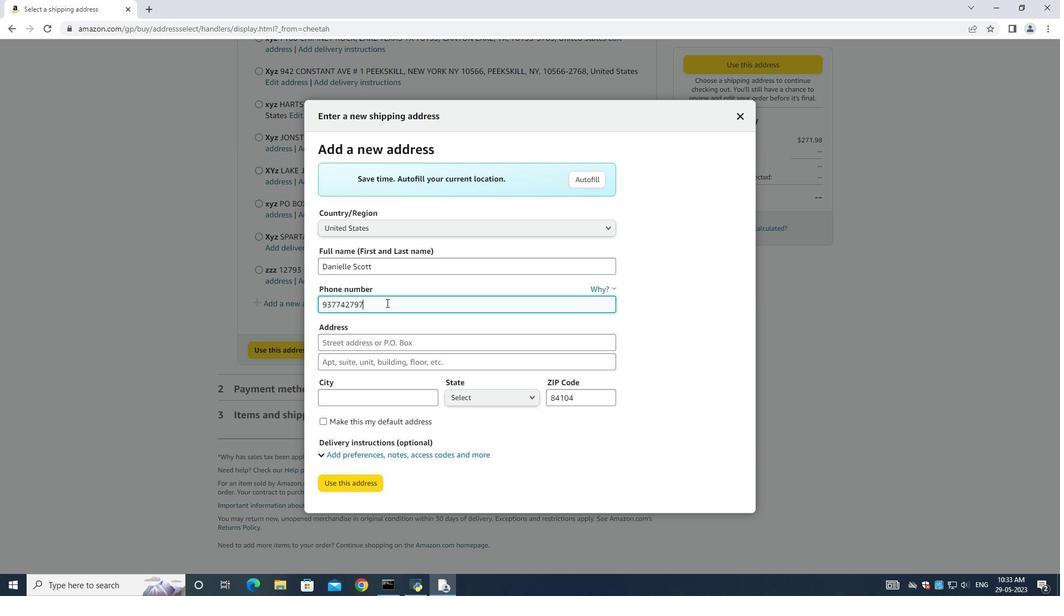 
Action: Mouse moved to (365, 345)
Screenshot: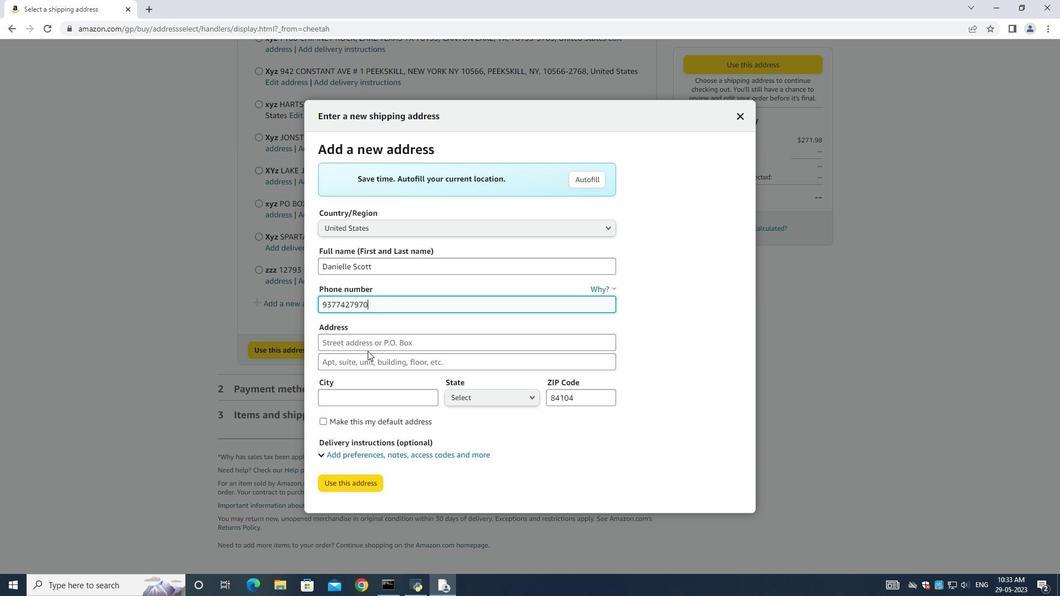 
Action: Mouse pressed left at (365, 345)
Screenshot: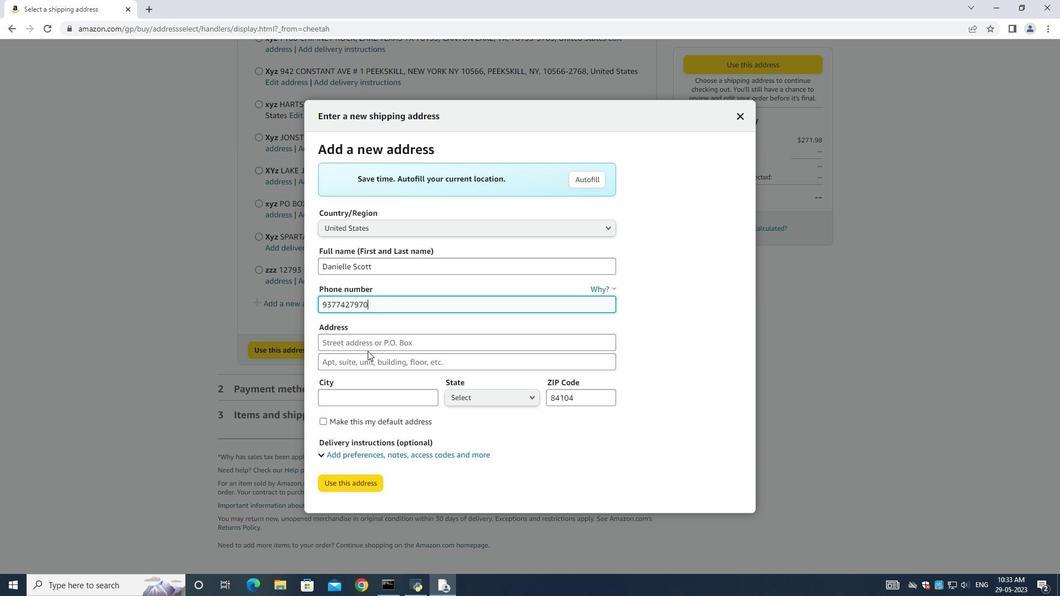 
Action: Mouse moved to (363, 344)
Screenshot: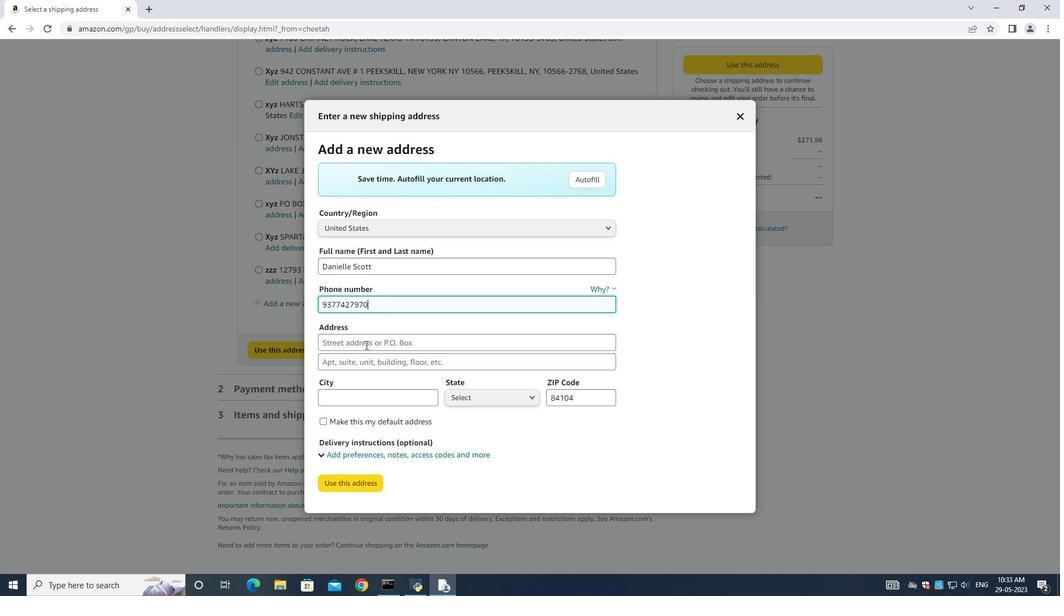 
Action: Key pressed 4286<Key.space><Key.shift>Crim<Key.space><Key.shift>Lane<Key.space>
Screenshot: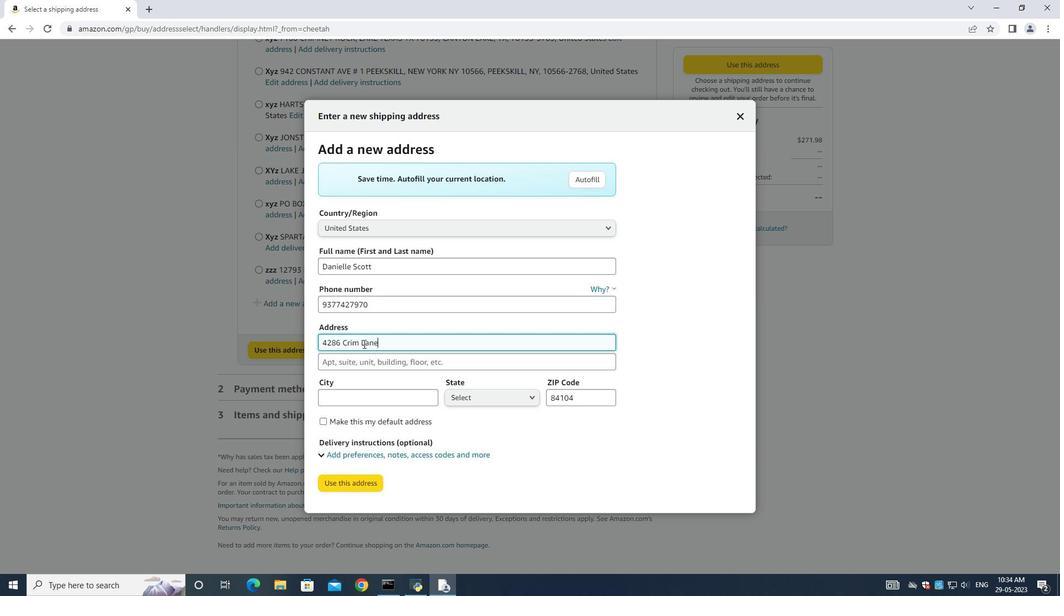 
Action: Mouse moved to (355, 366)
Screenshot: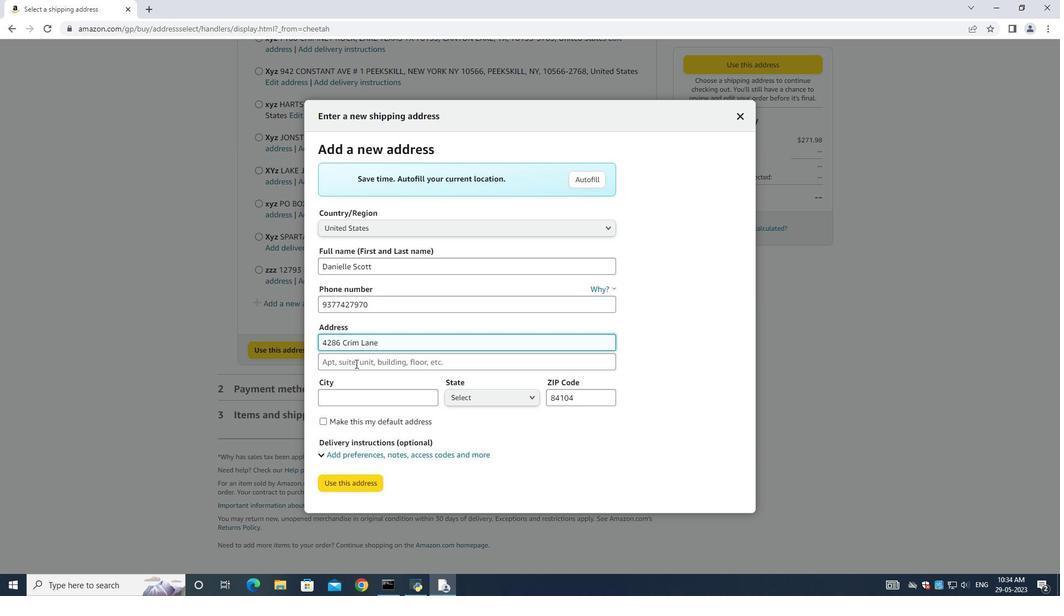 
Action: Mouse pressed left at (355, 366)
Screenshot: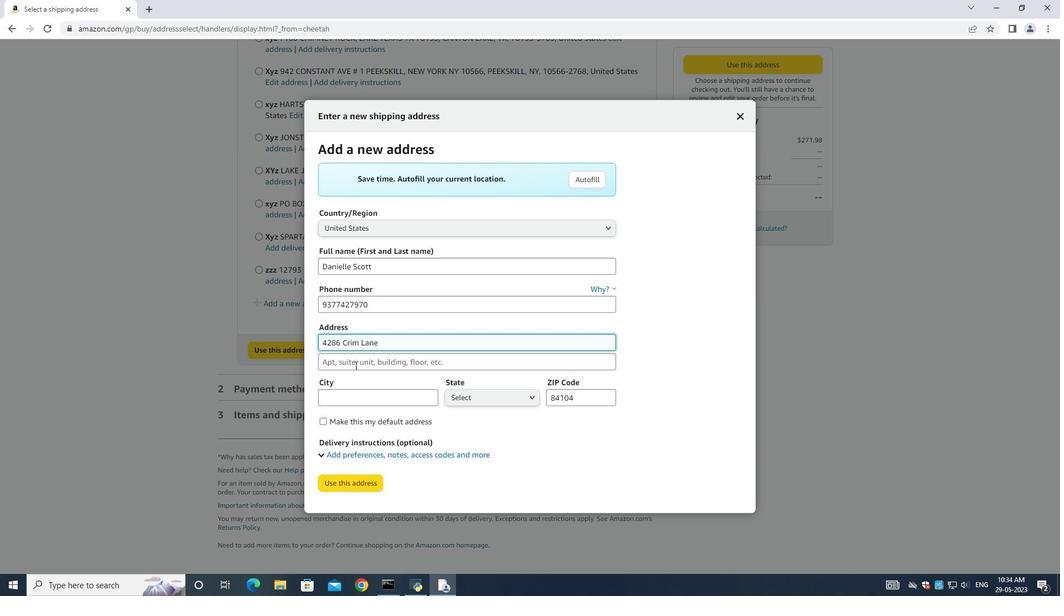 
Action: Mouse moved to (355, 362)
Screenshot: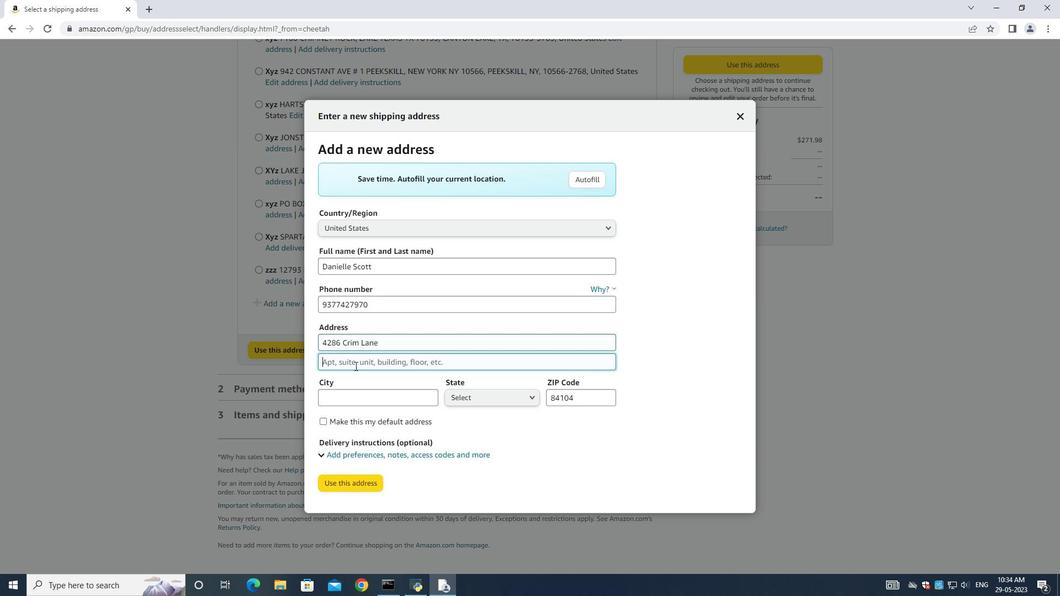 
Action: Key pressed <Key.shift><Key.shift><Key.shift><Key.shift><Key.shift><Key.shift><Key.shift><Key.shift><Key.shift><Key.shift><Key.shift><Key.shift><Key.shift><Key.shift><Key.shift><Key.shift><Key.shift><Key.shift><Key.shift><Key.shift><Key.shift><Key.shift><Key.shift><Key.shift><Key.shift><Key.shift><Key.shift><Key.shift><Key.shift><Key.shift><Key.shift>Underhill<Key.space><Key.space><Key.shift>Vermont<Key.space>
Screenshot: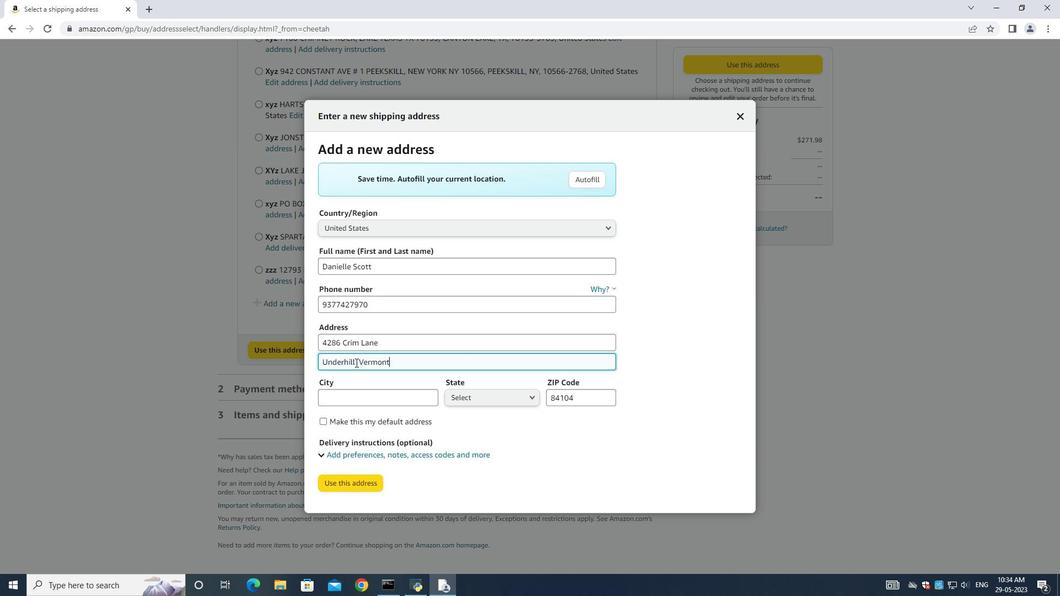 
Action: Mouse moved to (352, 405)
Screenshot: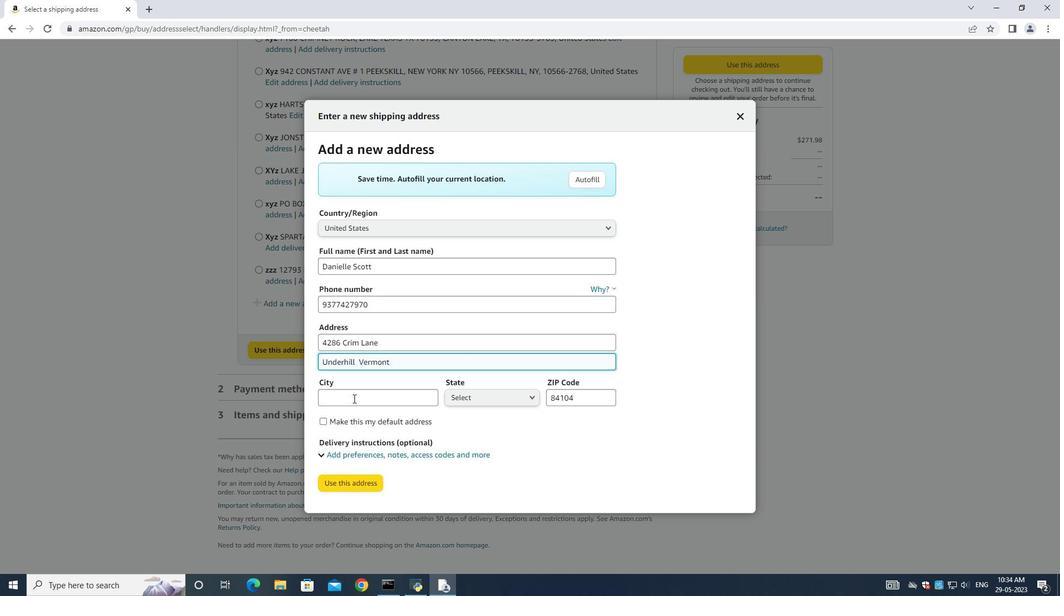 
Action: Mouse pressed left at (352, 405)
Screenshot: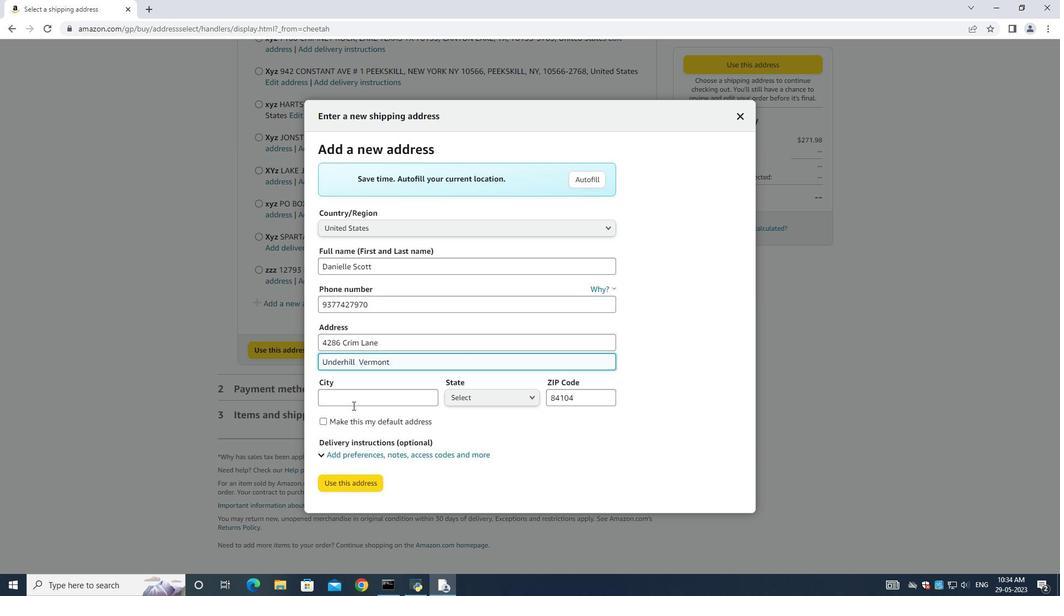 
Action: Key pressed <Key.shift>Underg<Key.backspace>hill
Screenshot: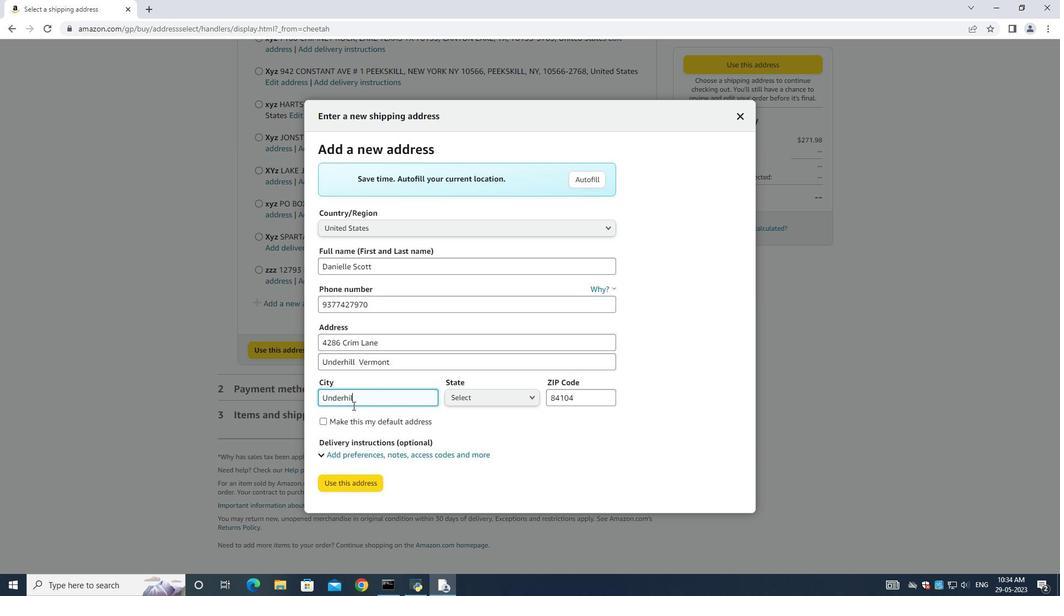 
Action: Mouse moved to (479, 392)
Screenshot: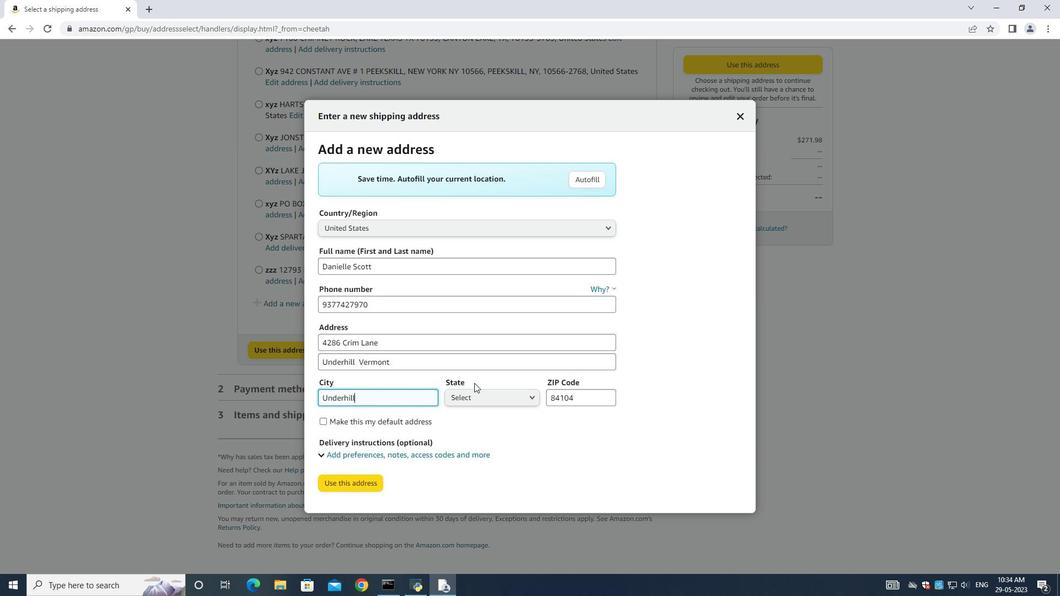 
Action: Mouse pressed left at (479, 392)
Screenshot: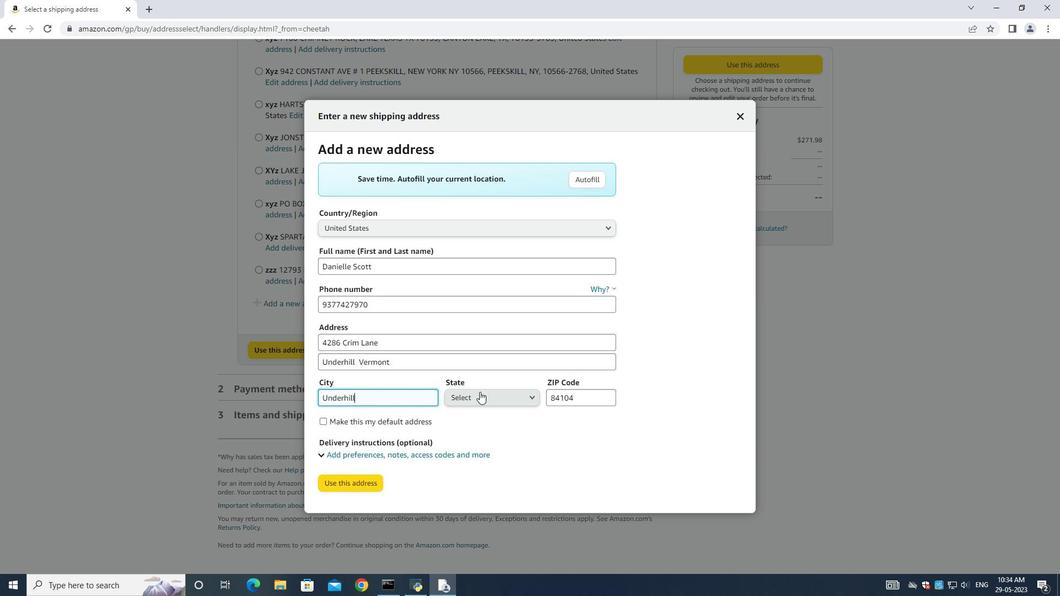 
Action: Mouse moved to (490, 304)
Screenshot: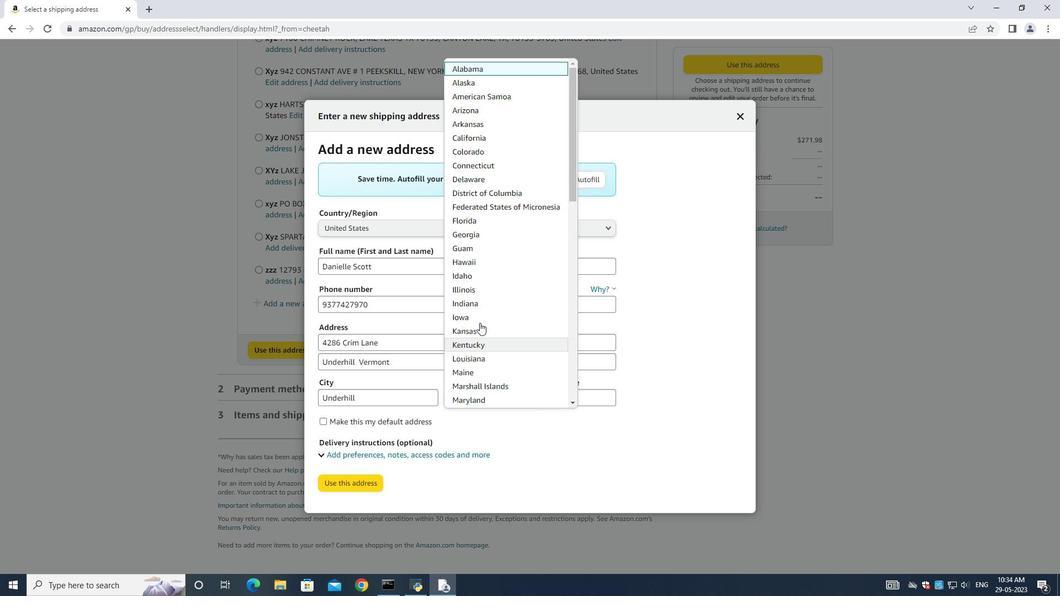 
Action: Mouse scrolled (489, 303) with delta (0, 0)
Screenshot: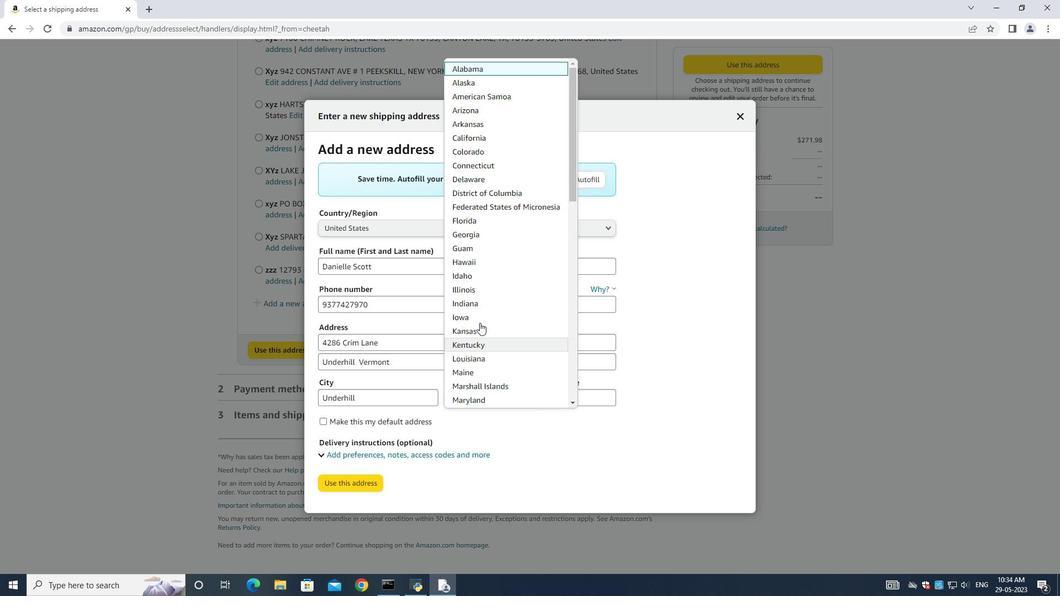 
Action: Mouse scrolled (490, 303) with delta (0, 0)
Screenshot: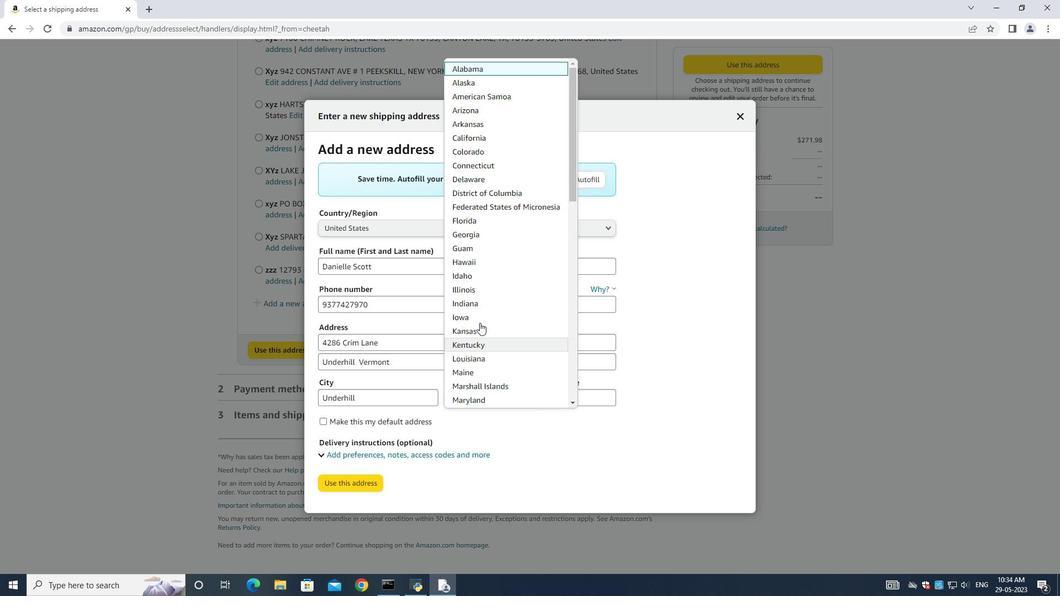 
Action: Mouse moved to (490, 304)
Screenshot: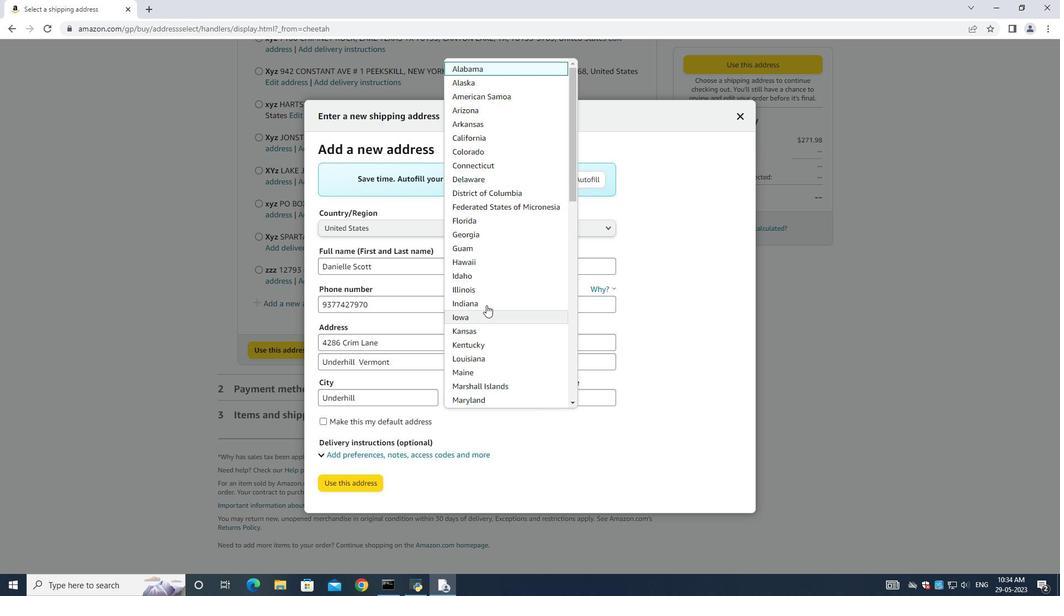 
Action: Mouse scrolled (490, 304) with delta (0, 0)
Screenshot: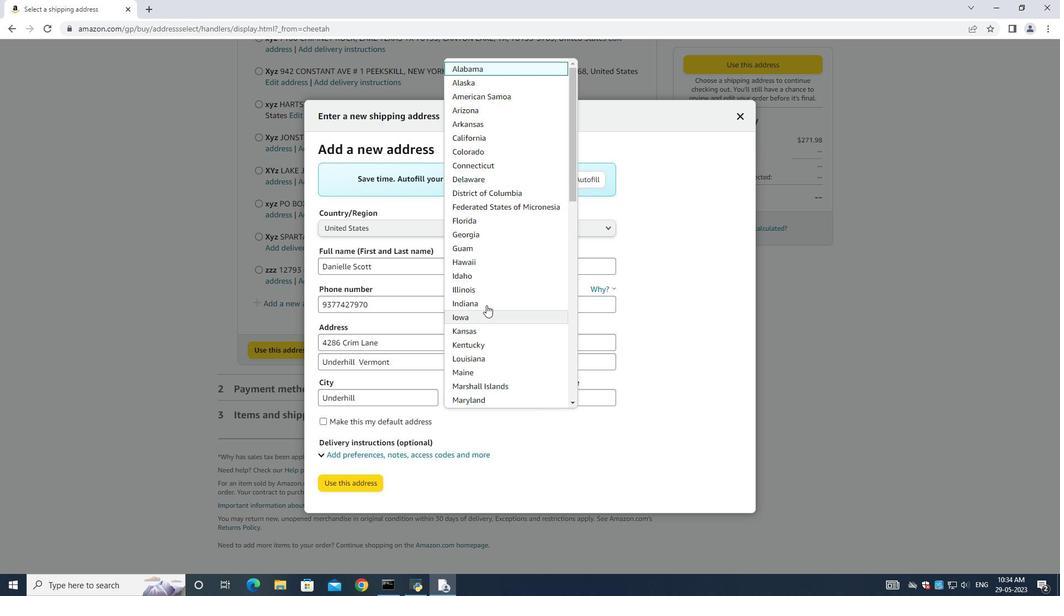 
Action: Mouse scrolled (490, 304) with delta (0, 0)
Screenshot: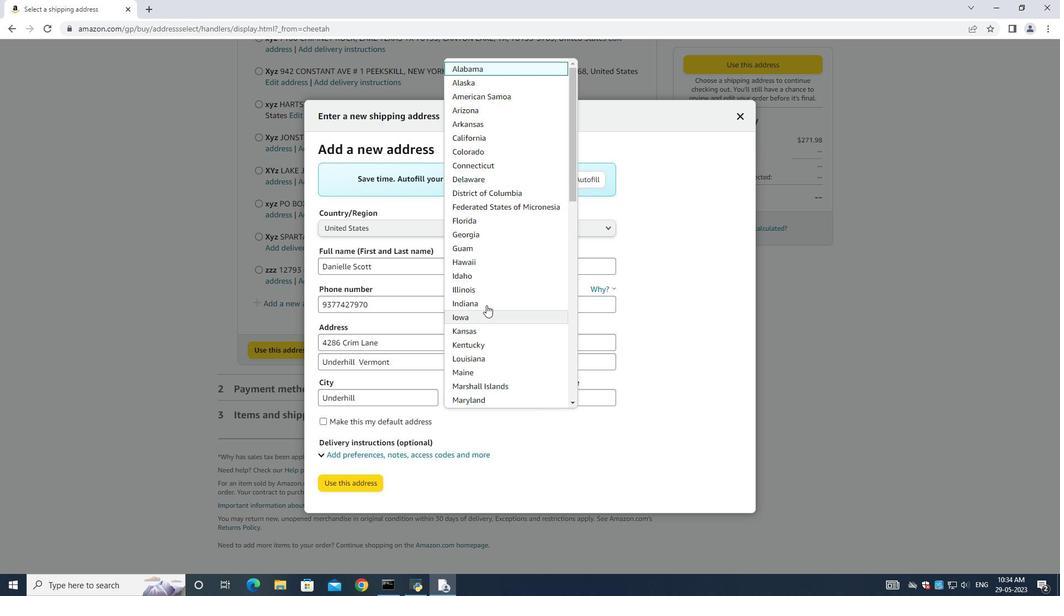 
Action: Mouse moved to (496, 310)
Screenshot: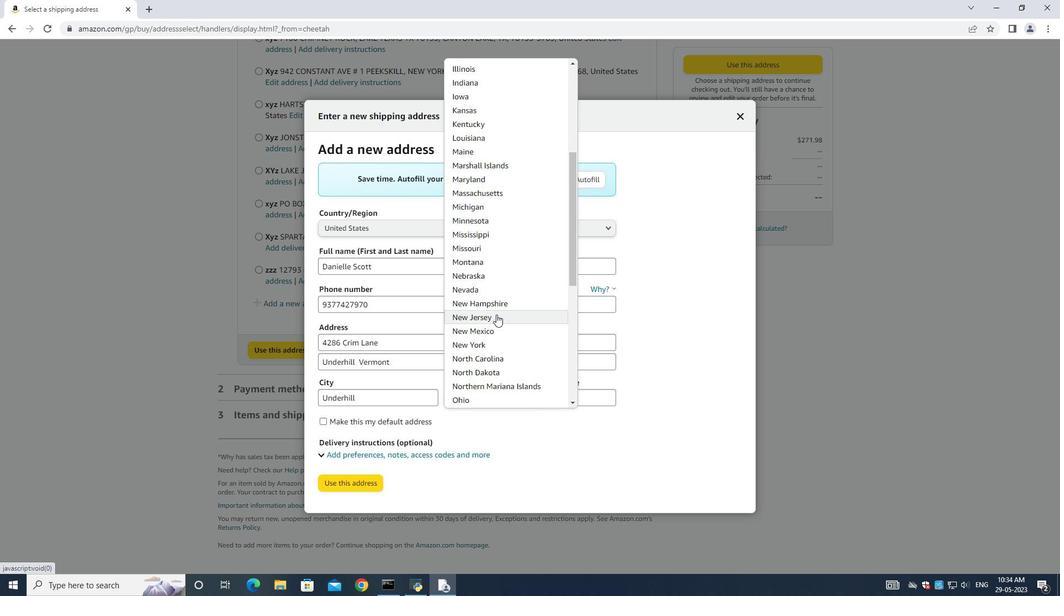 
Action: Mouse scrolled (496, 310) with delta (0, 0)
Screenshot: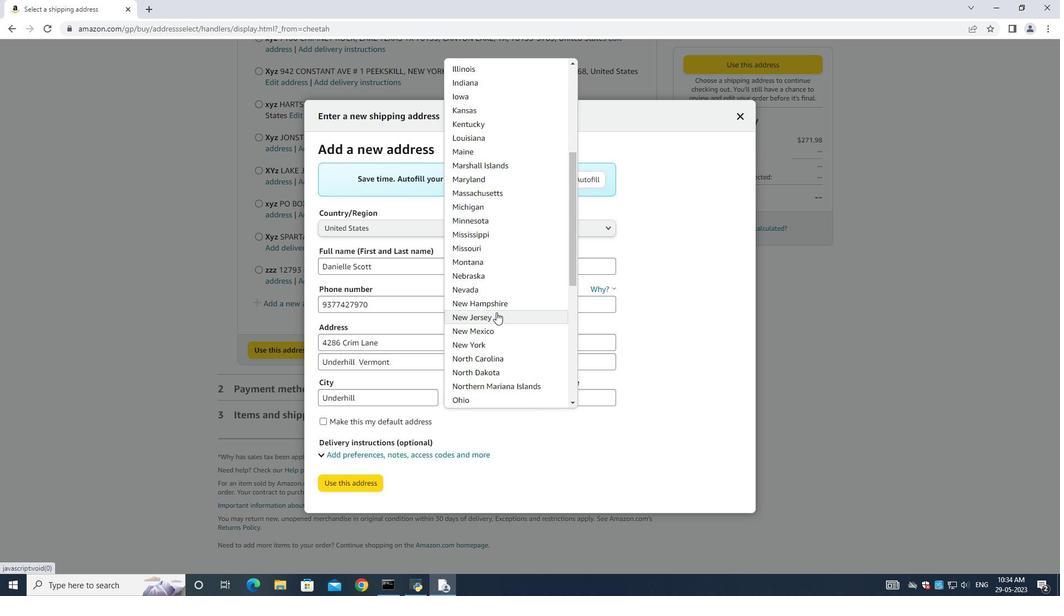 
Action: Mouse scrolled (496, 310) with delta (0, 0)
Screenshot: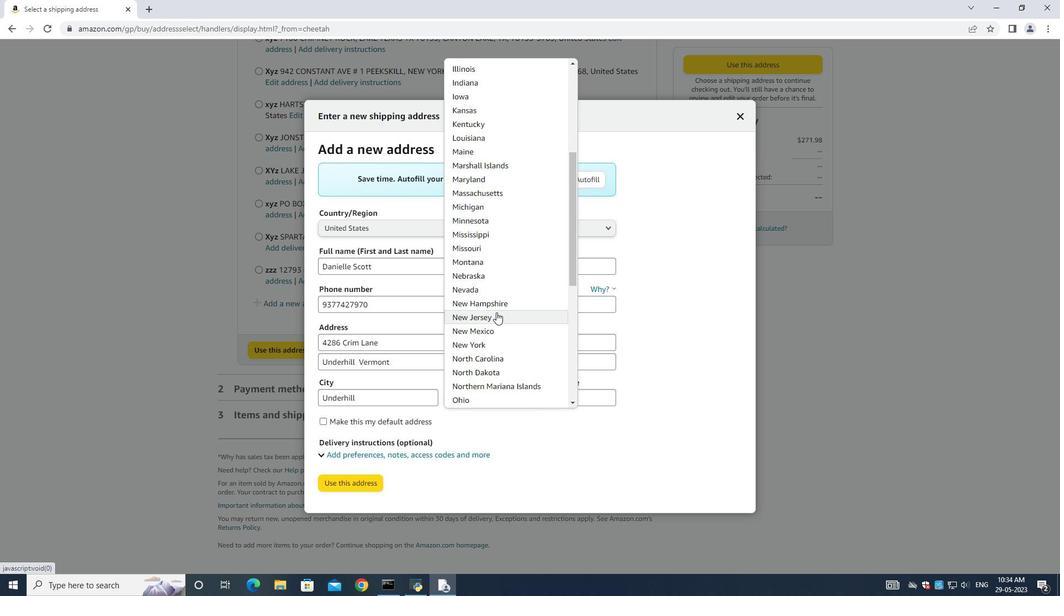 
Action: Mouse moved to (499, 233)
Screenshot: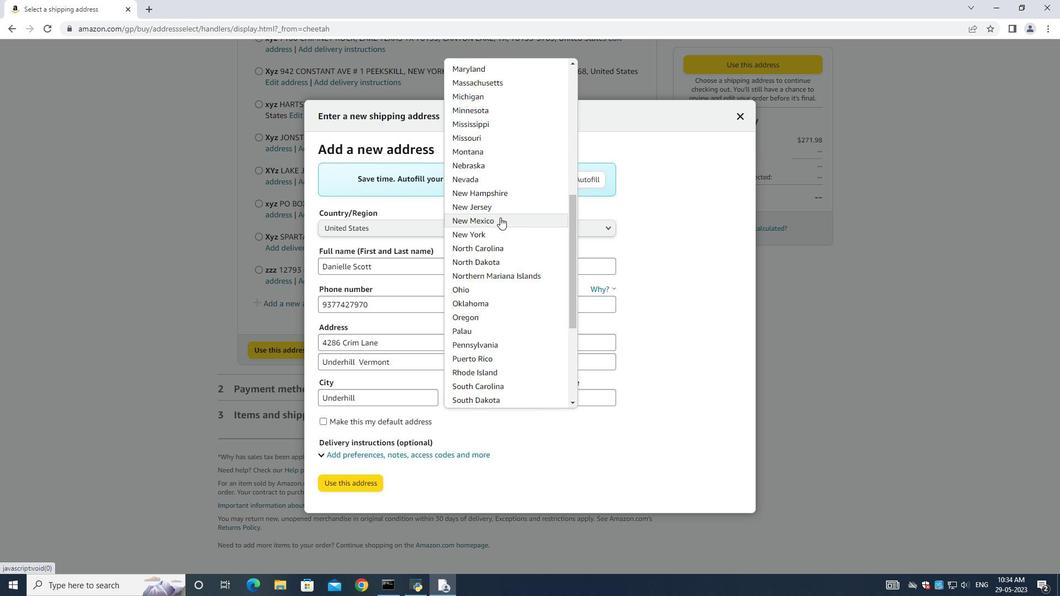 
Action: Mouse scrolled (499, 233) with delta (0, 0)
Screenshot: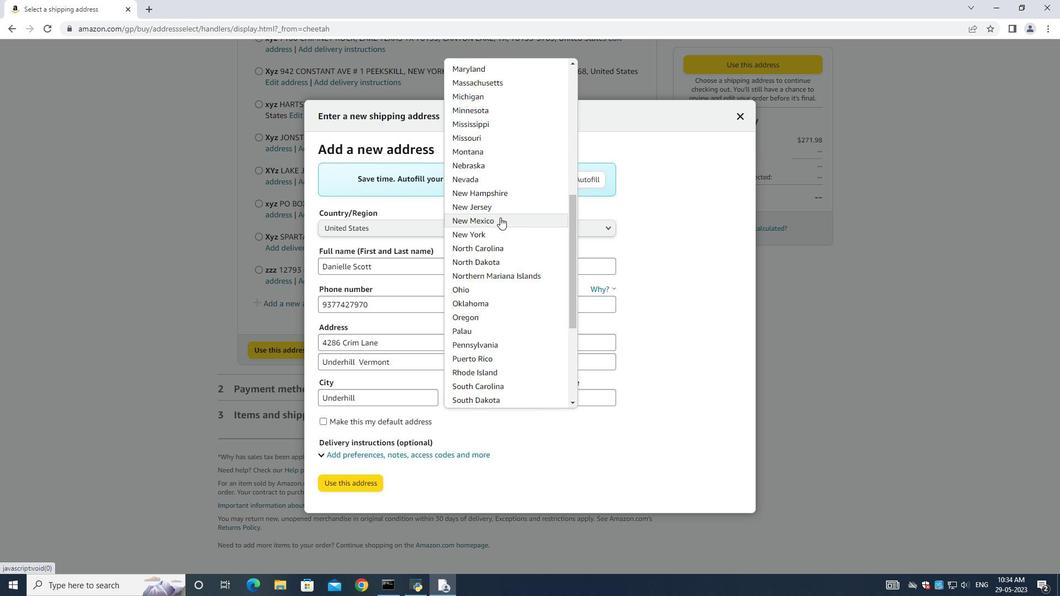 
Action: Mouse moved to (504, 290)
Screenshot: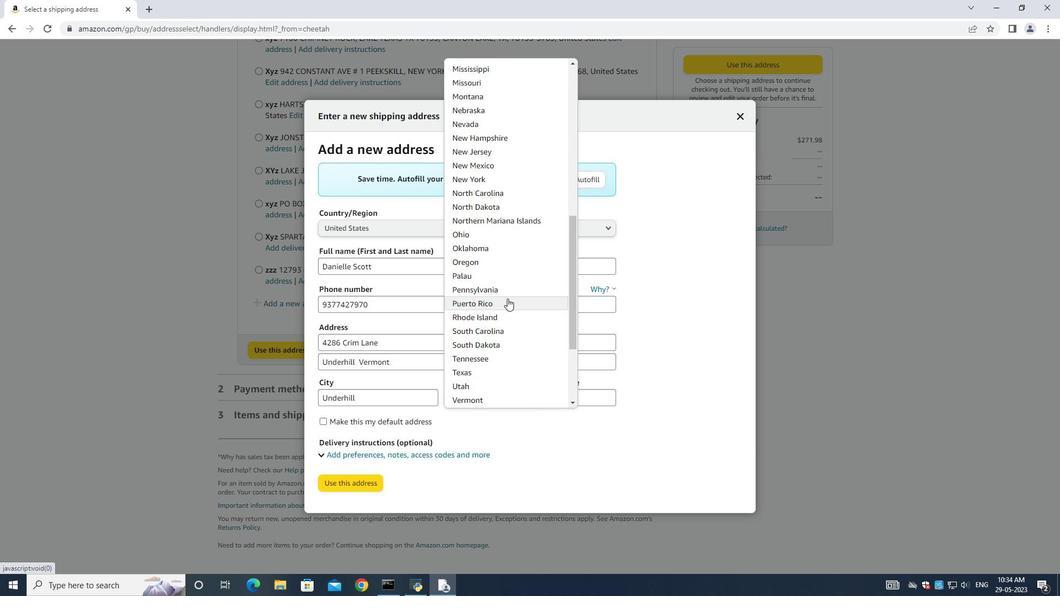 
Action: Mouse scrolled (504, 289) with delta (0, 0)
Screenshot: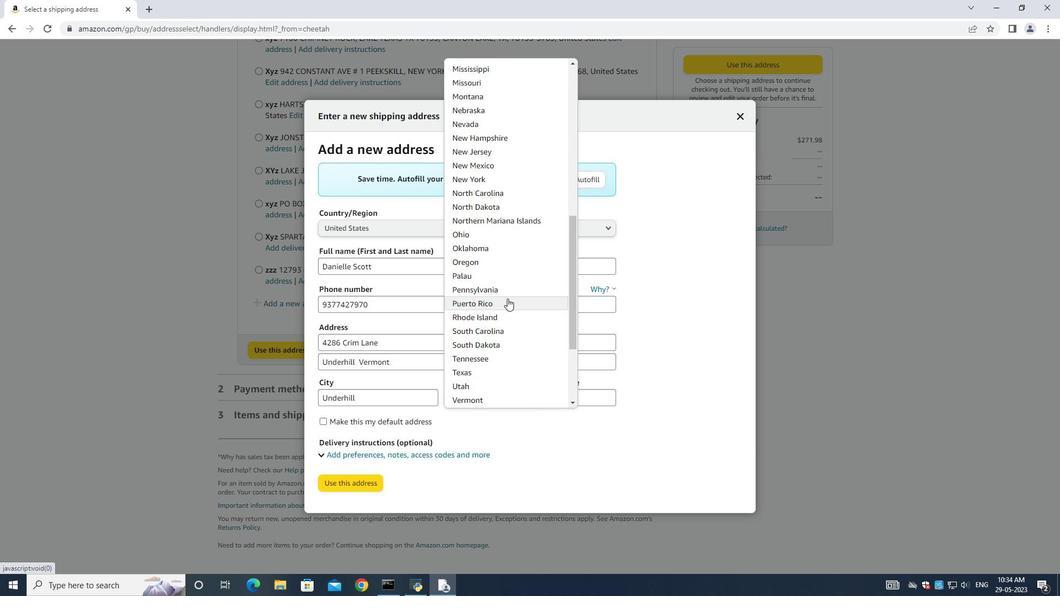 
Action: Mouse moved to (495, 308)
Screenshot: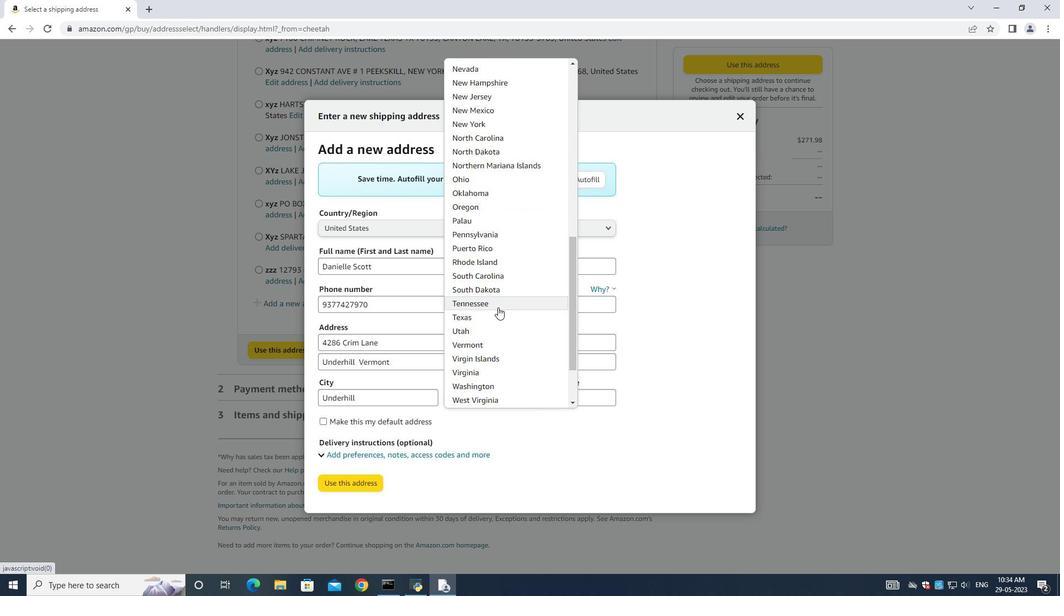 
Action: Mouse scrolled (497, 310) with delta (0, 0)
Screenshot: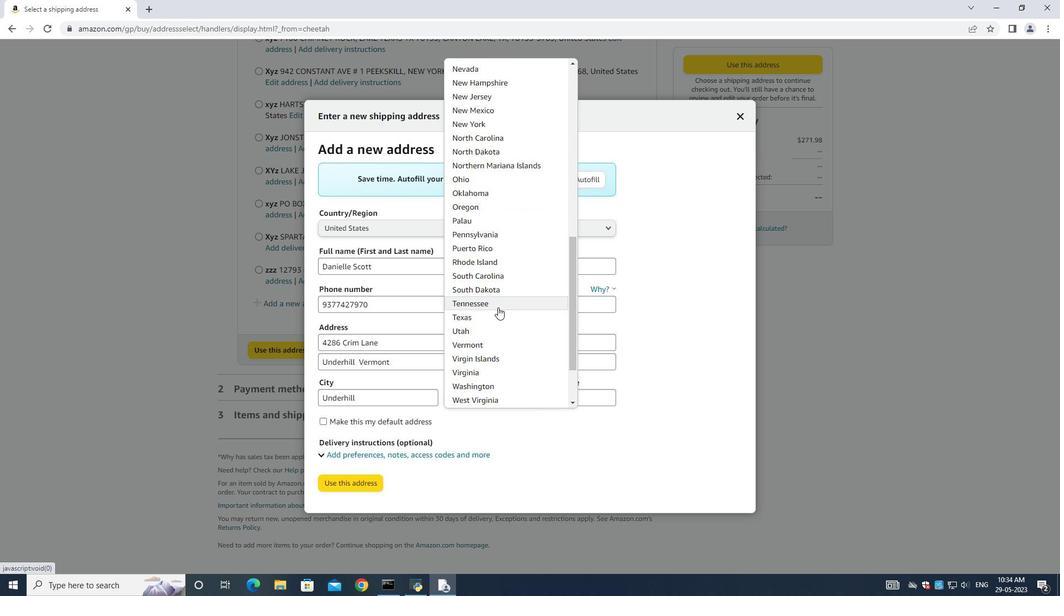 
Action: Mouse moved to (472, 291)
Screenshot: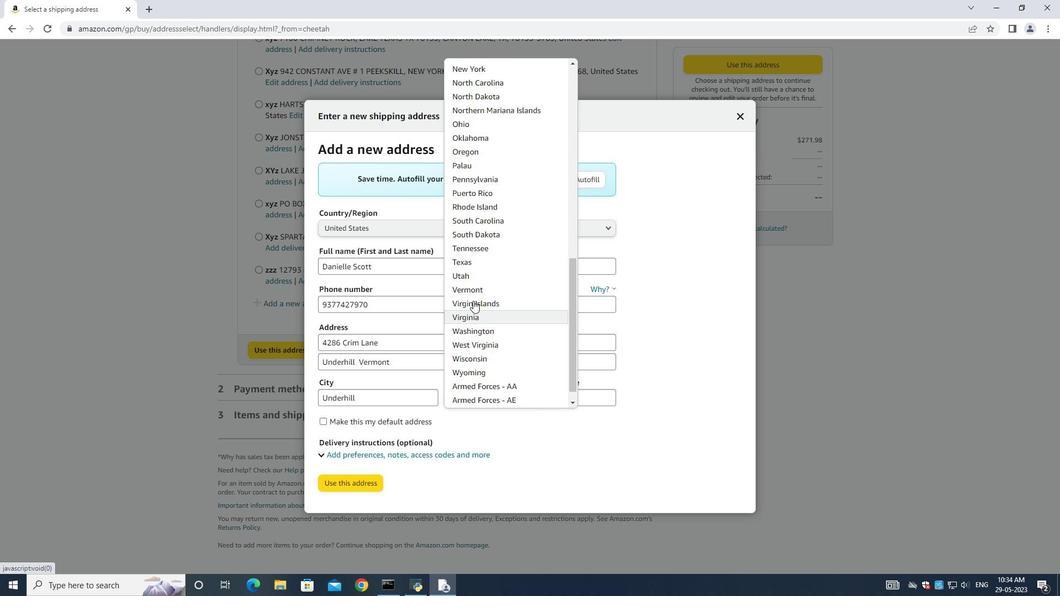 
Action: Mouse pressed left at (472, 291)
Screenshot: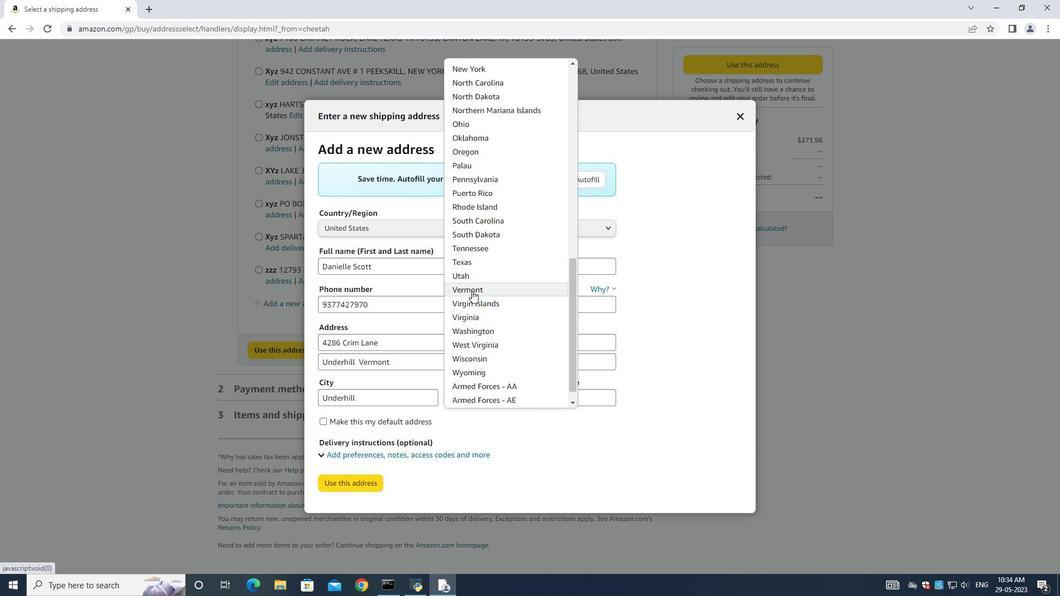 
Action: Mouse moved to (577, 397)
Screenshot: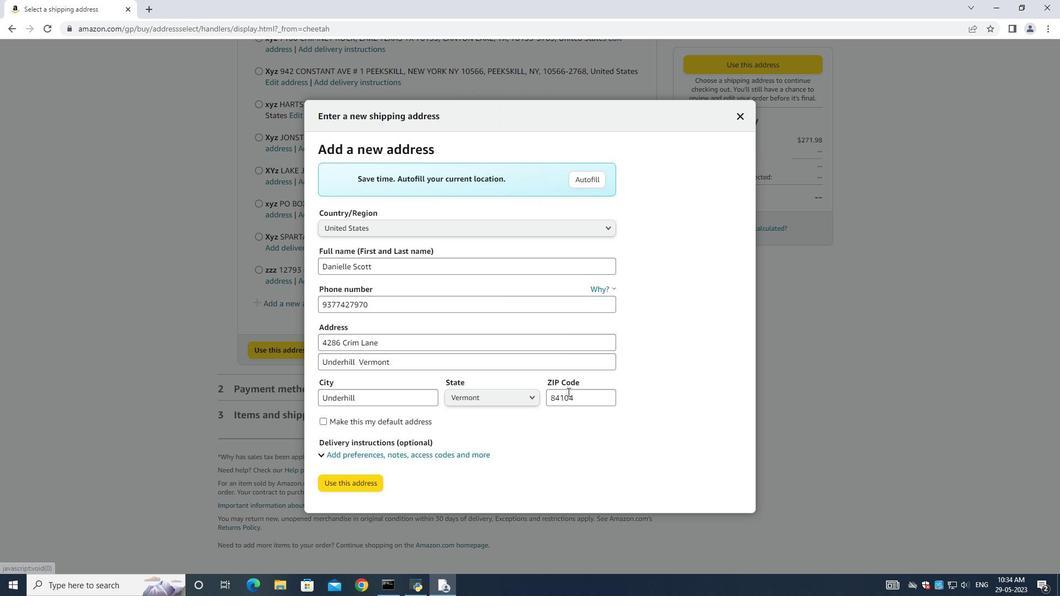 
Action: Mouse pressed left at (577, 397)
Screenshot: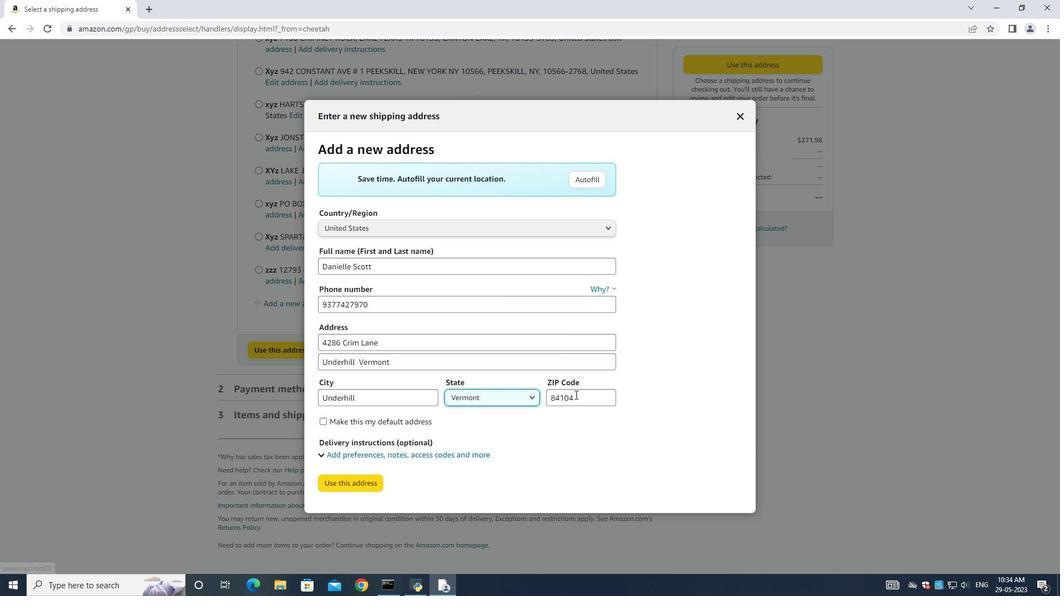 
Action: Mouse moved to (398, 405)
Screenshot: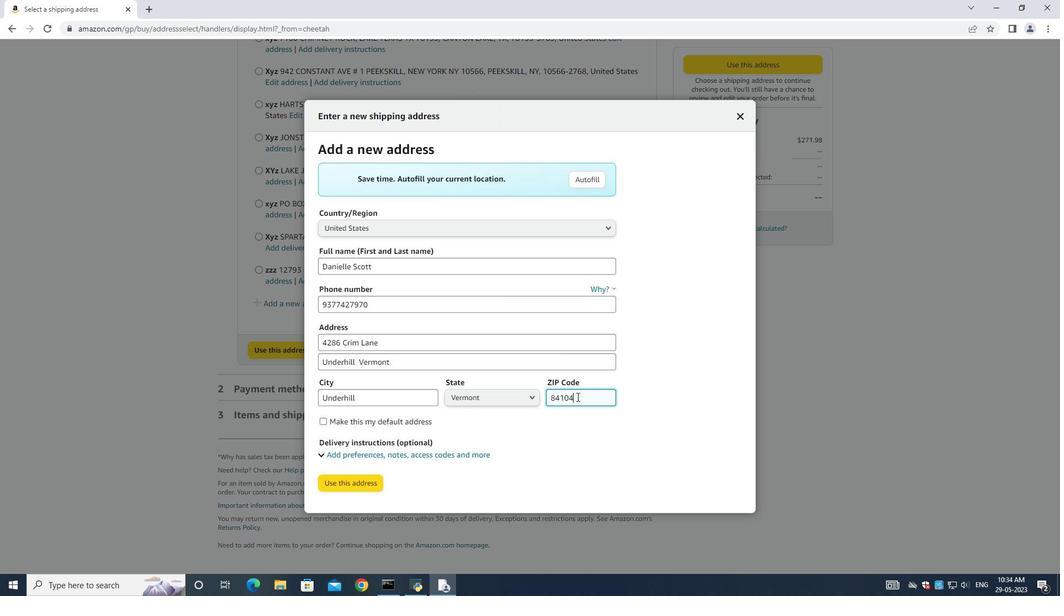 
Action: Key pressed ctrl+A<Key.backspace>05489
Screenshot: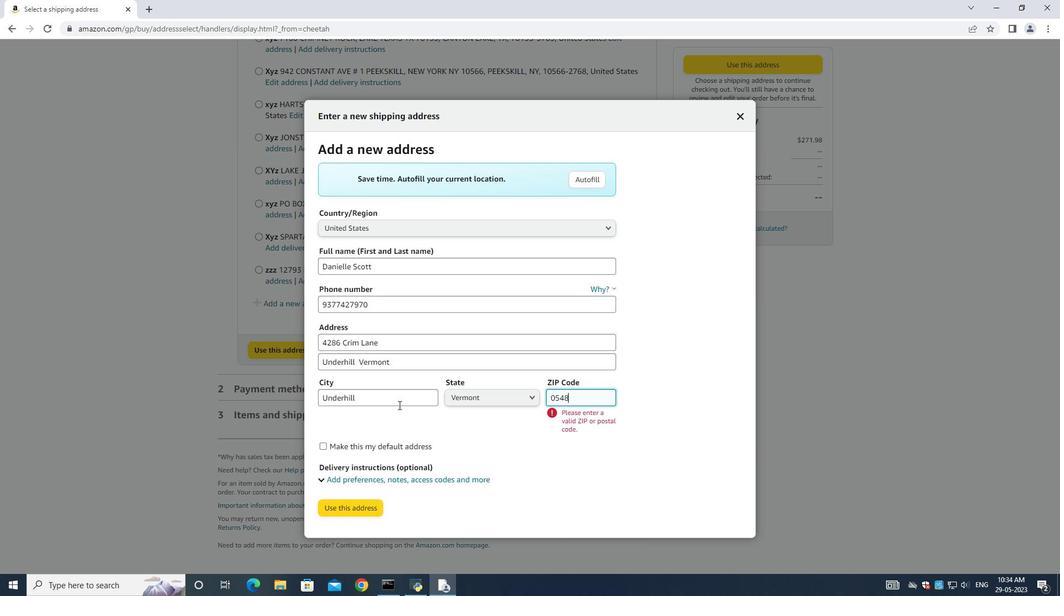 
Action: Mouse moved to (347, 481)
Screenshot: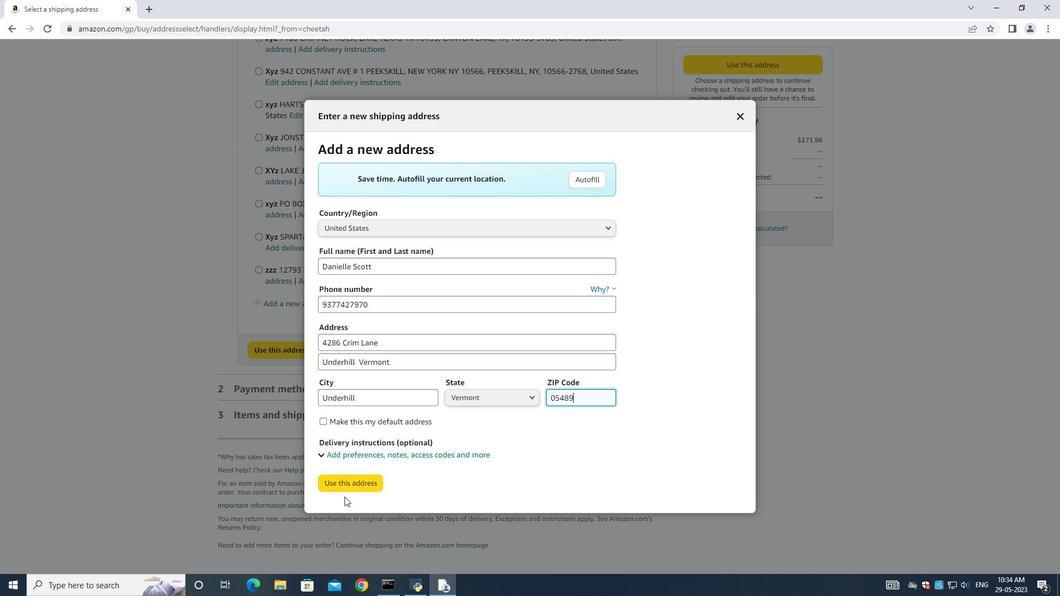 
Action: Mouse pressed left at (347, 481)
Screenshot: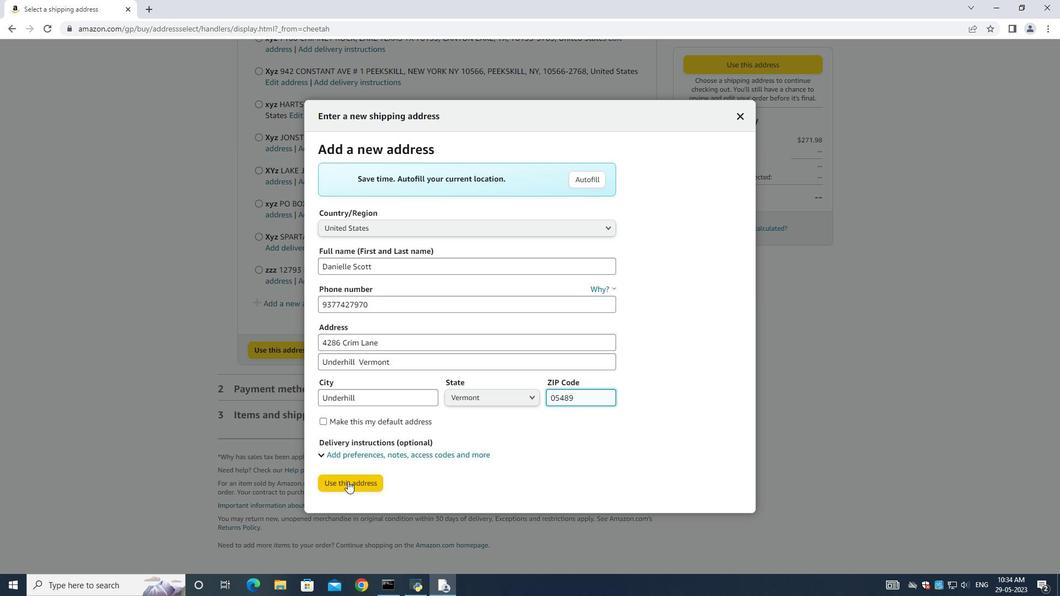 
Action: Mouse moved to (344, 554)
Screenshot: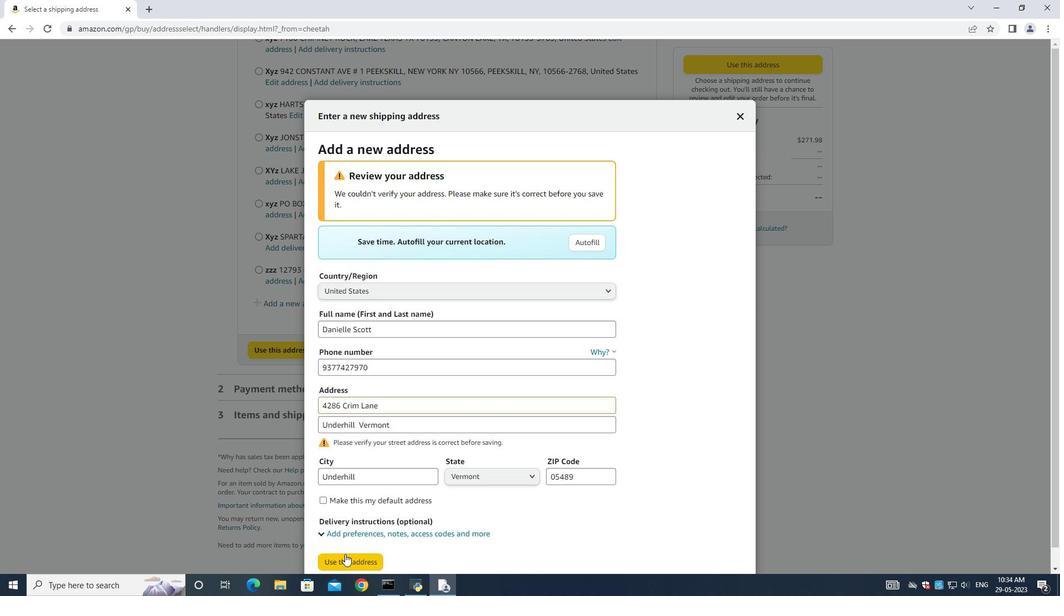 
Action: Mouse pressed left at (344, 554)
Screenshot: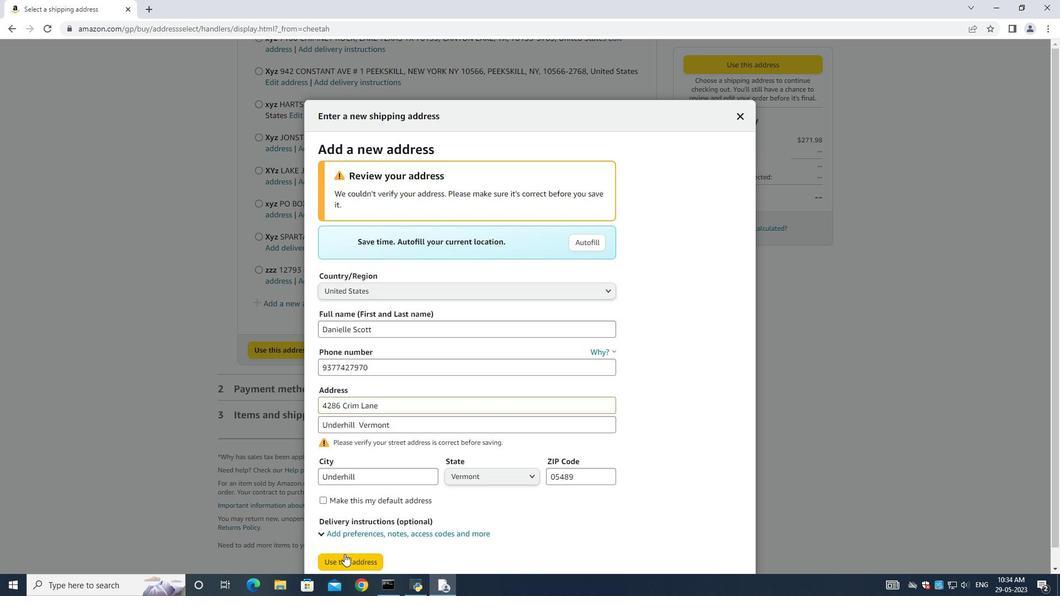 
Action: Mouse moved to (393, 307)
Screenshot: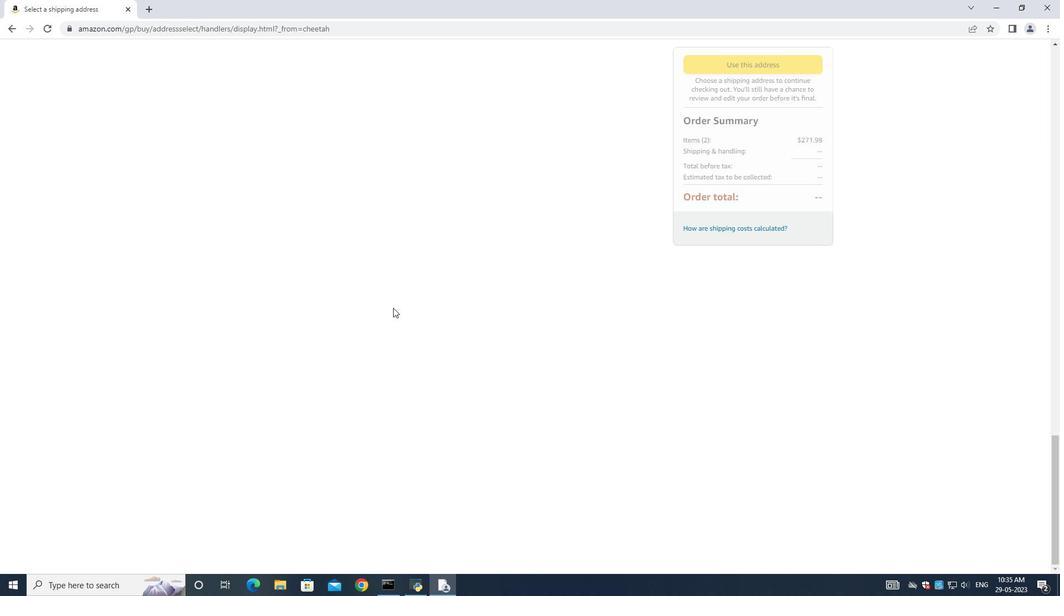 
